 Task: Find connections with filter location Luninyets with filter topic #coachingwith filter profile language German with filter current company Apollo Hospitals with filter school N. L. Dalmia Institute of Management Studies and Research with filter industry Dairy Product Manufacturing with filter service category Relocation with filter keywords title B2B Sales Specialist
Action: Mouse moved to (198, 302)
Screenshot: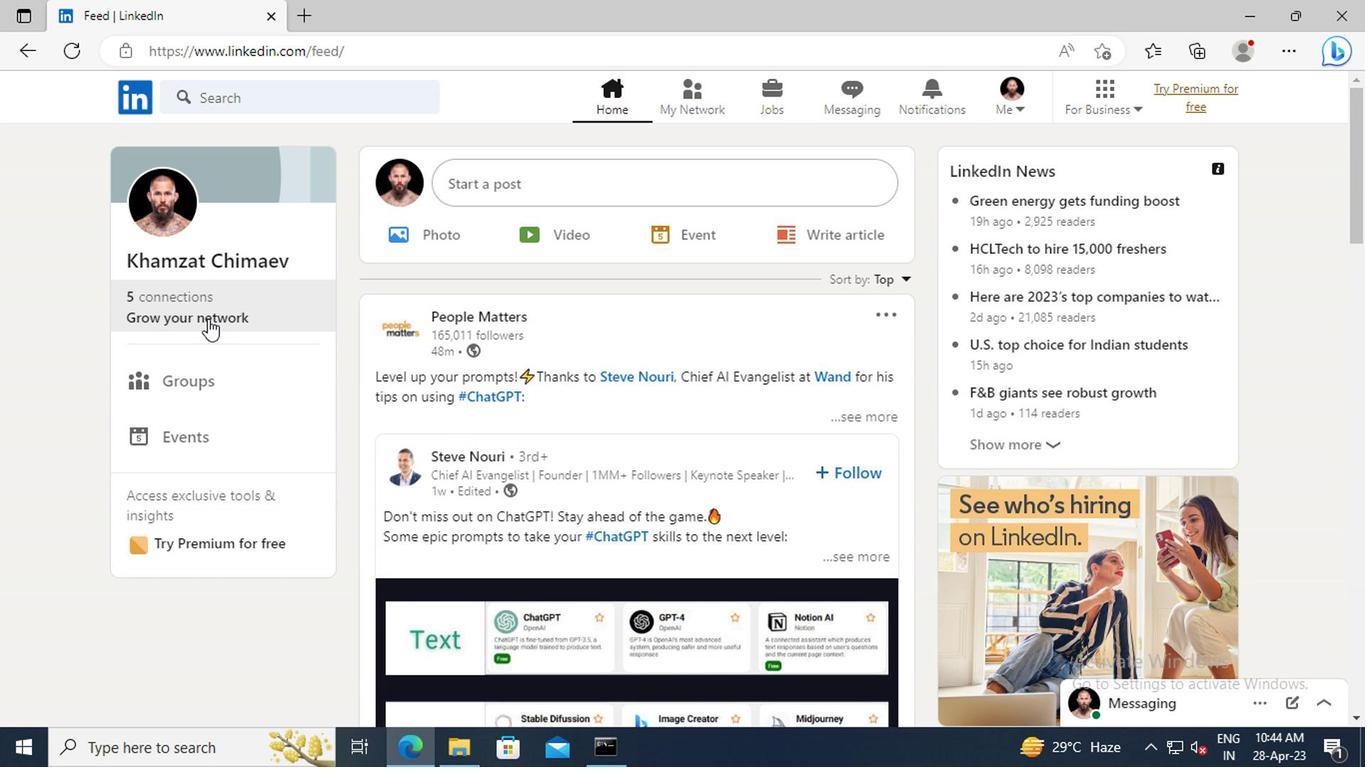 
Action: Mouse pressed left at (198, 302)
Screenshot: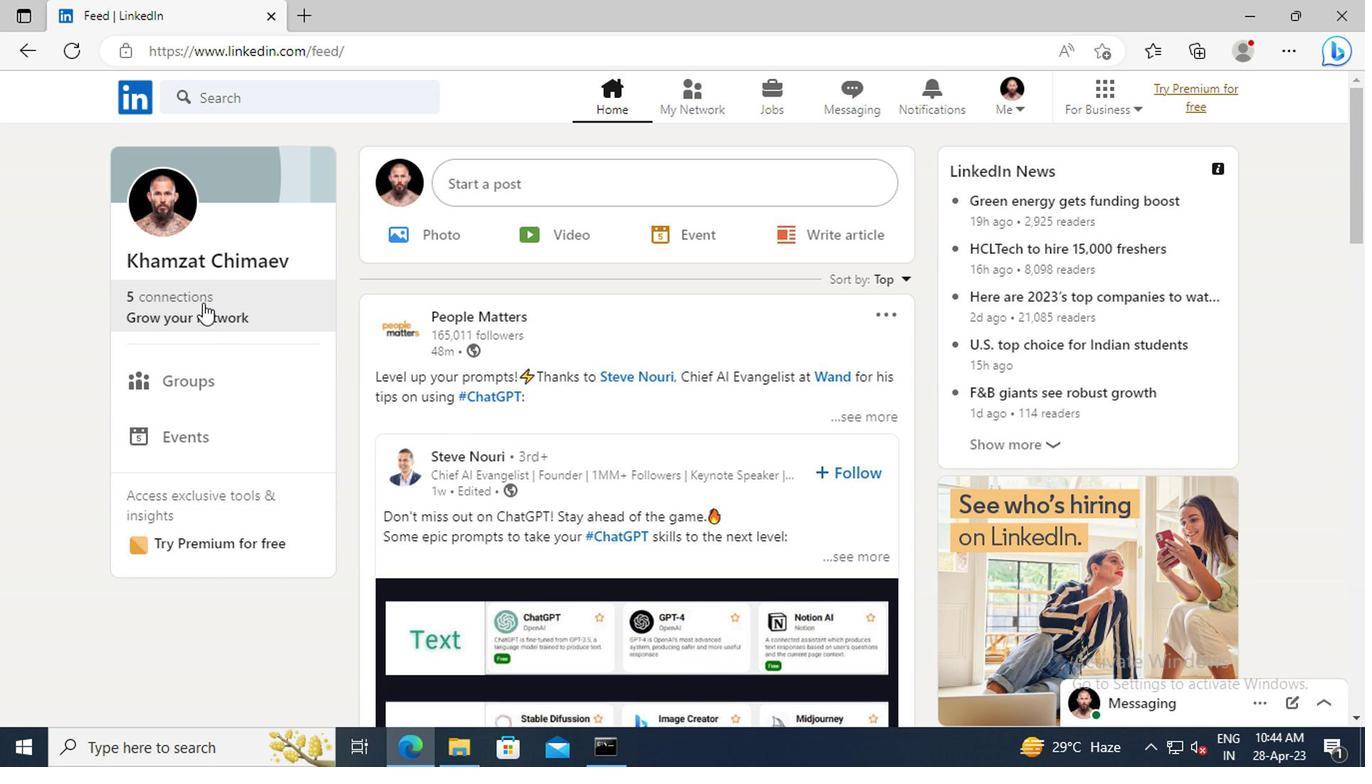 
Action: Mouse moved to (210, 204)
Screenshot: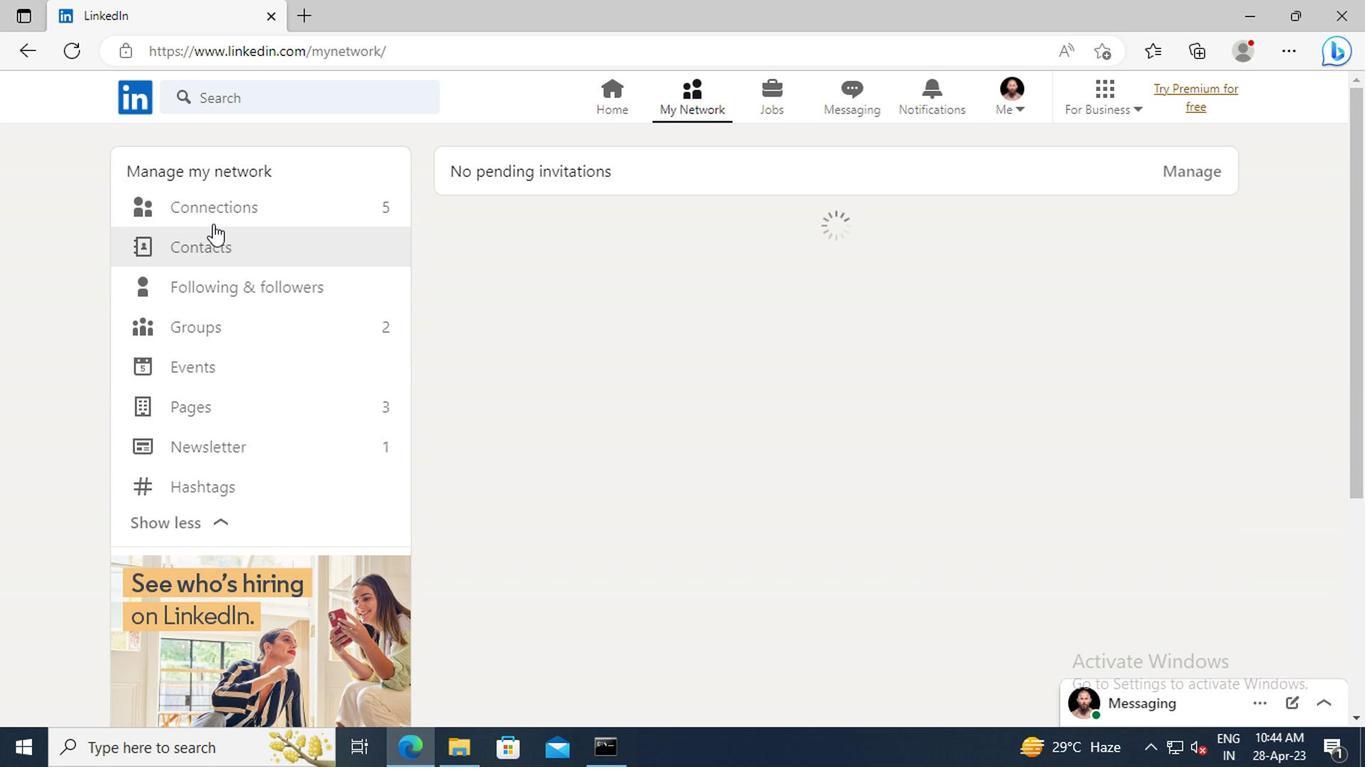 
Action: Mouse pressed left at (210, 204)
Screenshot: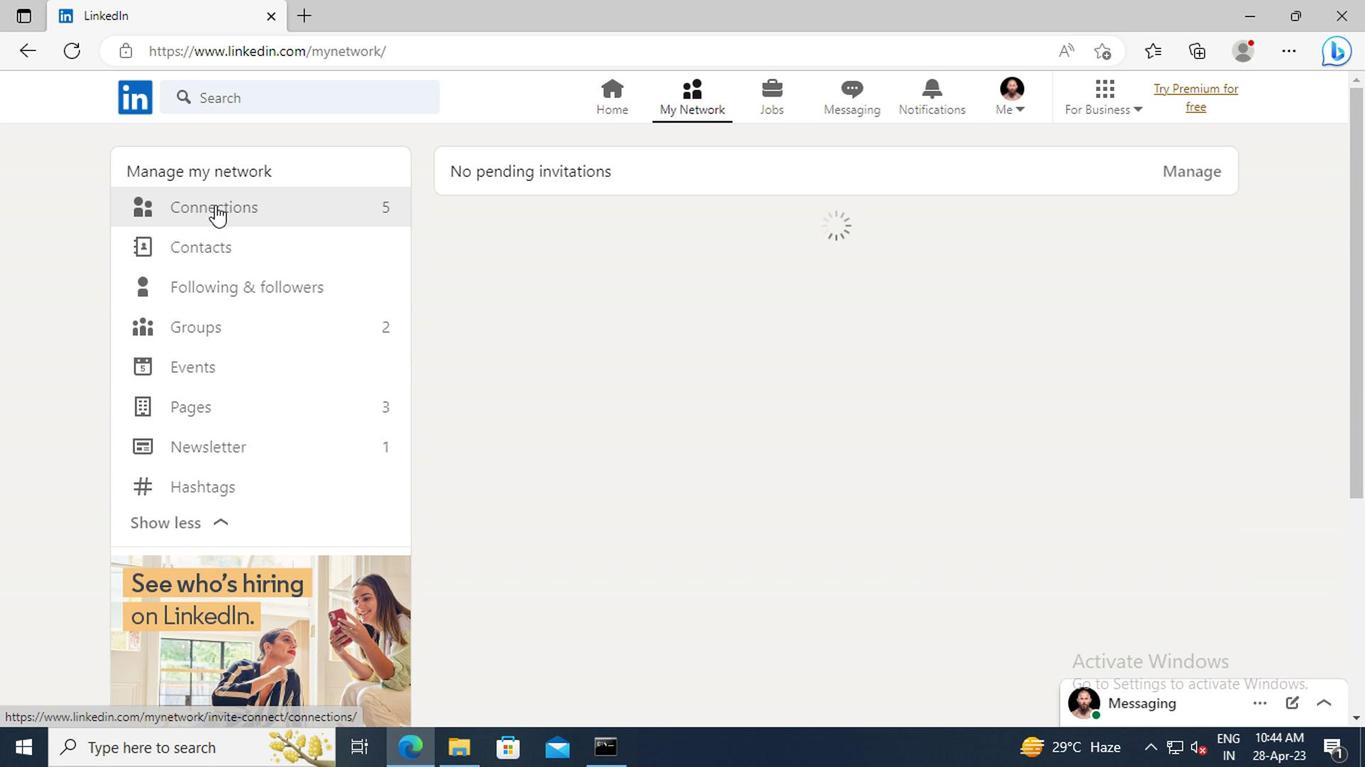 
Action: Mouse moved to (828, 214)
Screenshot: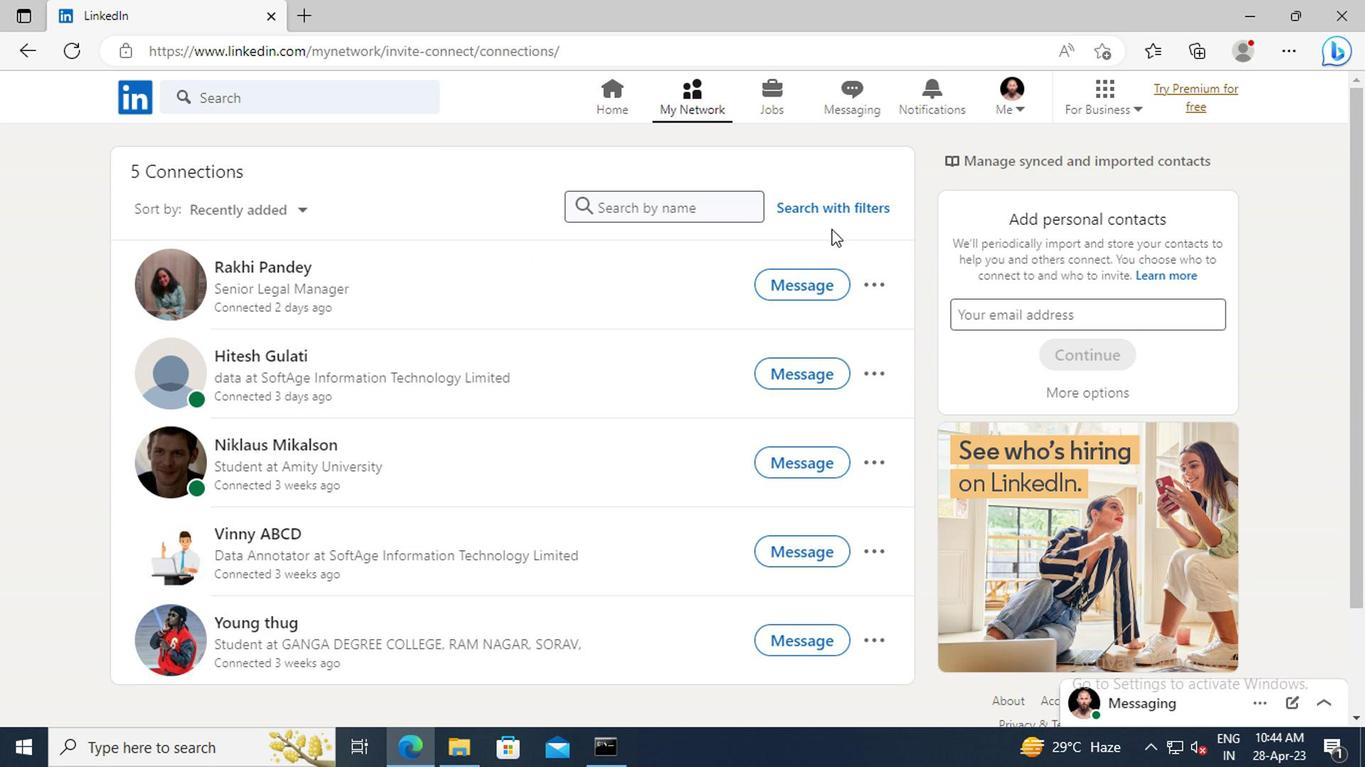
Action: Mouse pressed left at (828, 214)
Screenshot: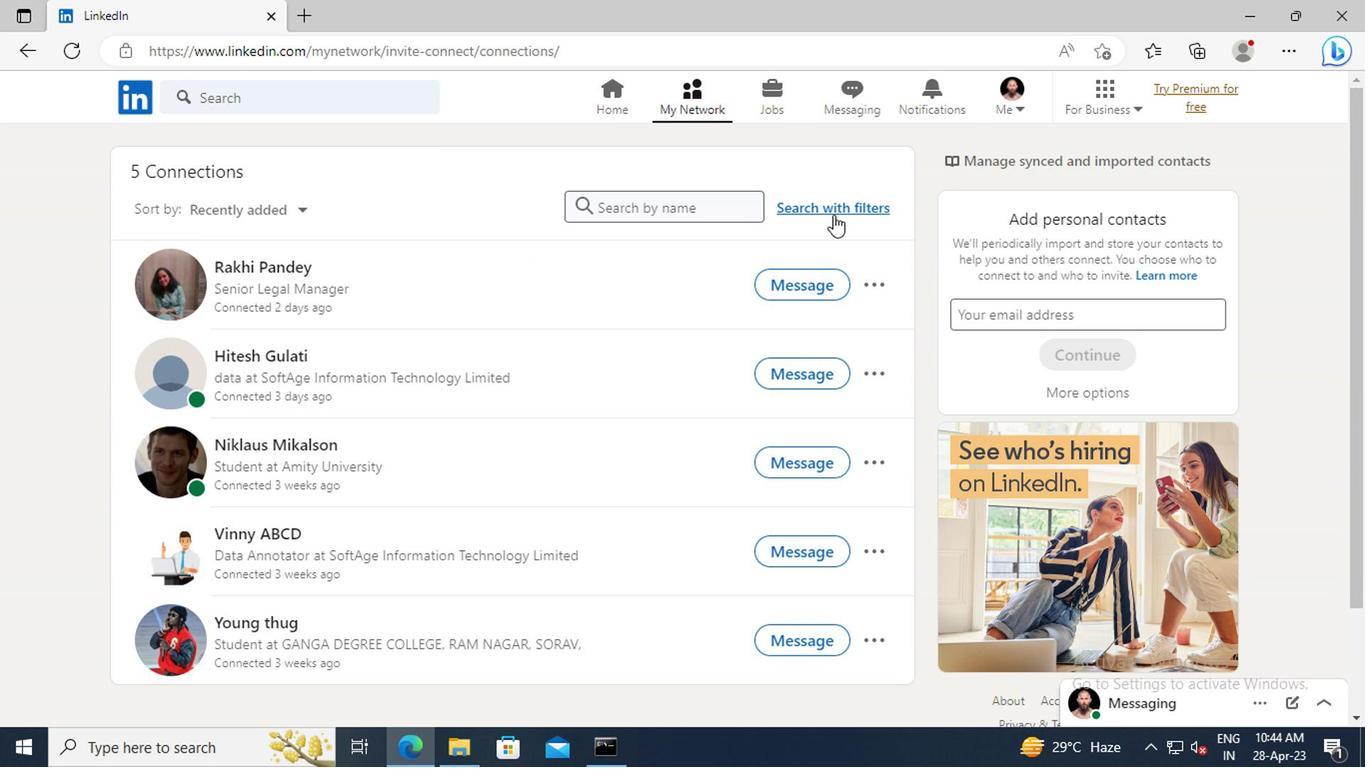 
Action: Mouse moved to (757, 152)
Screenshot: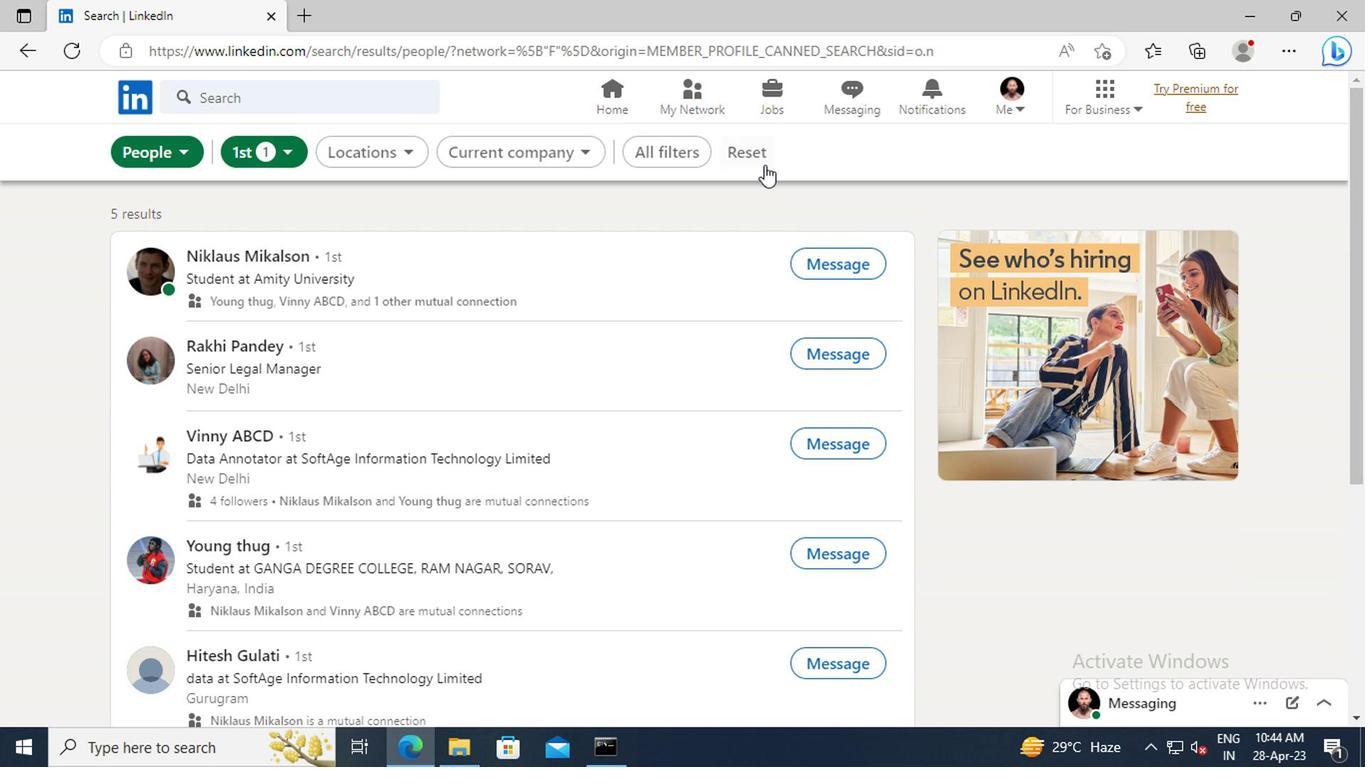 
Action: Mouse pressed left at (757, 152)
Screenshot: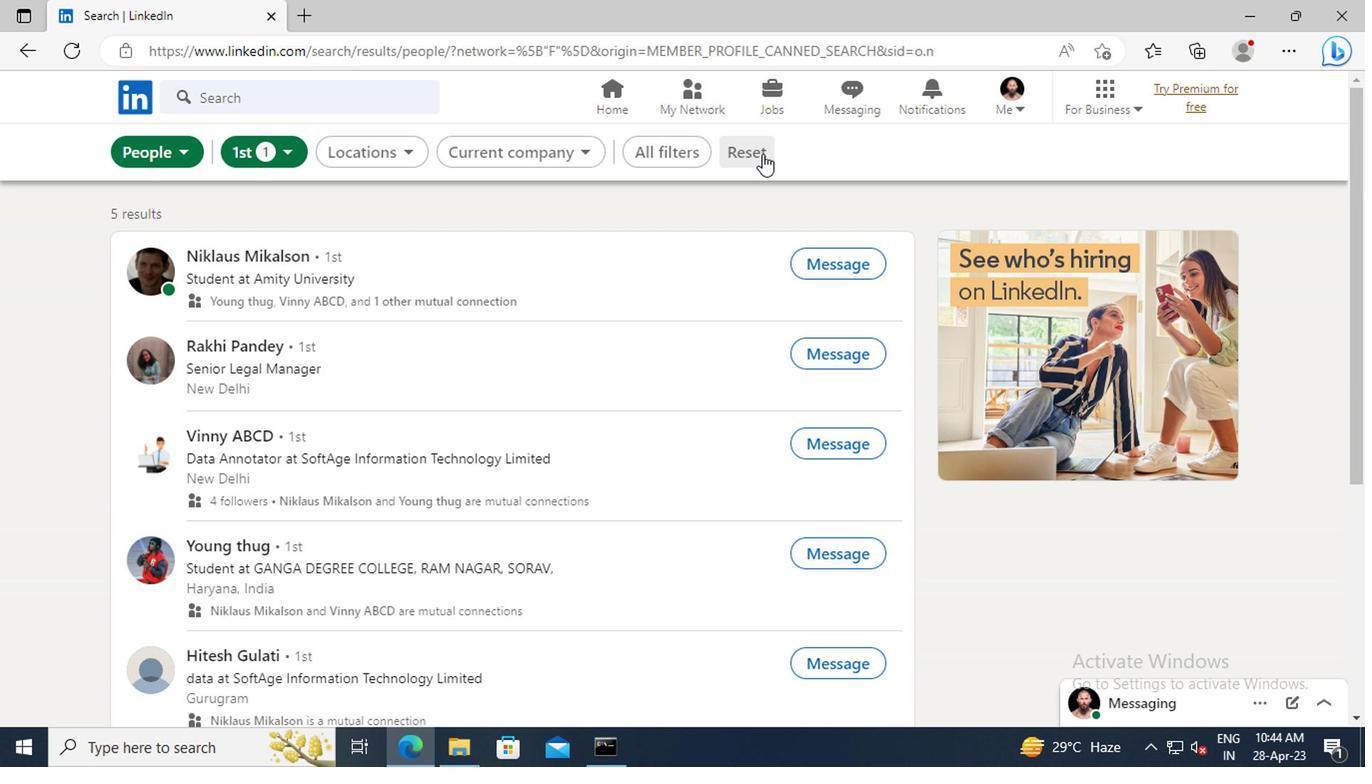 
Action: Mouse moved to (701, 150)
Screenshot: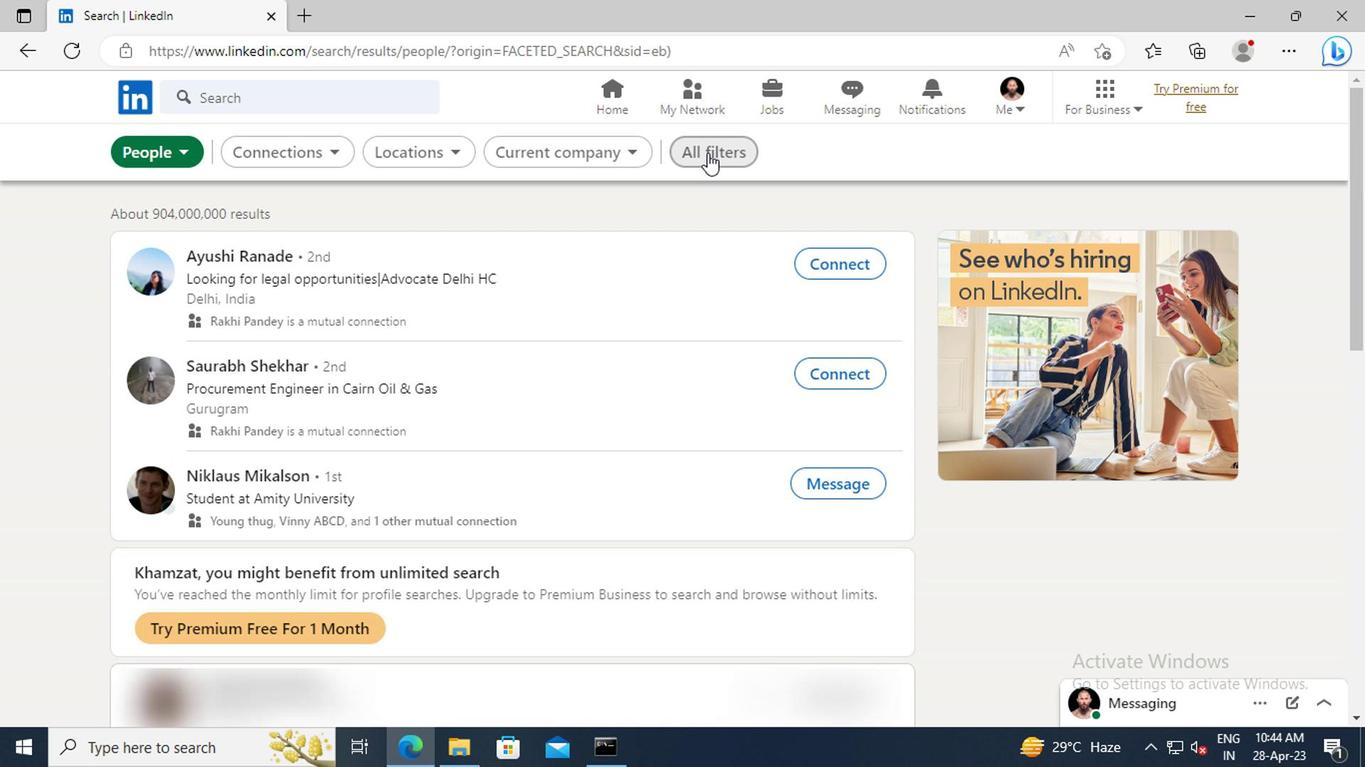 
Action: Mouse pressed left at (701, 150)
Screenshot: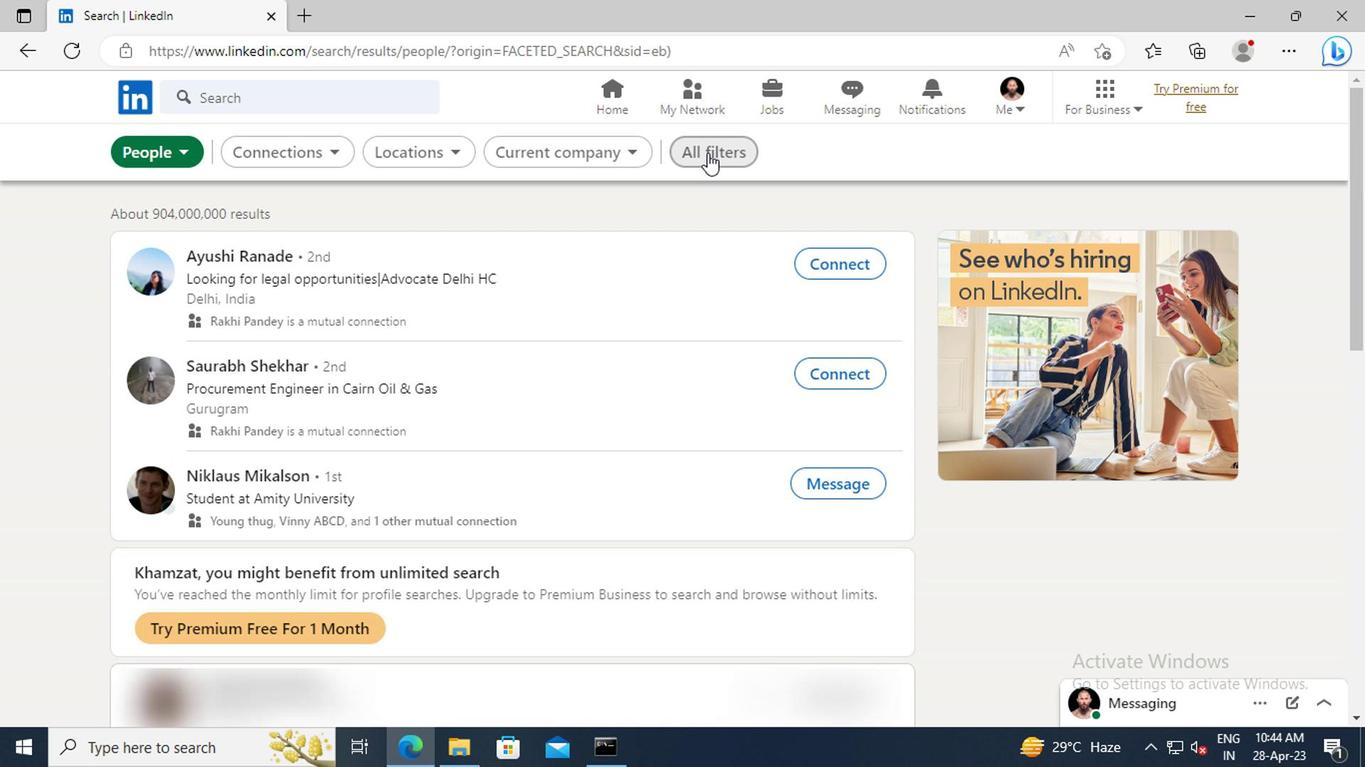 
Action: Mouse moved to (1166, 391)
Screenshot: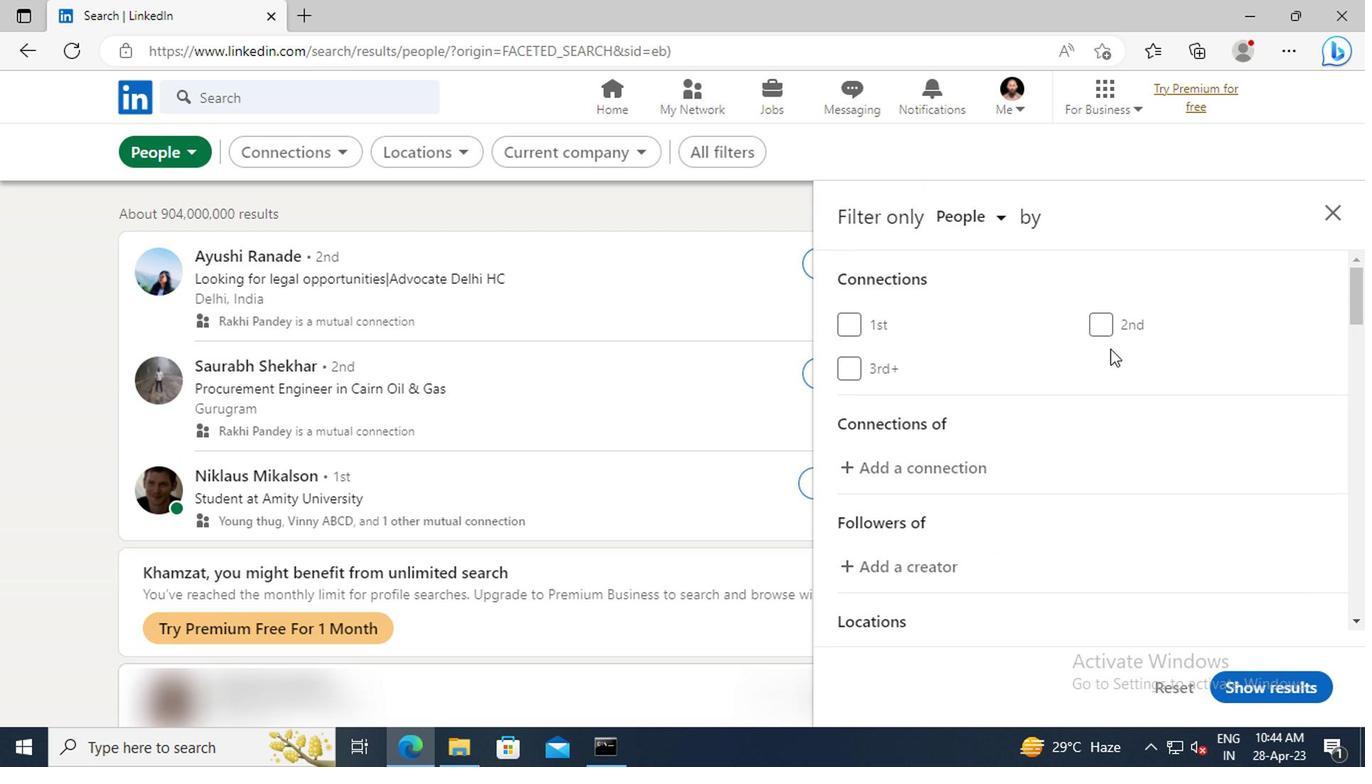
Action: Mouse scrolled (1166, 391) with delta (0, 0)
Screenshot: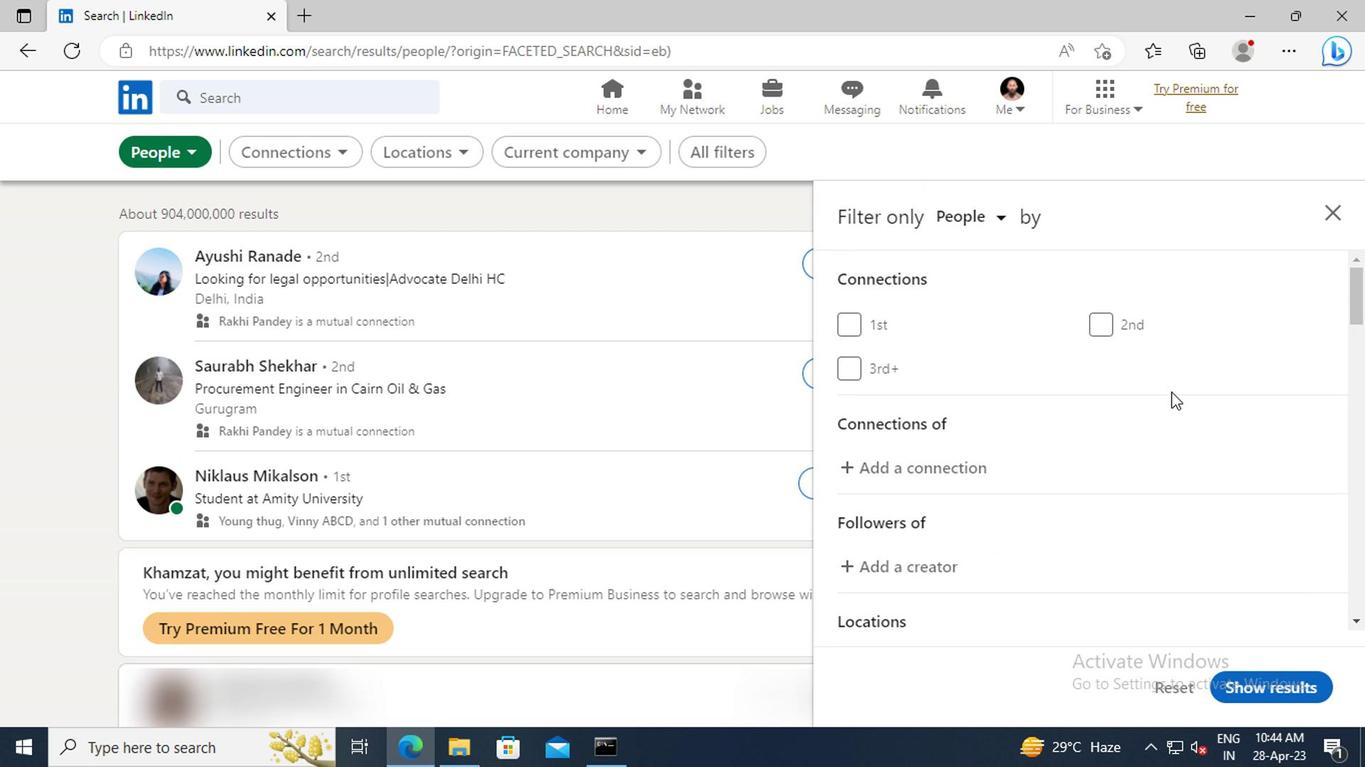 
Action: Mouse scrolled (1166, 391) with delta (0, 0)
Screenshot: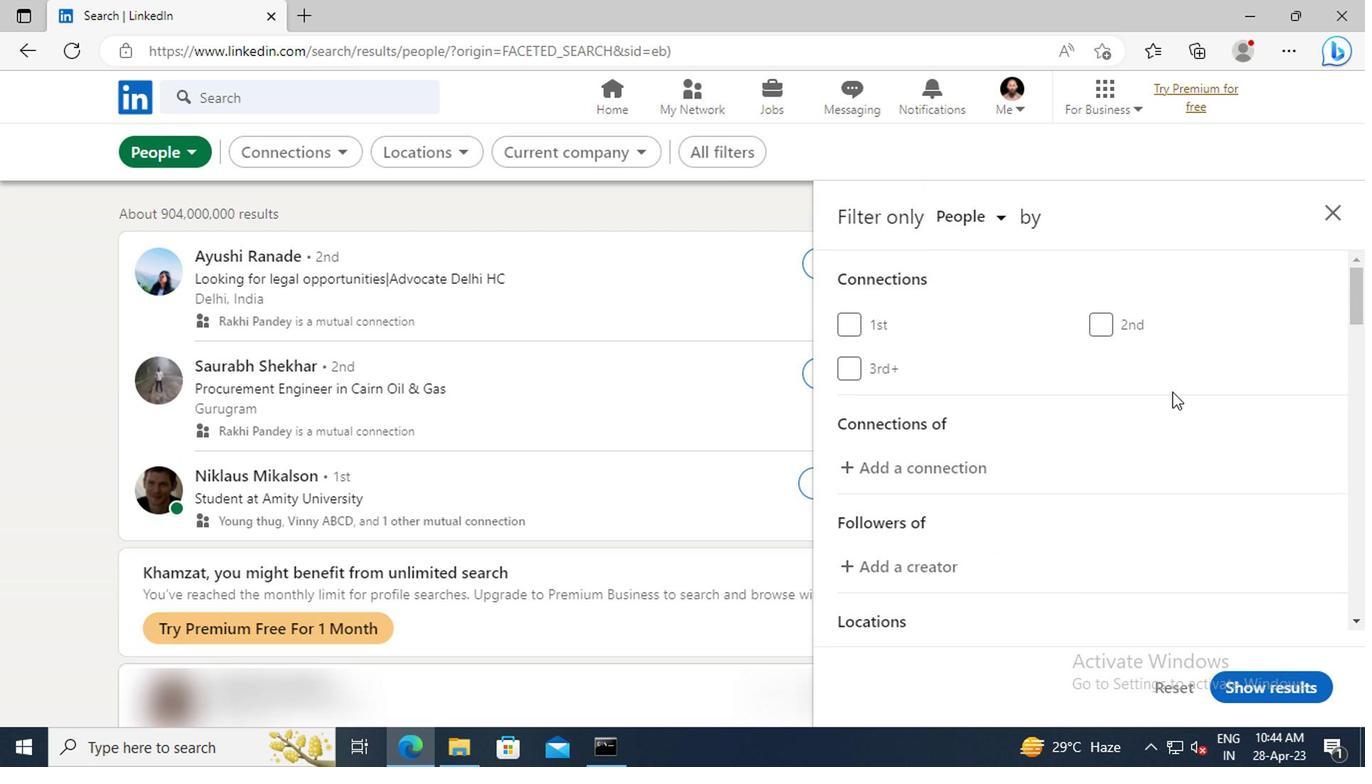 
Action: Mouse scrolled (1166, 391) with delta (0, 0)
Screenshot: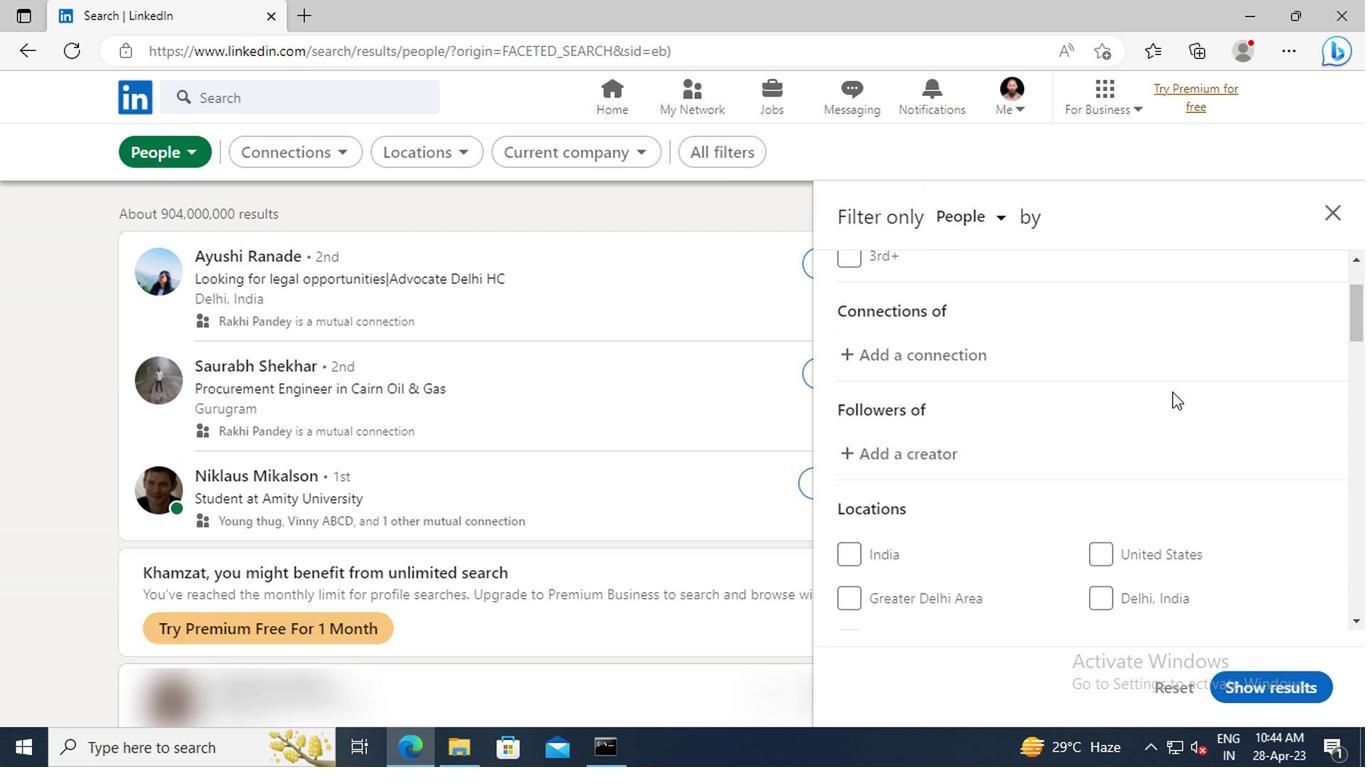 
Action: Mouse scrolled (1166, 391) with delta (0, 0)
Screenshot: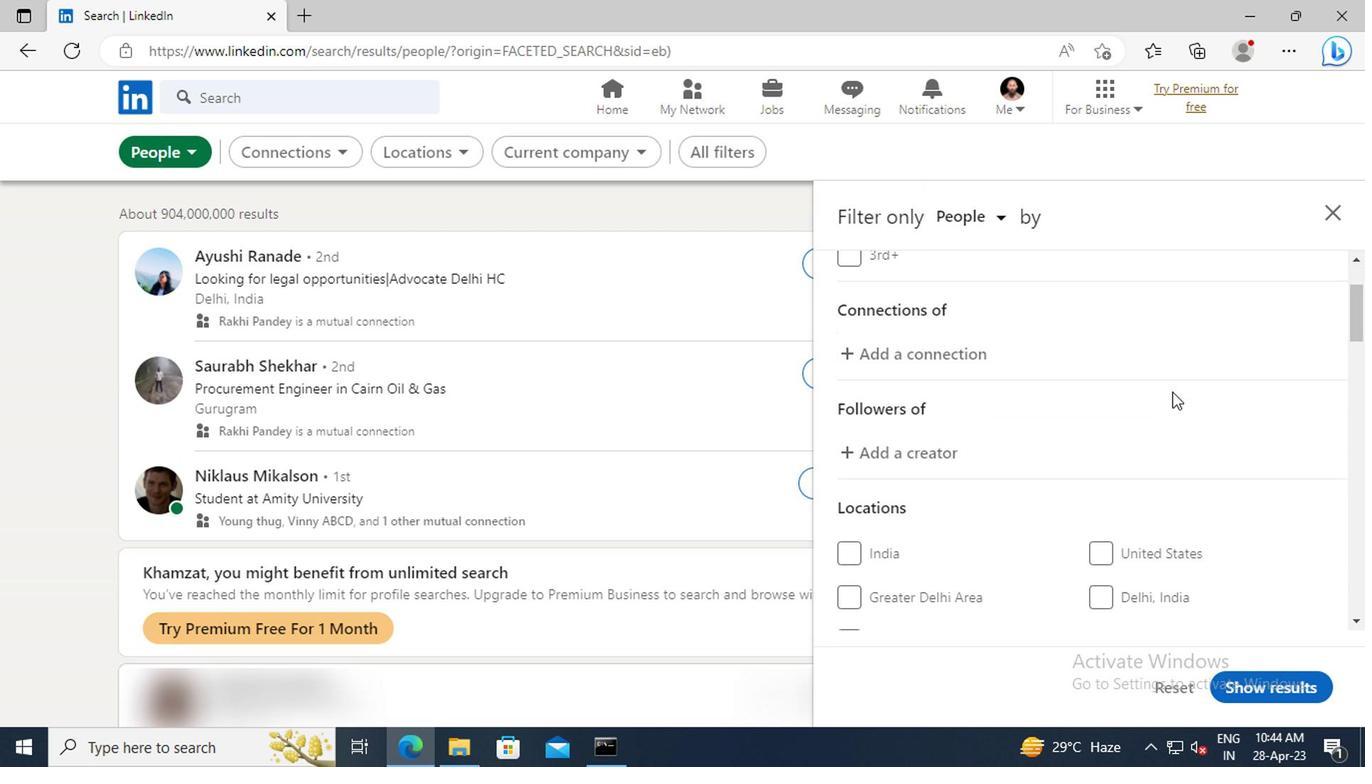 
Action: Mouse scrolled (1166, 391) with delta (0, 0)
Screenshot: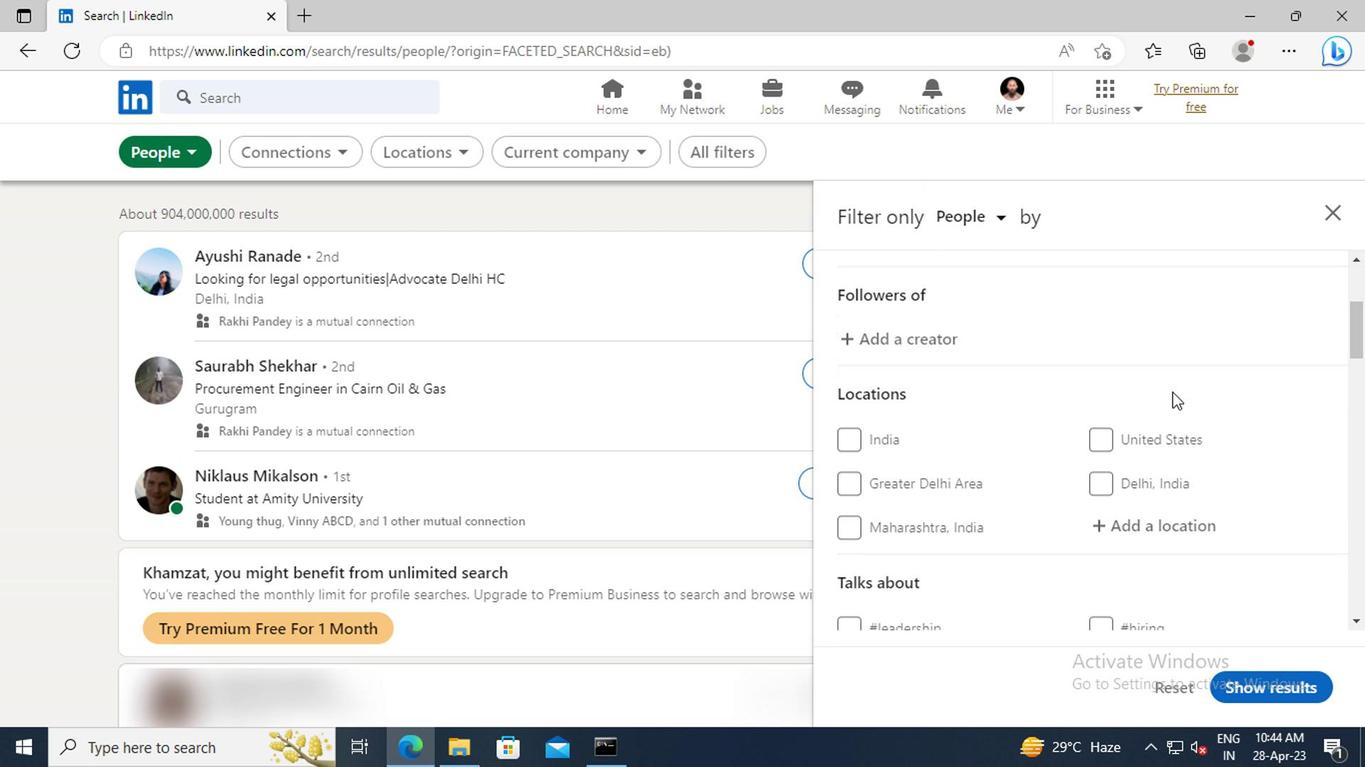 
Action: Mouse scrolled (1166, 391) with delta (0, 0)
Screenshot: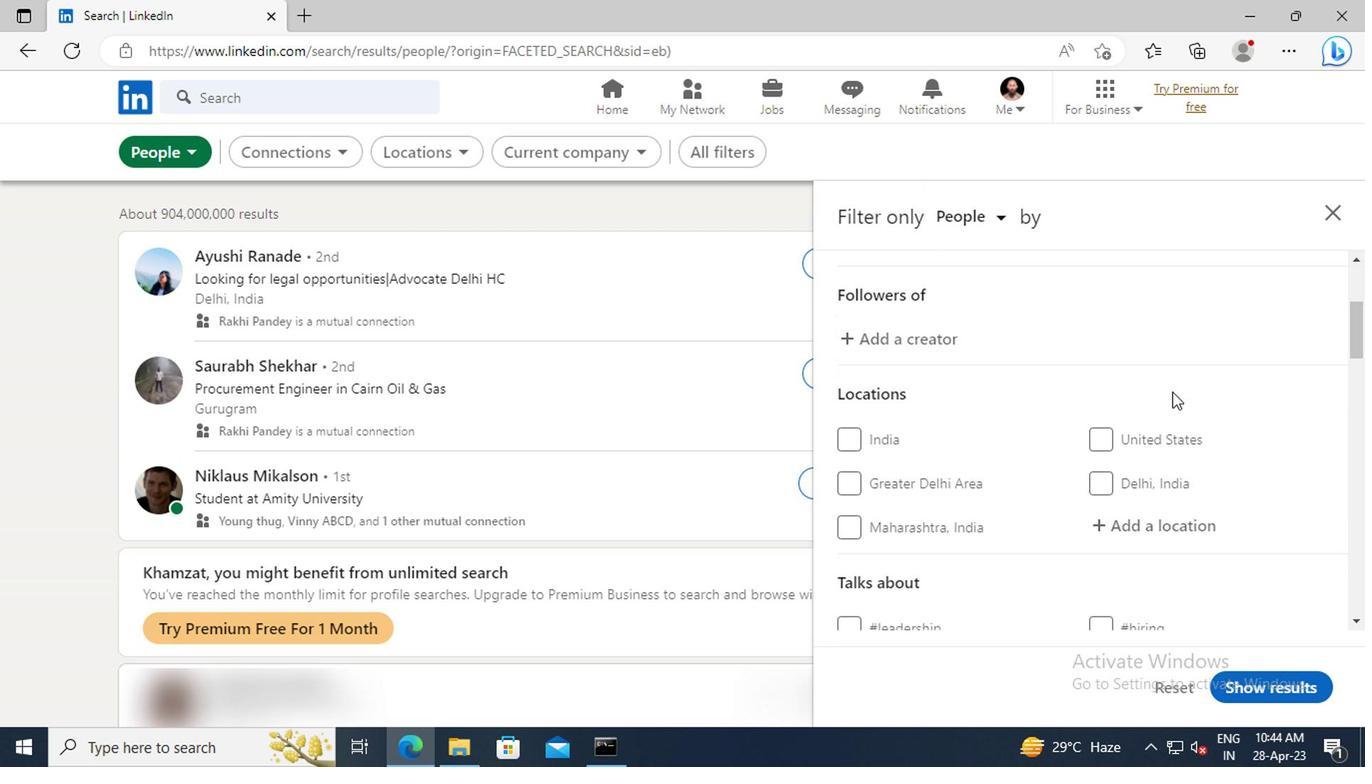 
Action: Mouse moved to (1155, 413)
Screenshot: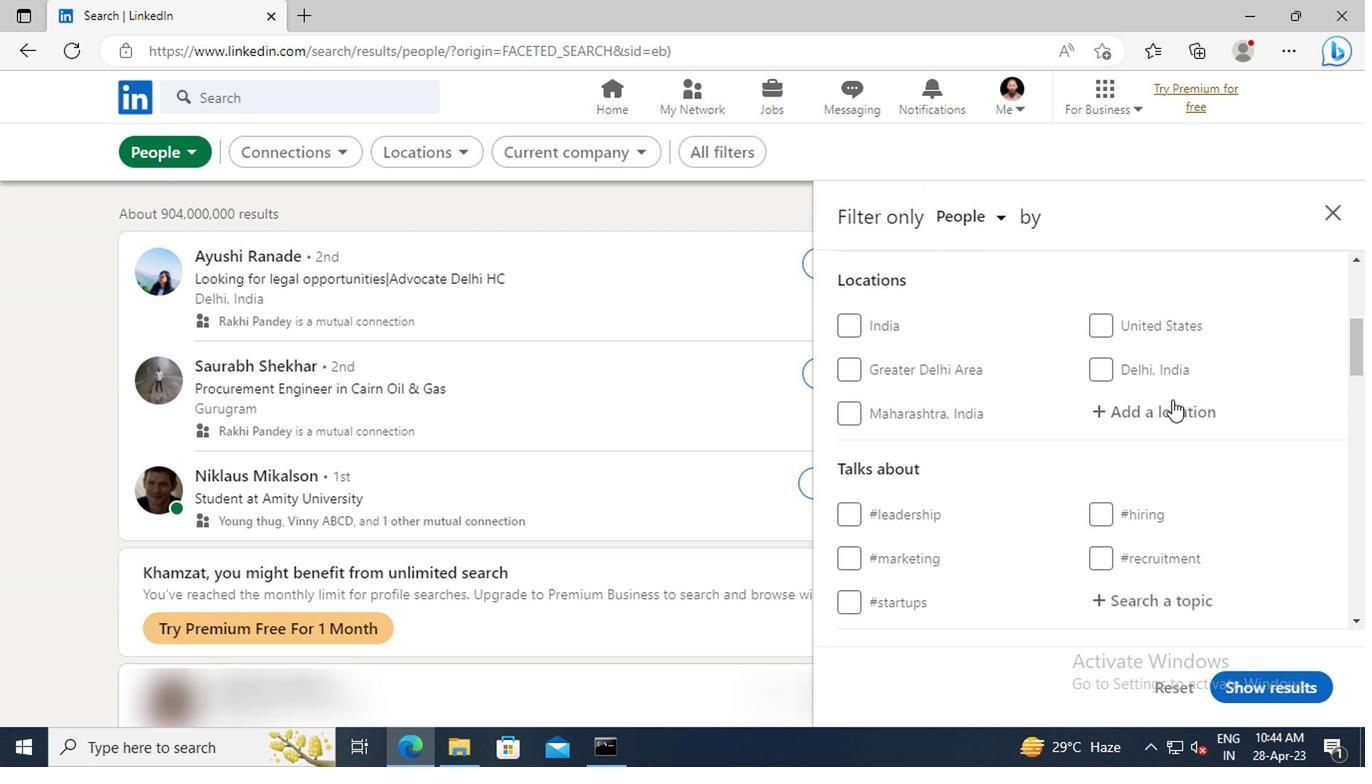 
Action: Mouse pressed left at (1155, 413)
Screenshot: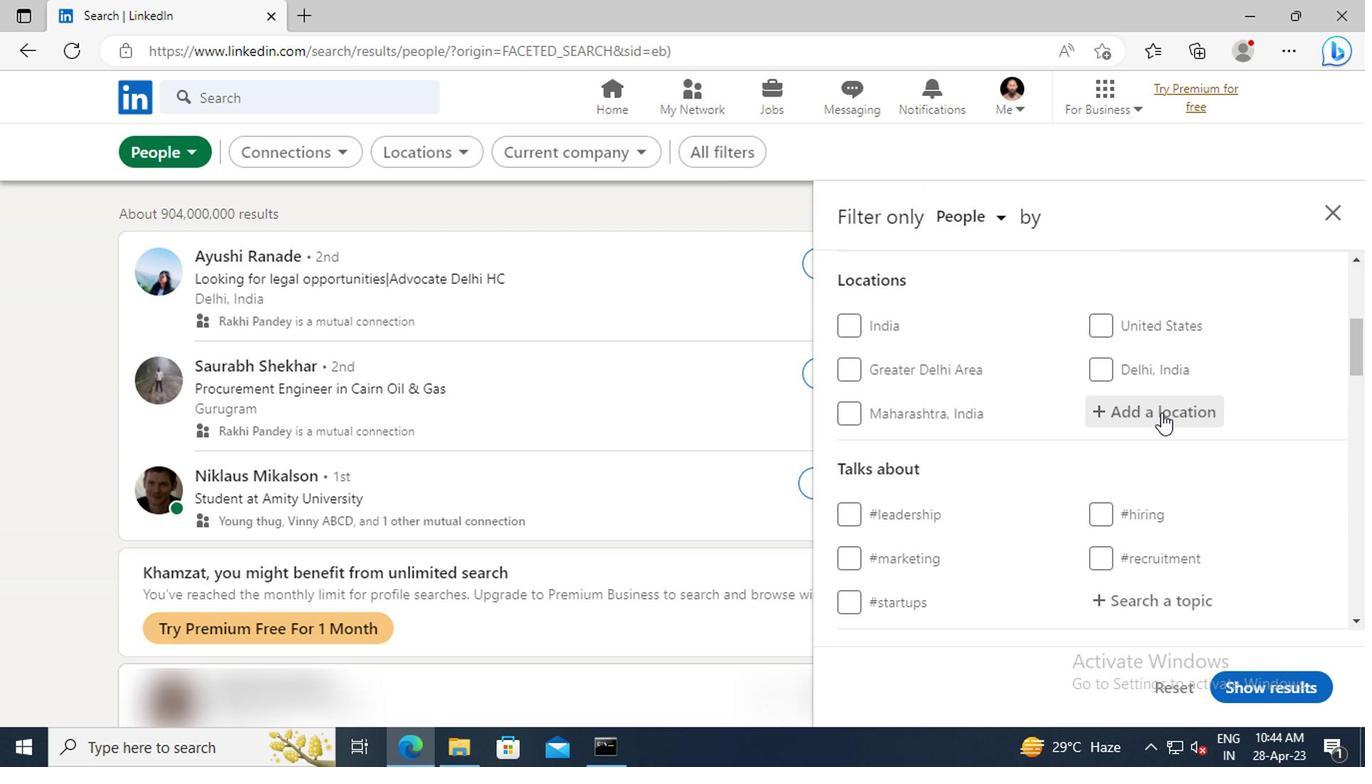 
Action: Key pressed <Key.shift>LUNINYETS
Screenshot: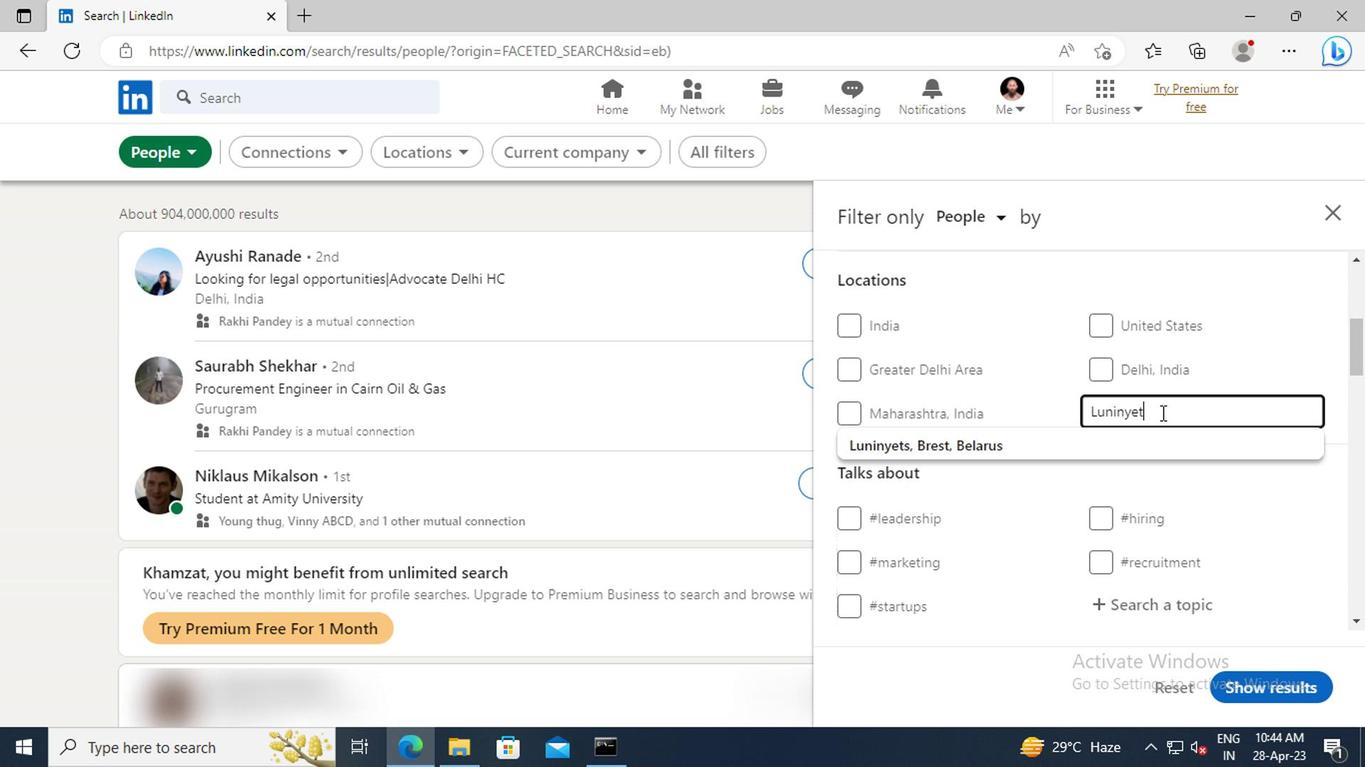 
Action: Mouse moved to (1163, 444)
Screenshot: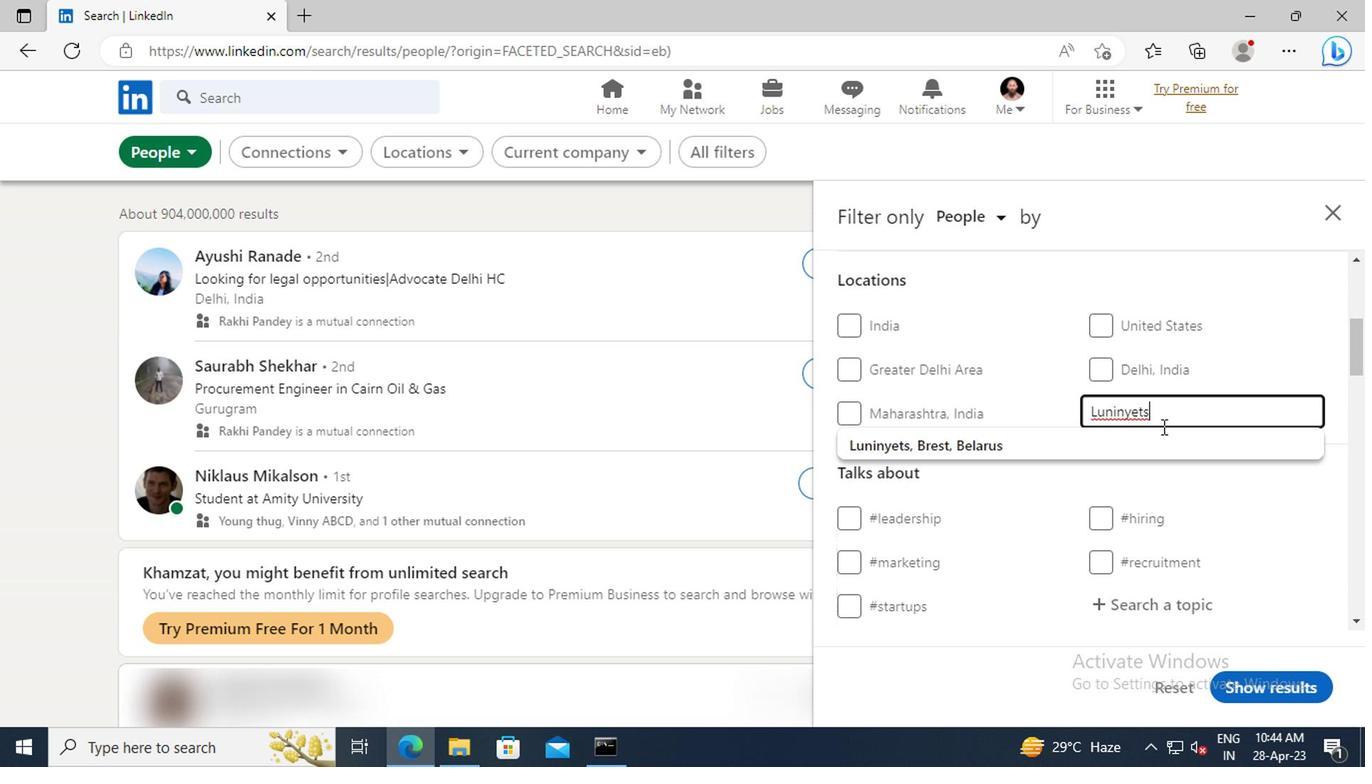 
Action: Mouse pressed left at (1163, 444)
Screenshot: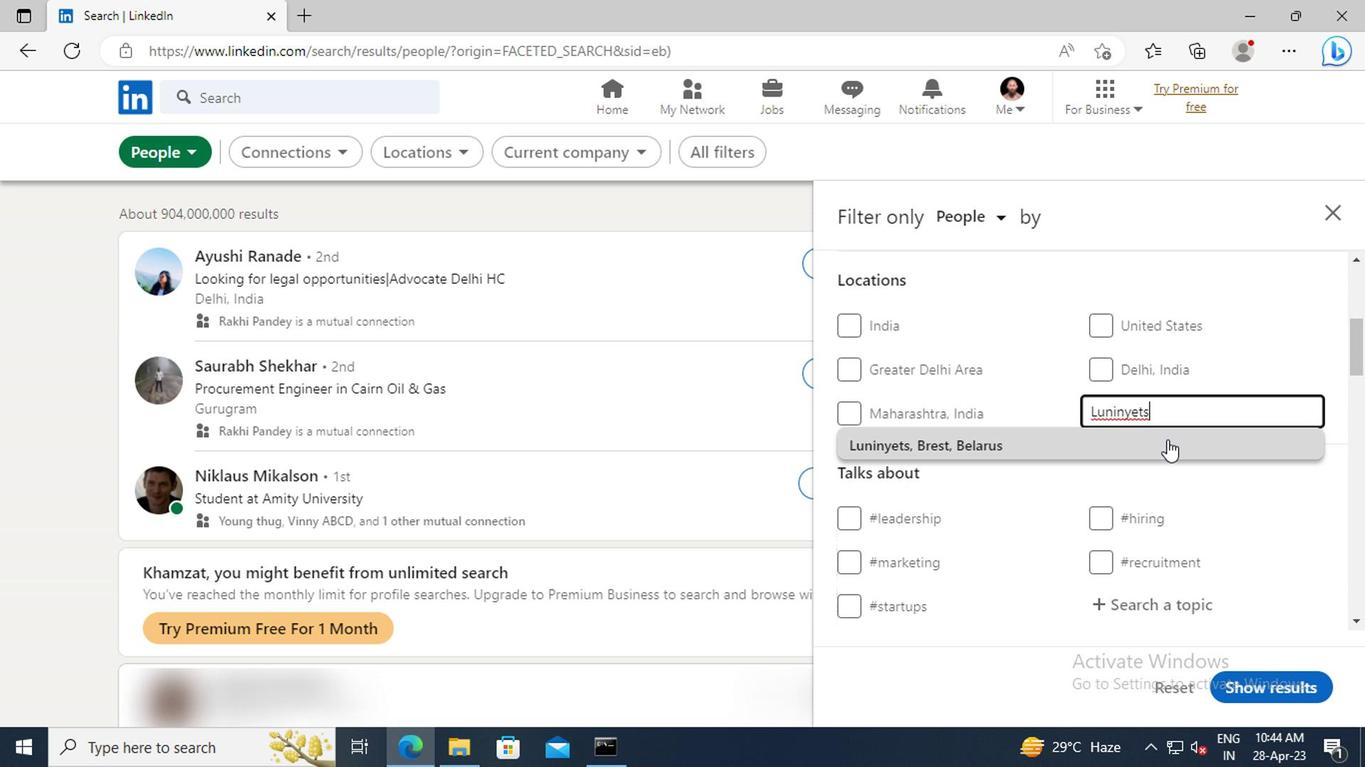 
Action: Mouse moved to (1131, 361)
Screenshot: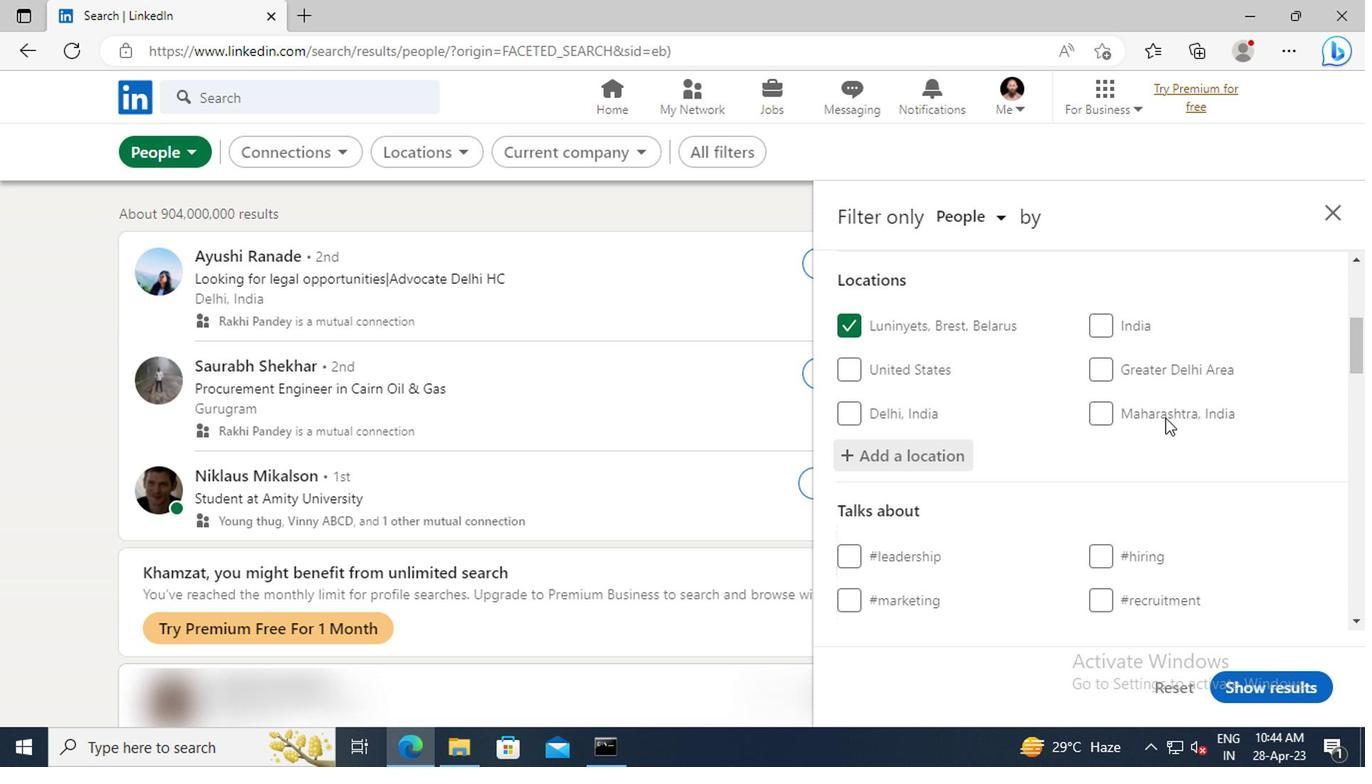 
Action: Mouse scrolled (1131, 361) with delta (0, 0)
Screenshot: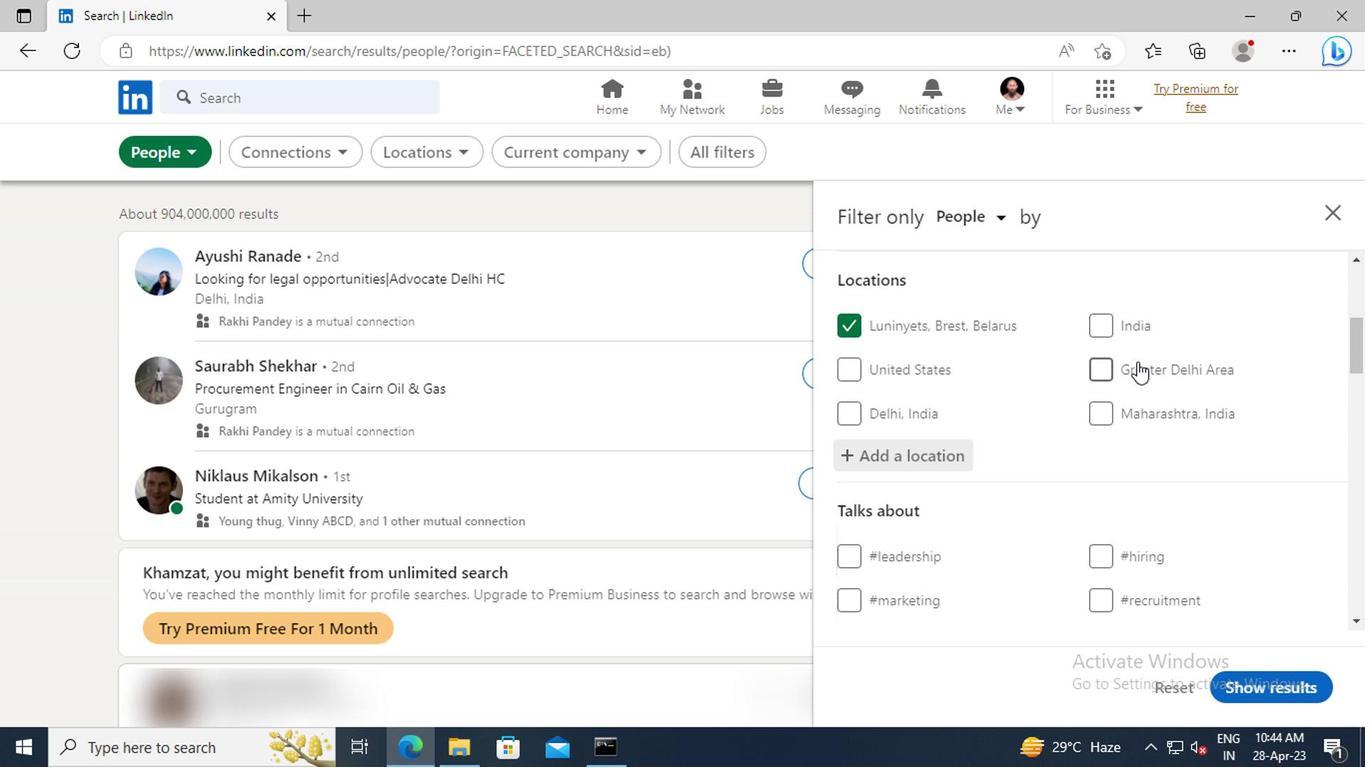 
Action: Mouse scrolled (1131, 361) with delta (0, 0)
Screenshot: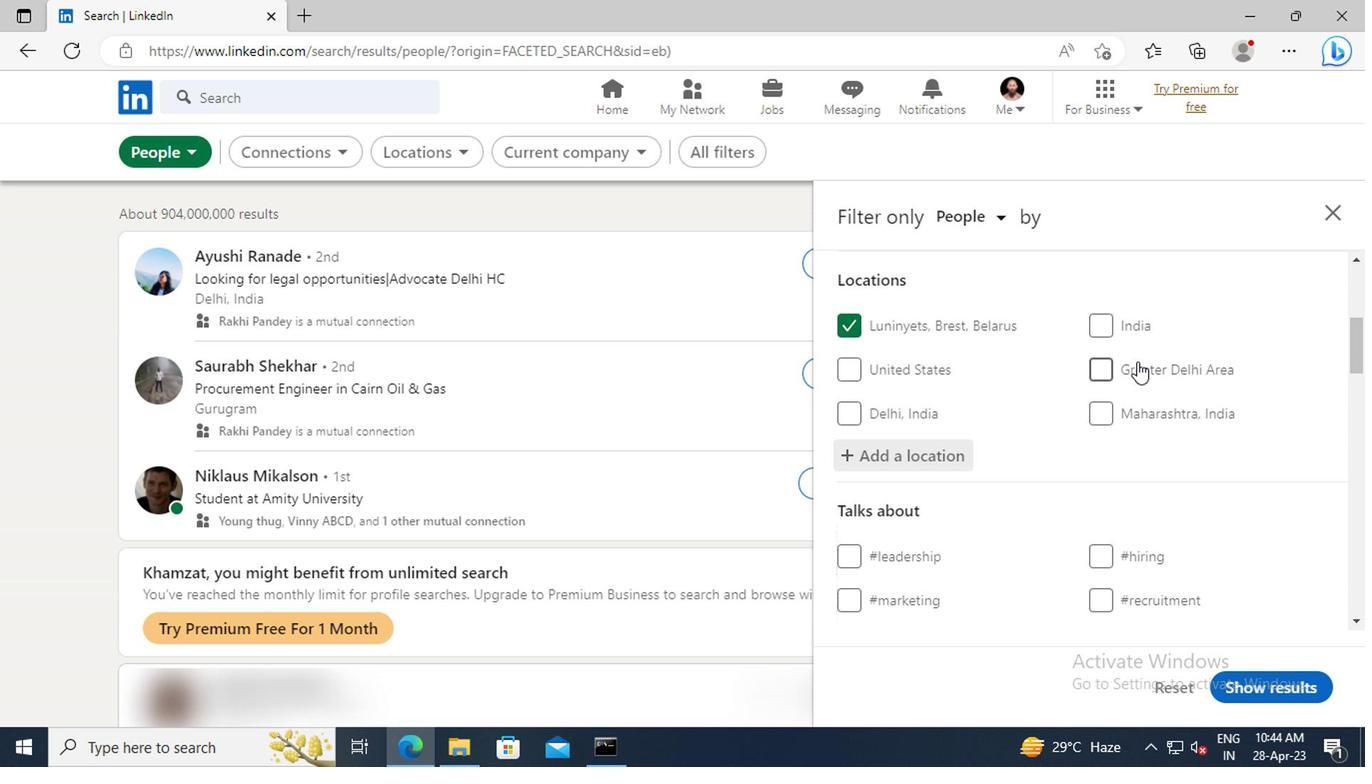 
Action: Mouse scrolled (1131, 361) with delta (0, 0)
Screenshot: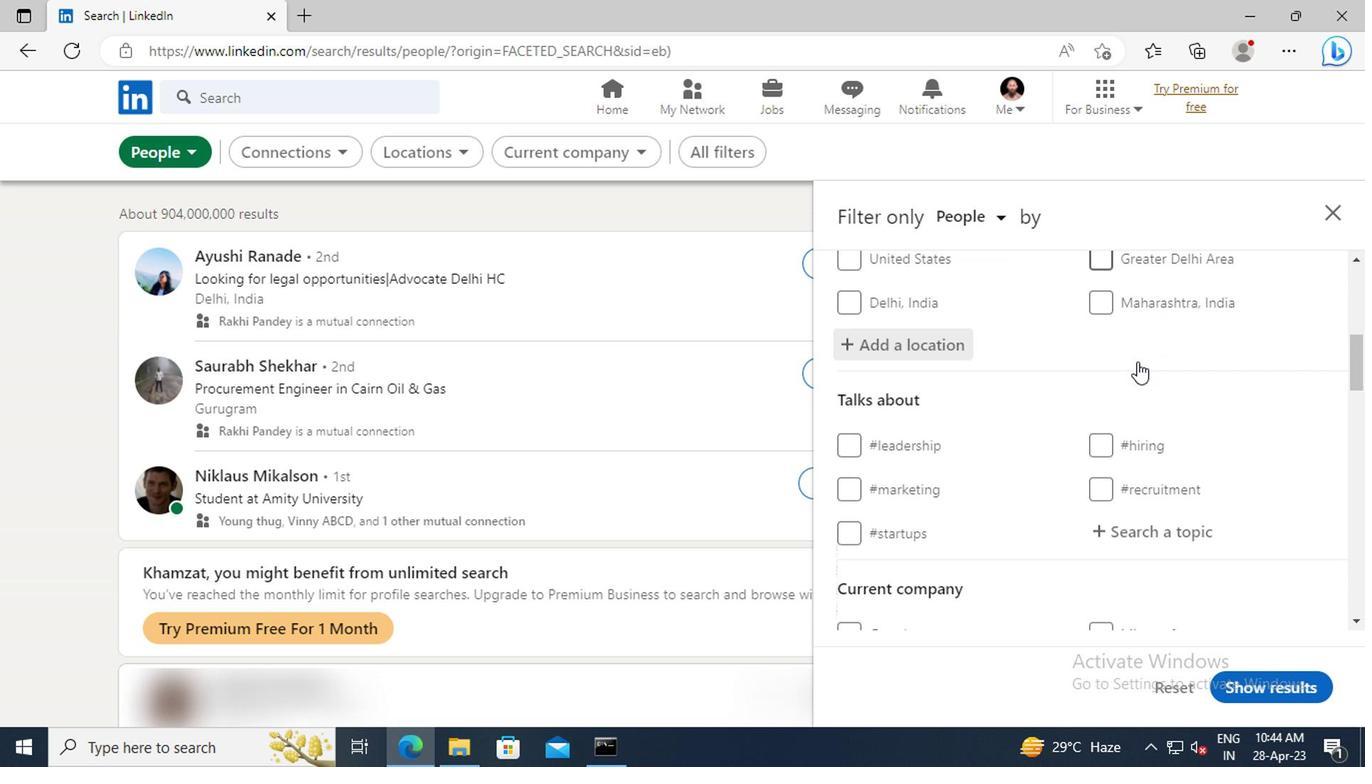 
Action: Mouse scrolled (1131, 361) with delta (0, 0)
Screenshot: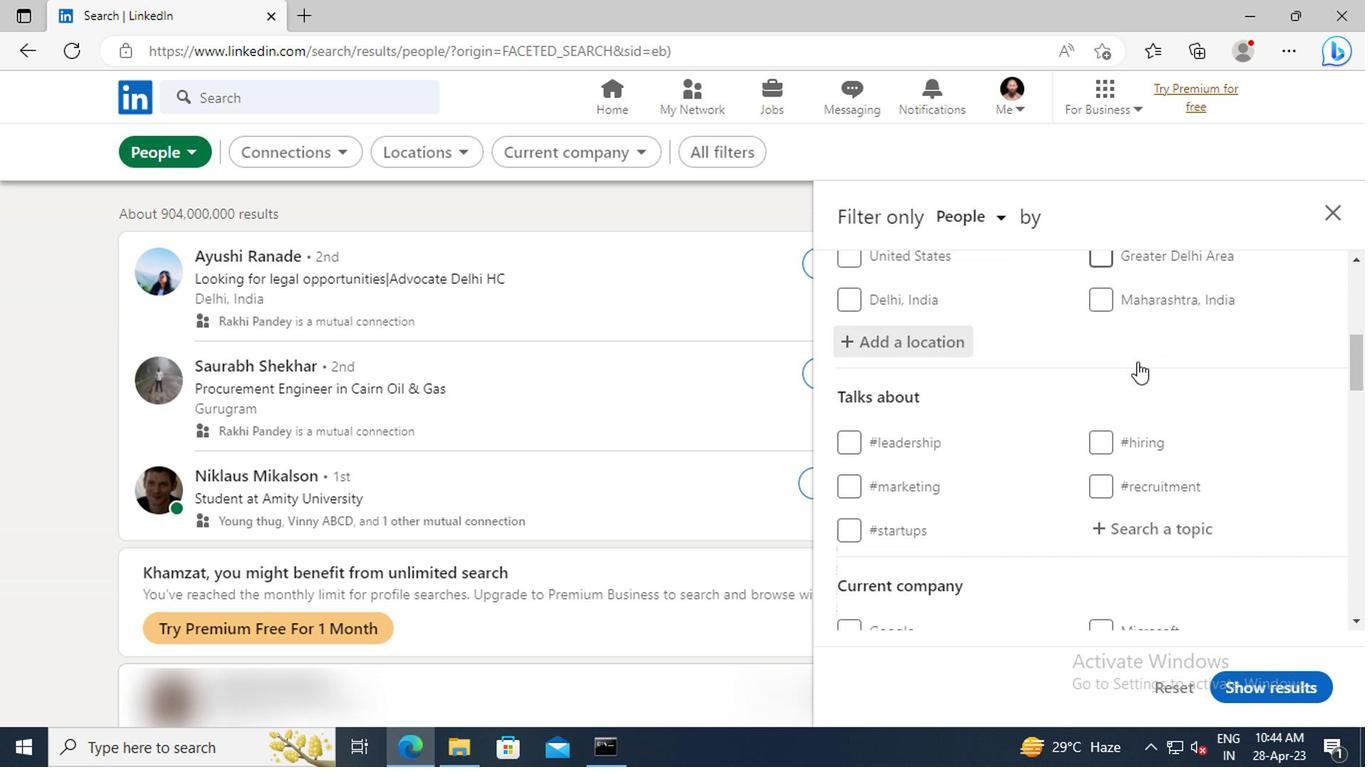 
Action: Mouse moved to (1137, 412)
Screenshot: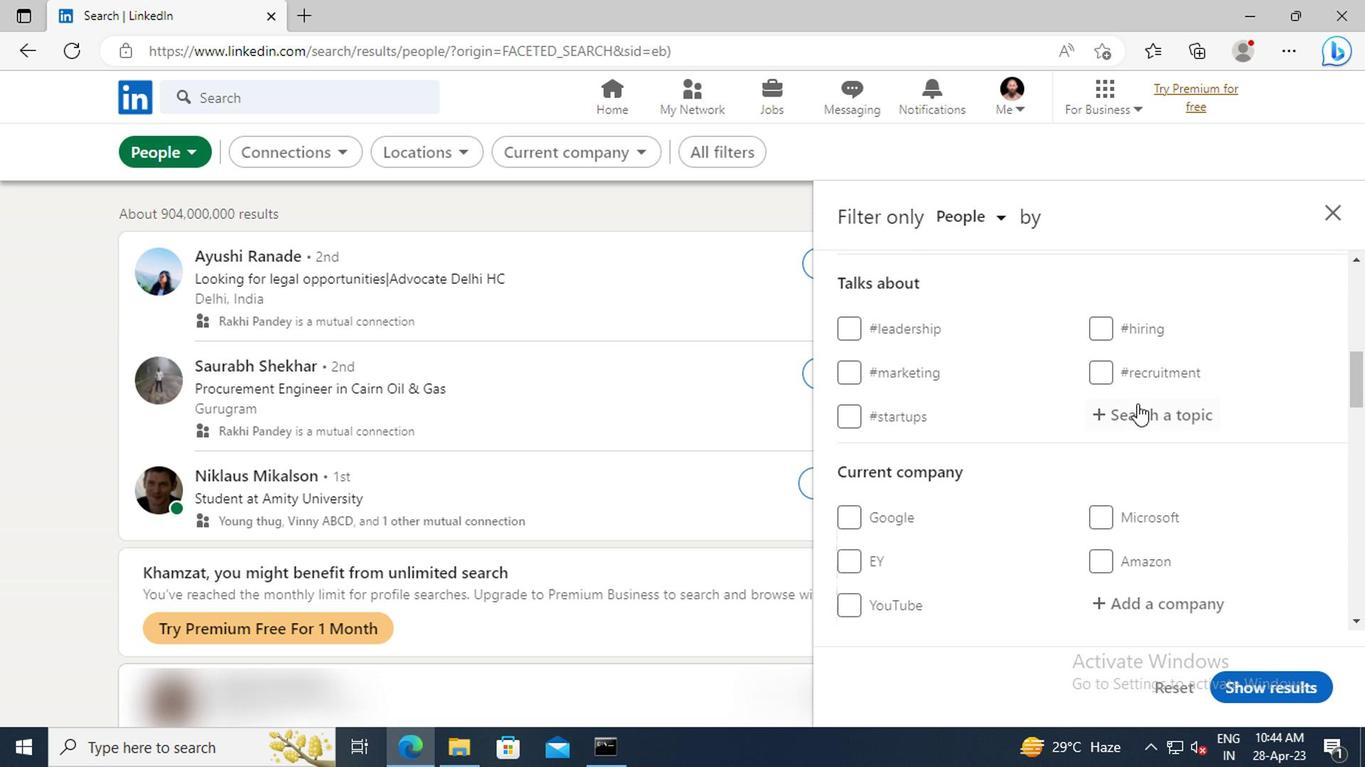 
Action: Mouse pressed left at (1137, 412)
Screenshot: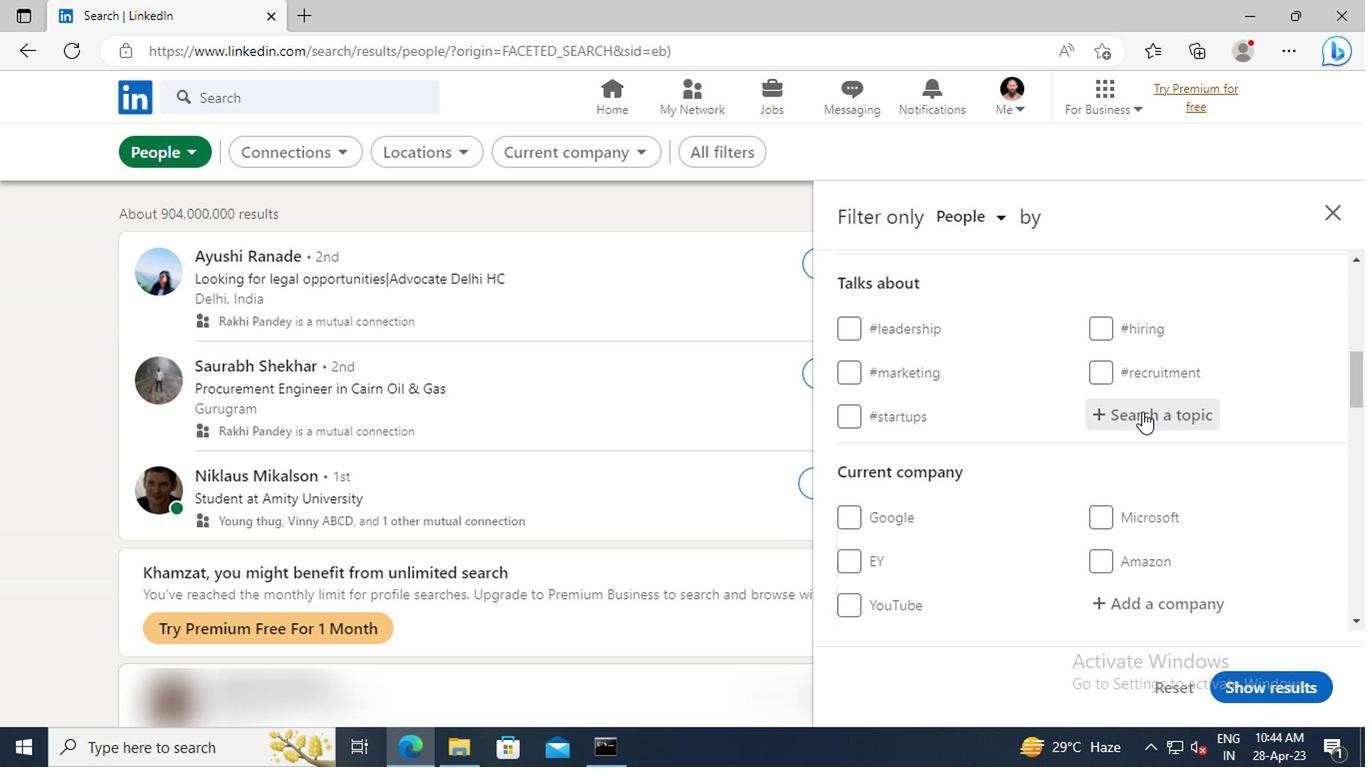 
Action: Key pressed <Key.shift>#COACHING<Key.enter>
Screenshot: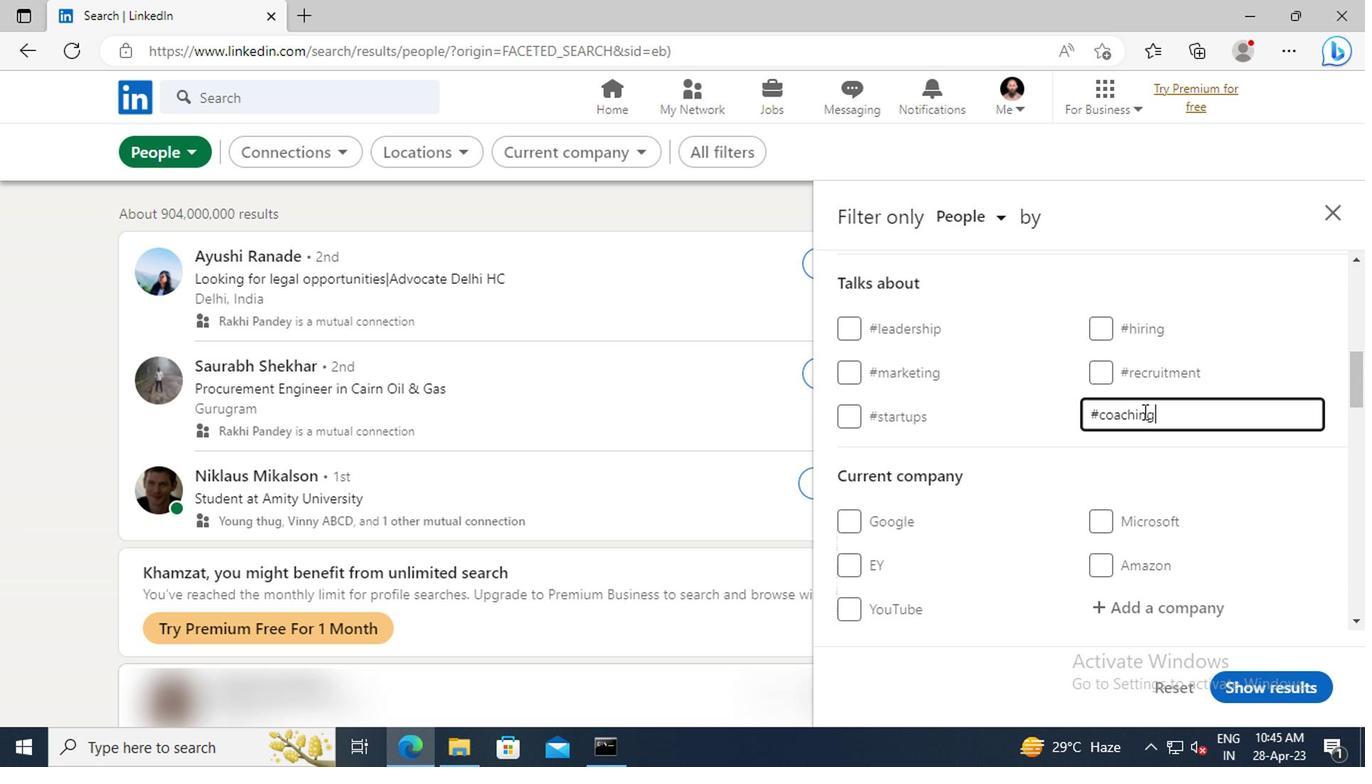 
Action: Mouse moved to (1027, 415)
Screenshot: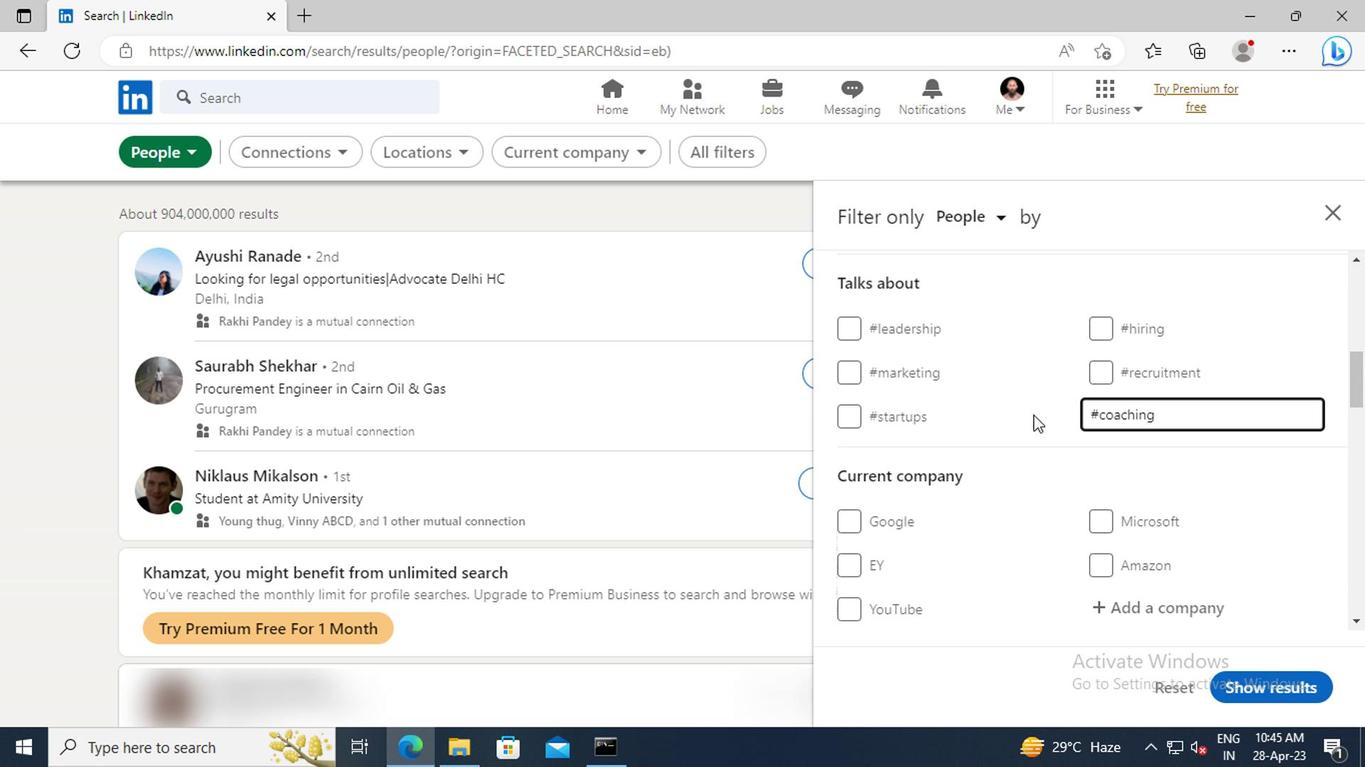 
Action: Mouse scrolled (1027, 415) with delta (0, 0)
Screenshot: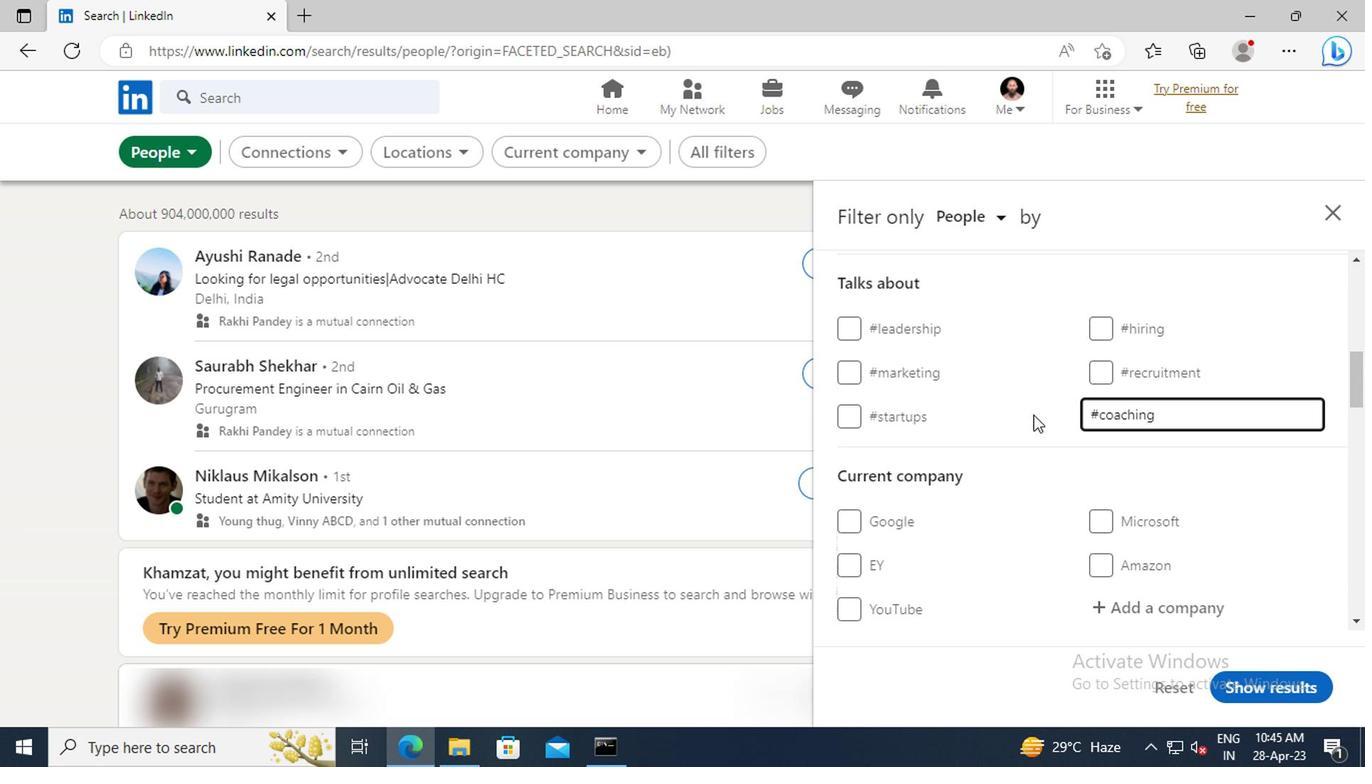 
Action: Mouse moved to (1028, 418)
Screenshot: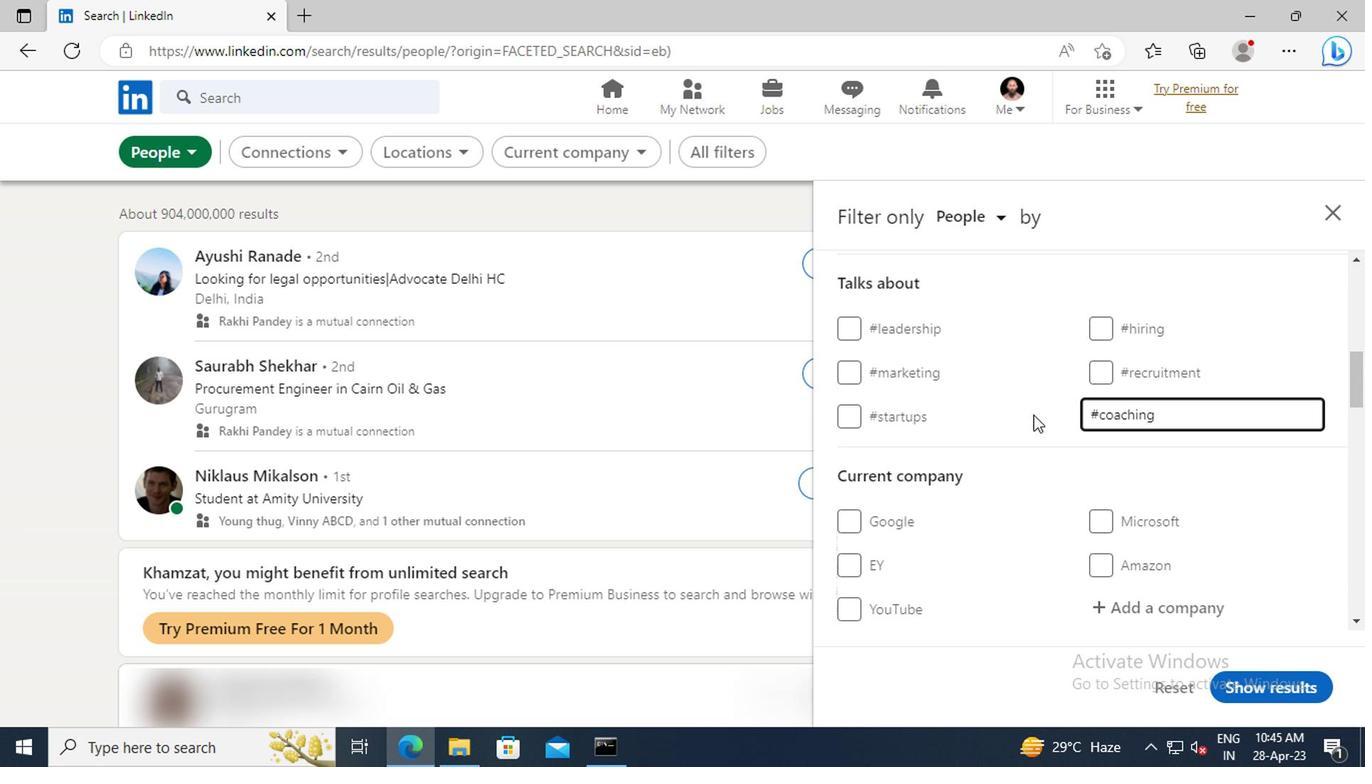 
Action: Mouse scrolled (1028, 417) with delta (0, 0)
Screenshot: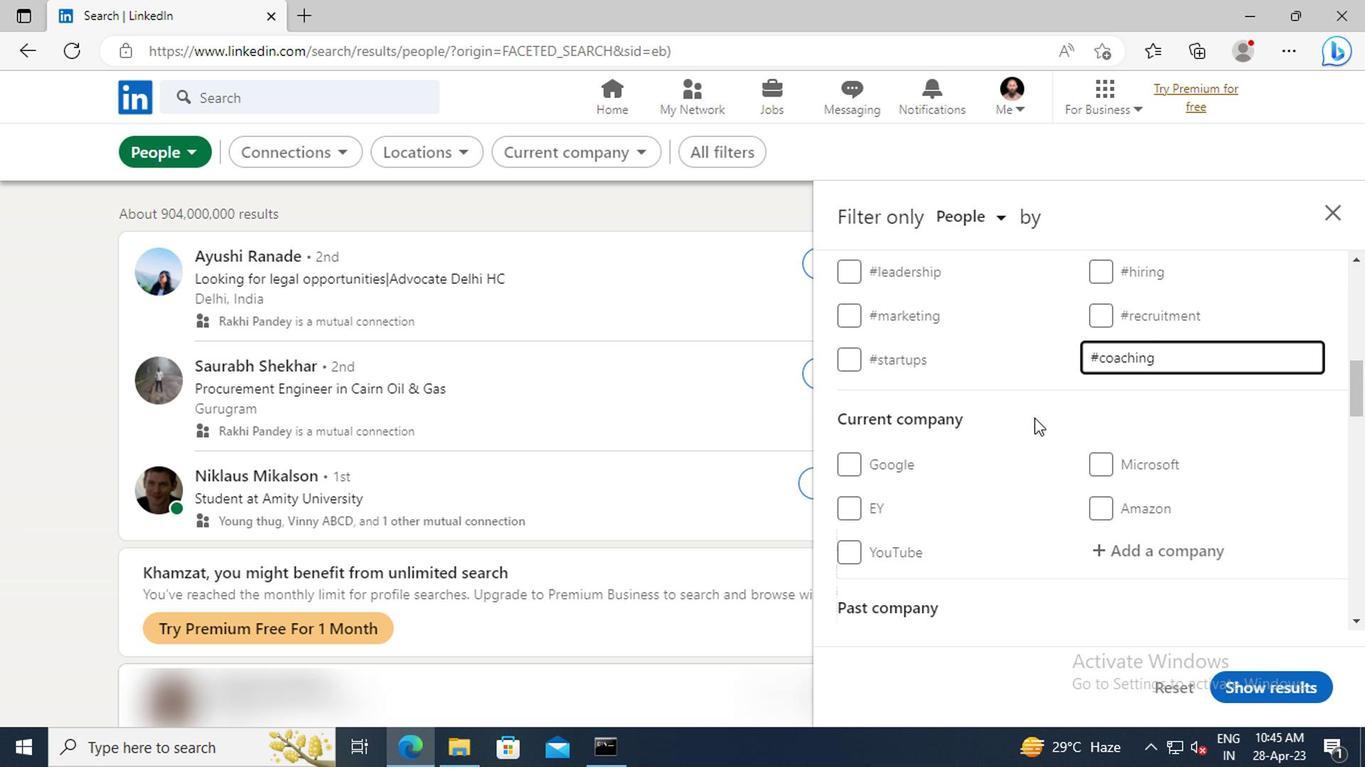 
Action: Mouse scrolled (1028, 417) with delta (0, 0)
Screenshot: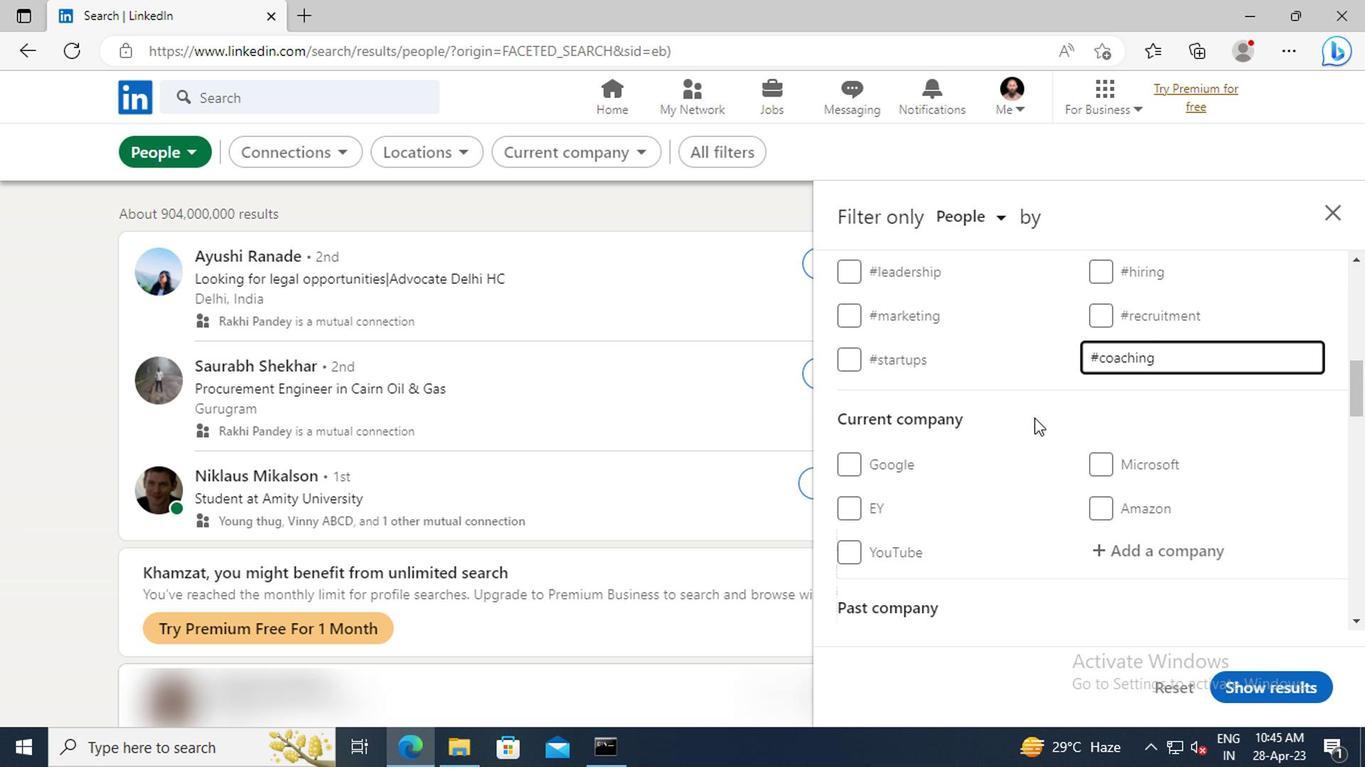 
Action: Mouse scrolled (1028, 417) with delta (0, 0)
Screenshot: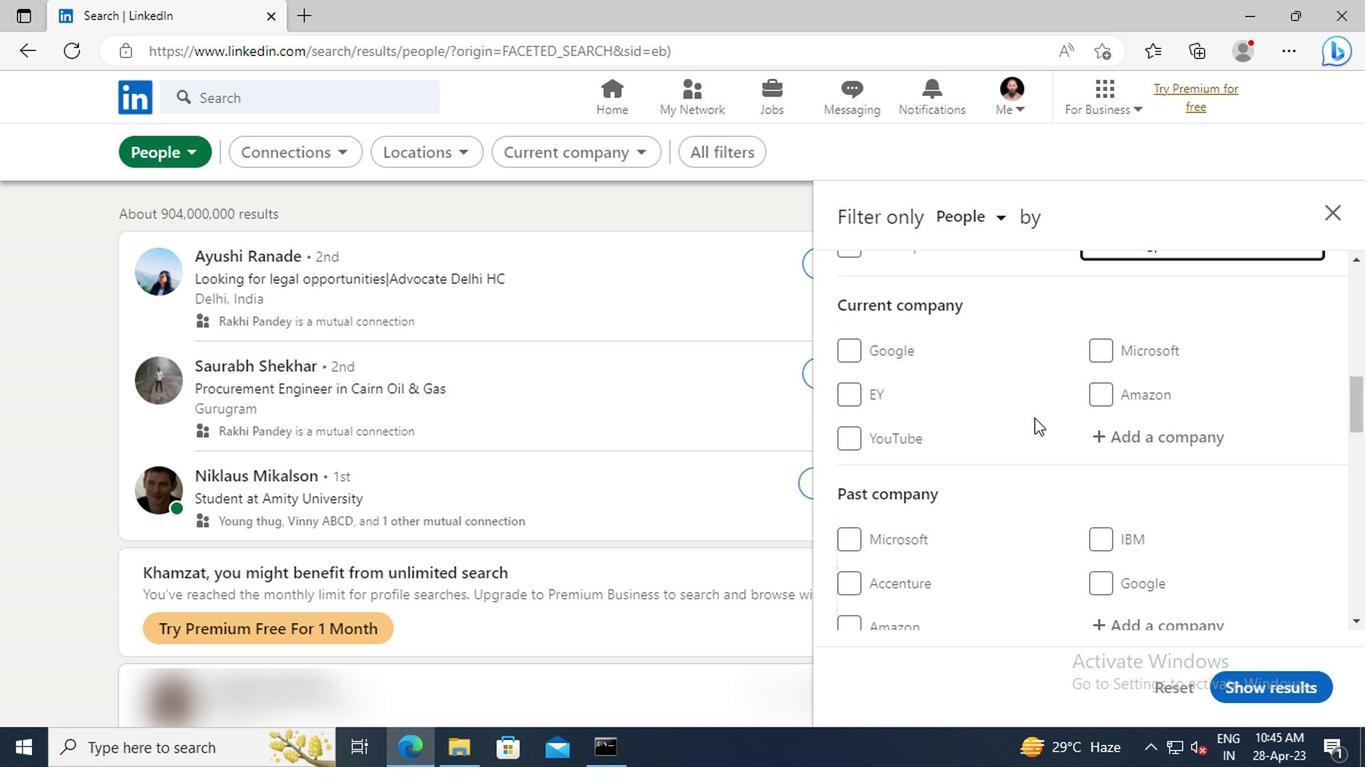 
Action: Mouse scrolled (1028, 417) with delta (0, 0)
Screenshot: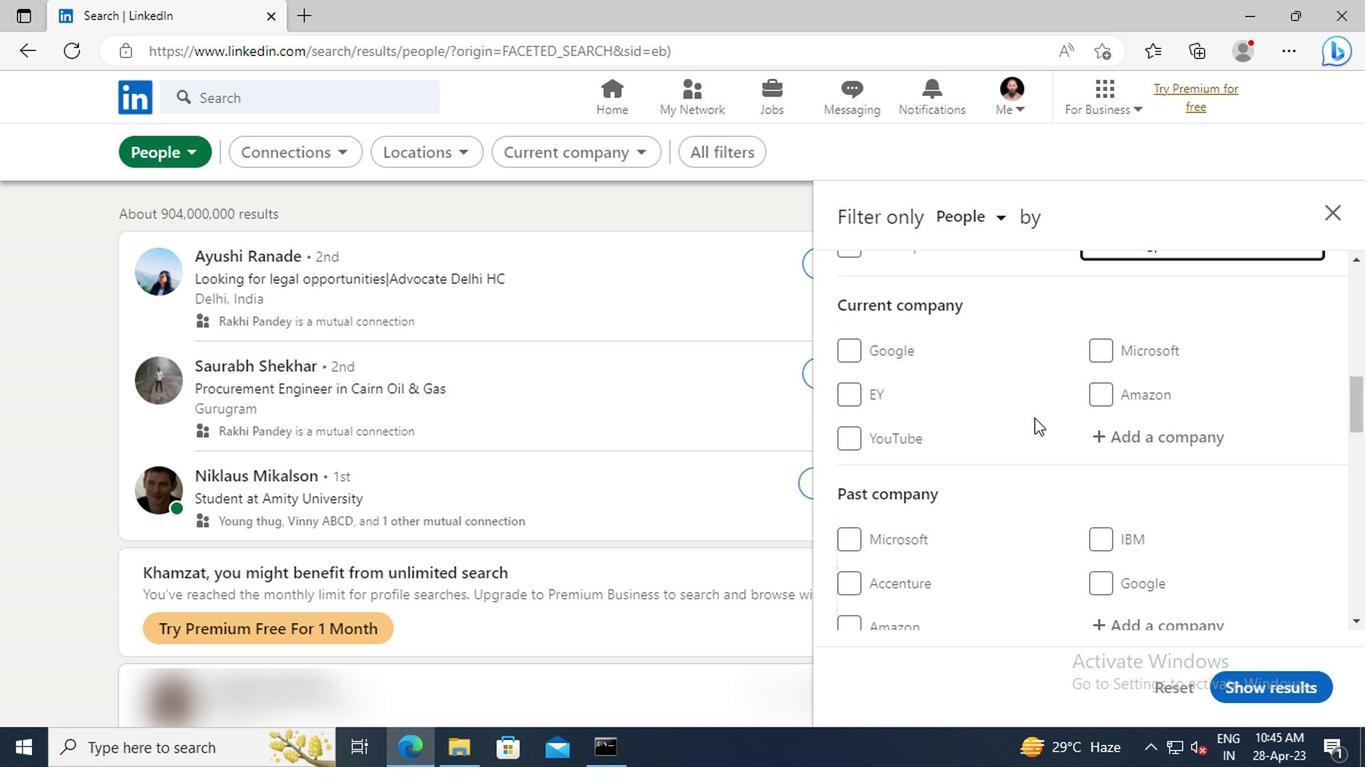 
Action: Mouse scrolled (1028, 417) with delta (0, 0)
Screenshot: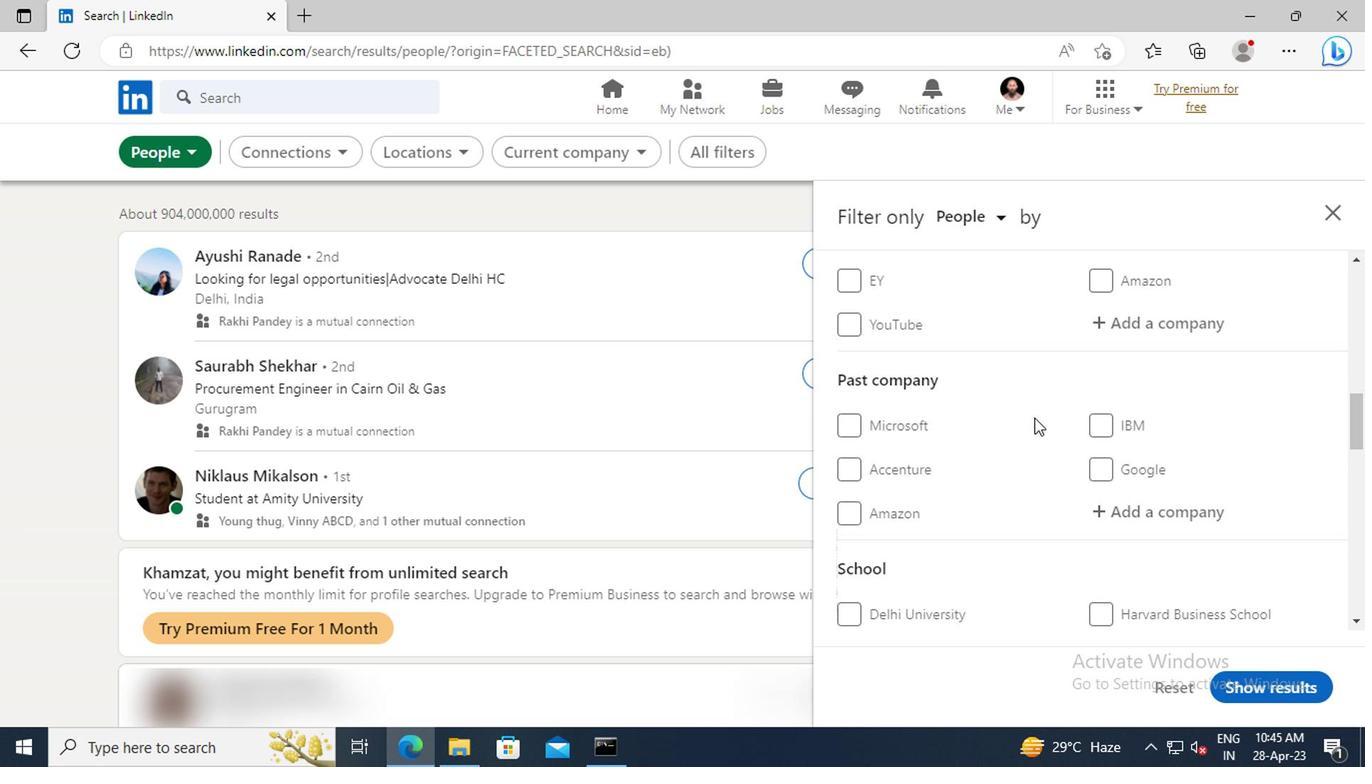 
Action: Mouse scrolled (1028, 417) with delta (0, 0)
Screenshot: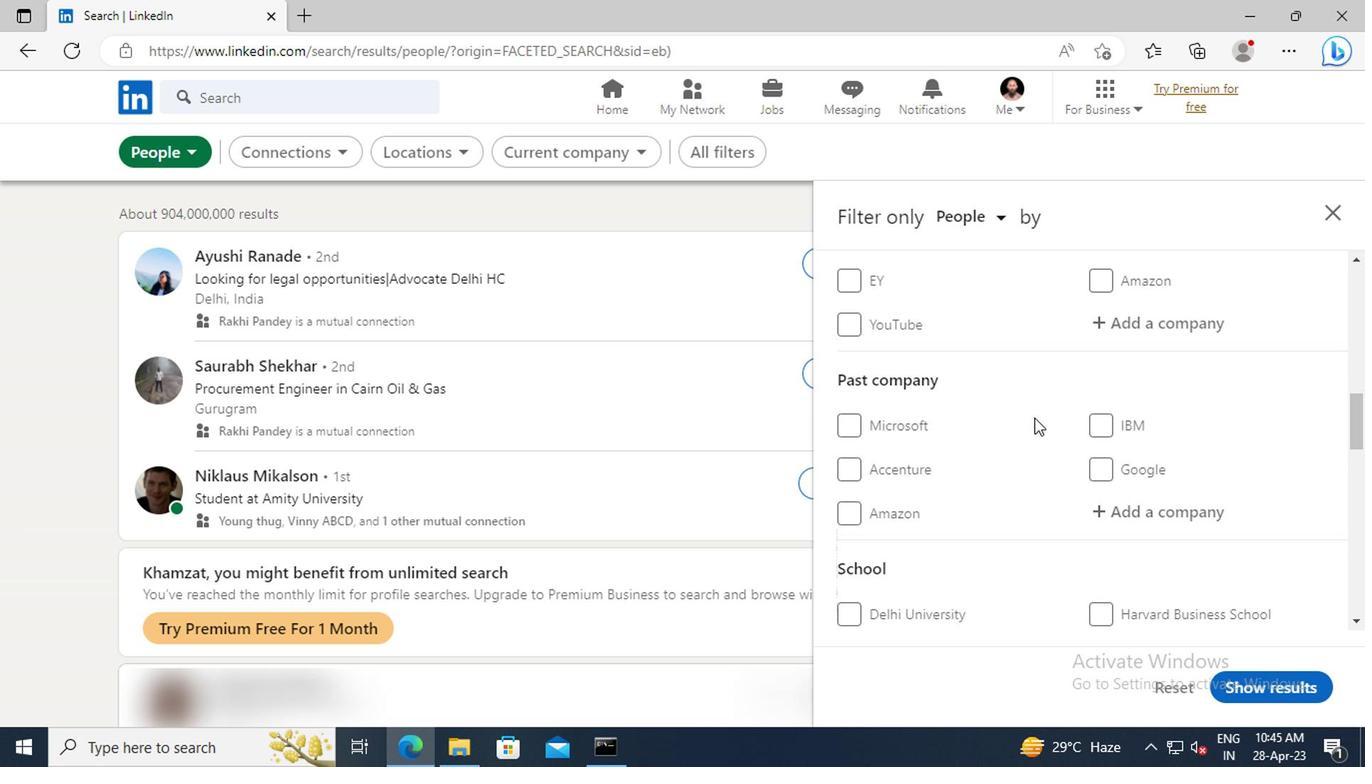 
Action: Mouse scrolled (1028, 417) with delta (0, 0)
Screenshot: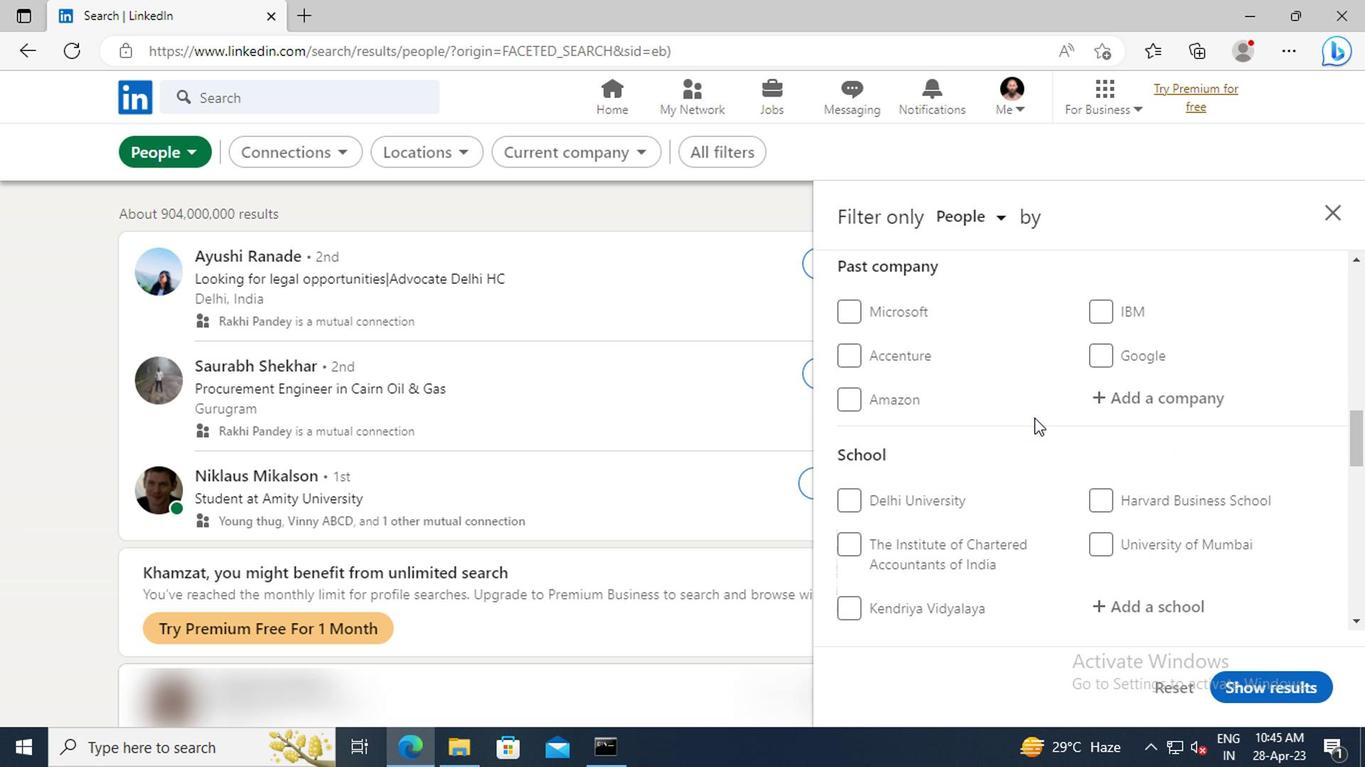 
Action: Mouse scrolled (1028, 417) with delta (0, 0)
Screenshot: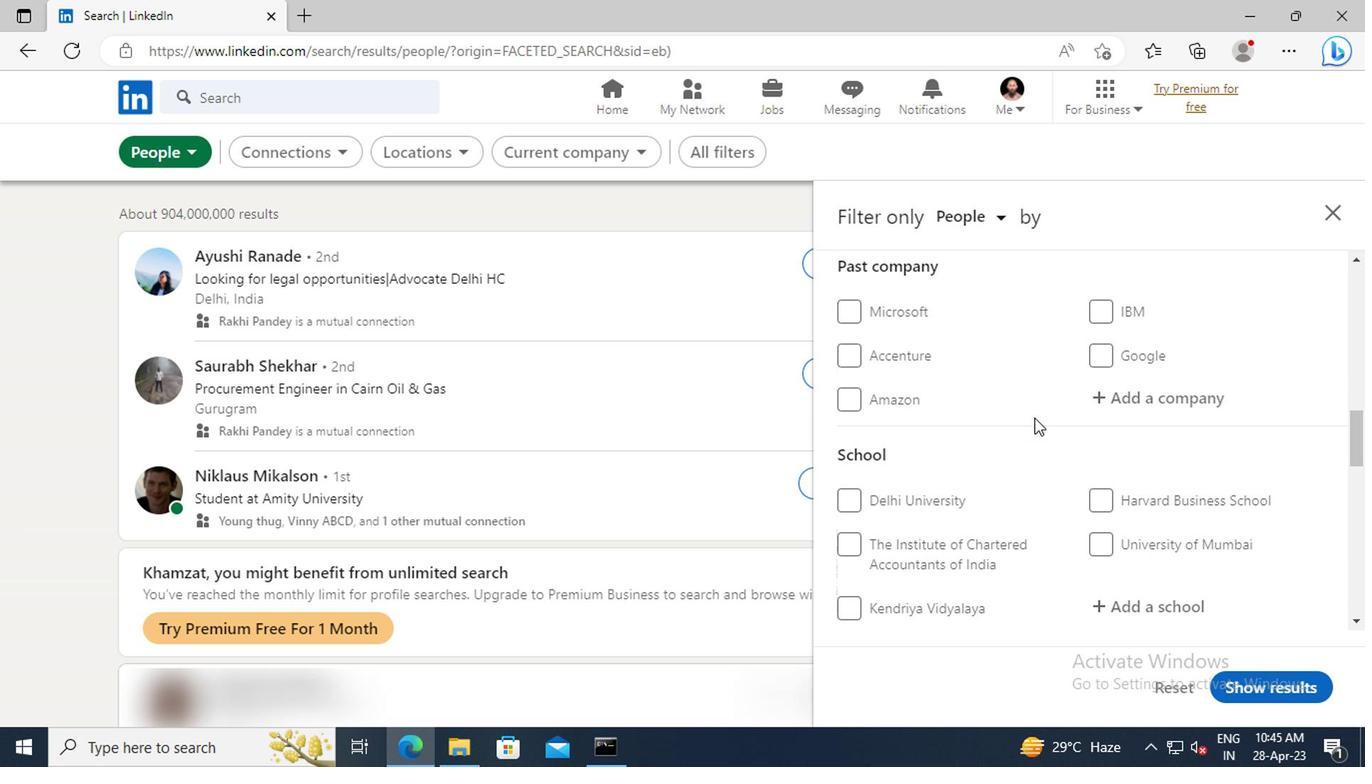 
Action: Mouse scrolled (1028, 417) with delta (0, 0)
Screenshot: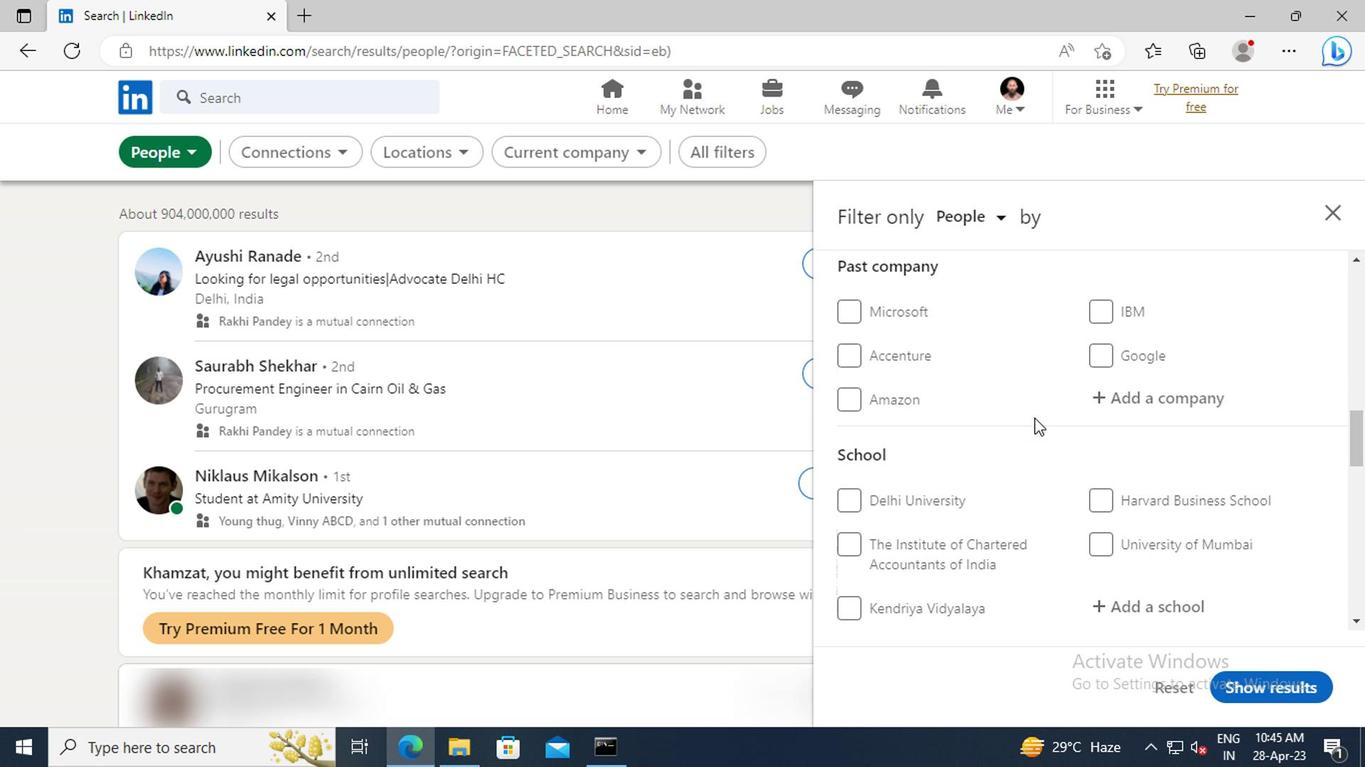 
Action: Mouse scrolled (1028, 417) with delta (0, 0)
Screenshot: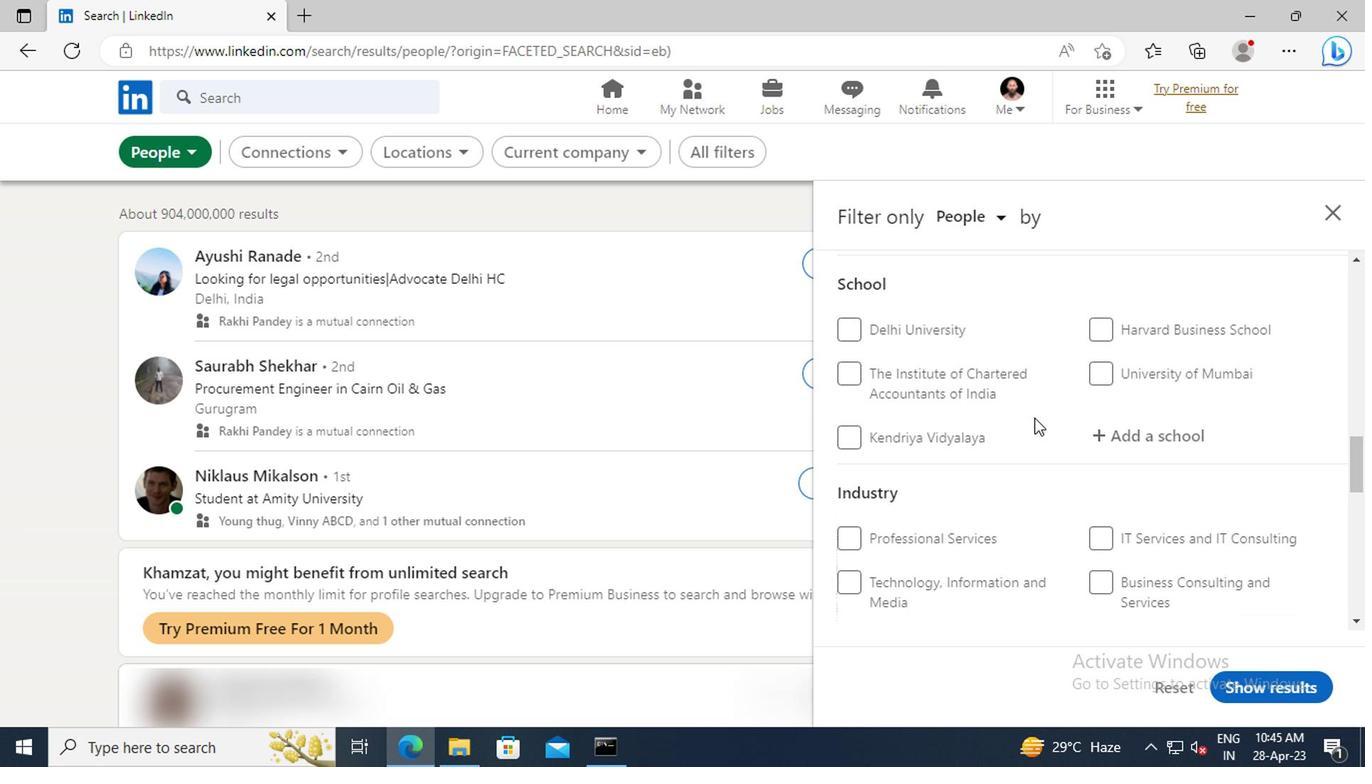 
Action: Mouse scrolled (1028, 417) with delta (0, 0)
Screenshot: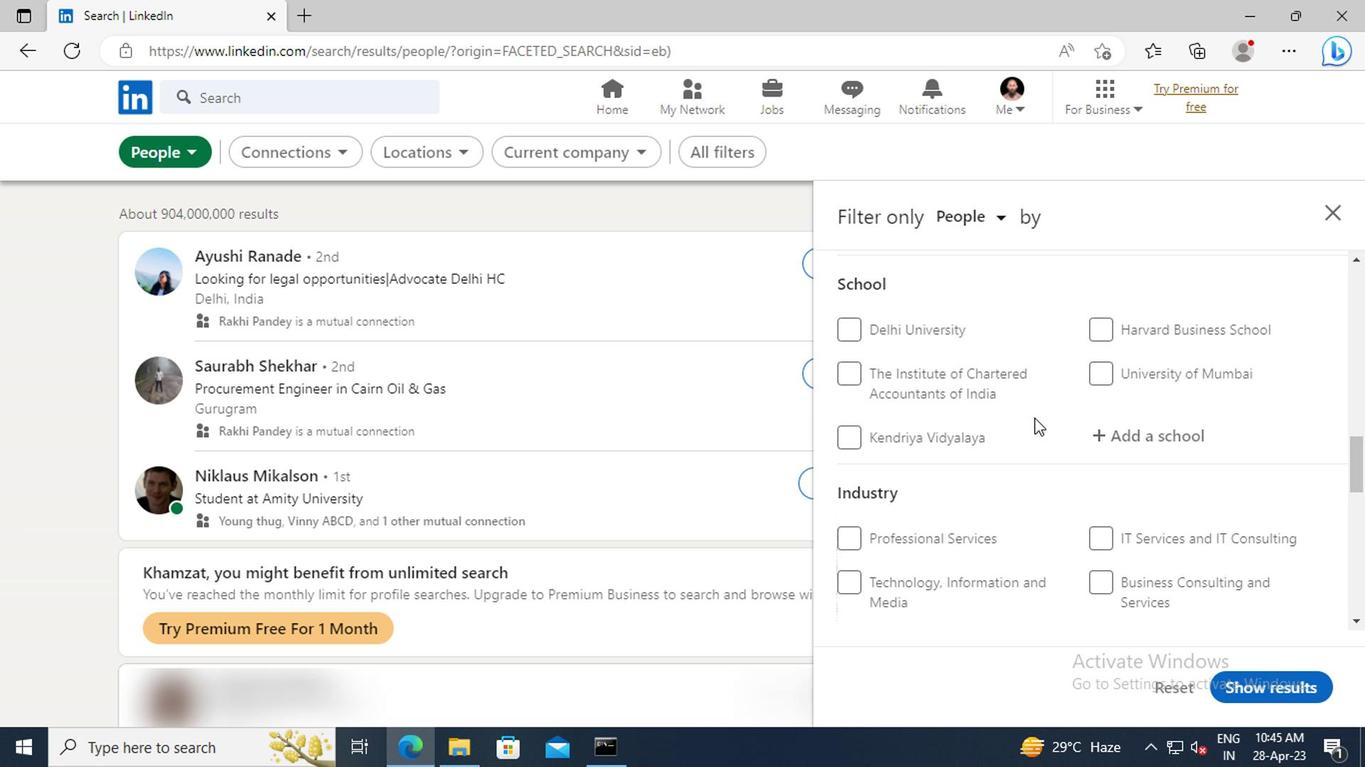 
Action: Mouse scrolled (1028, 417) with delta (0, 0)
Screenshot: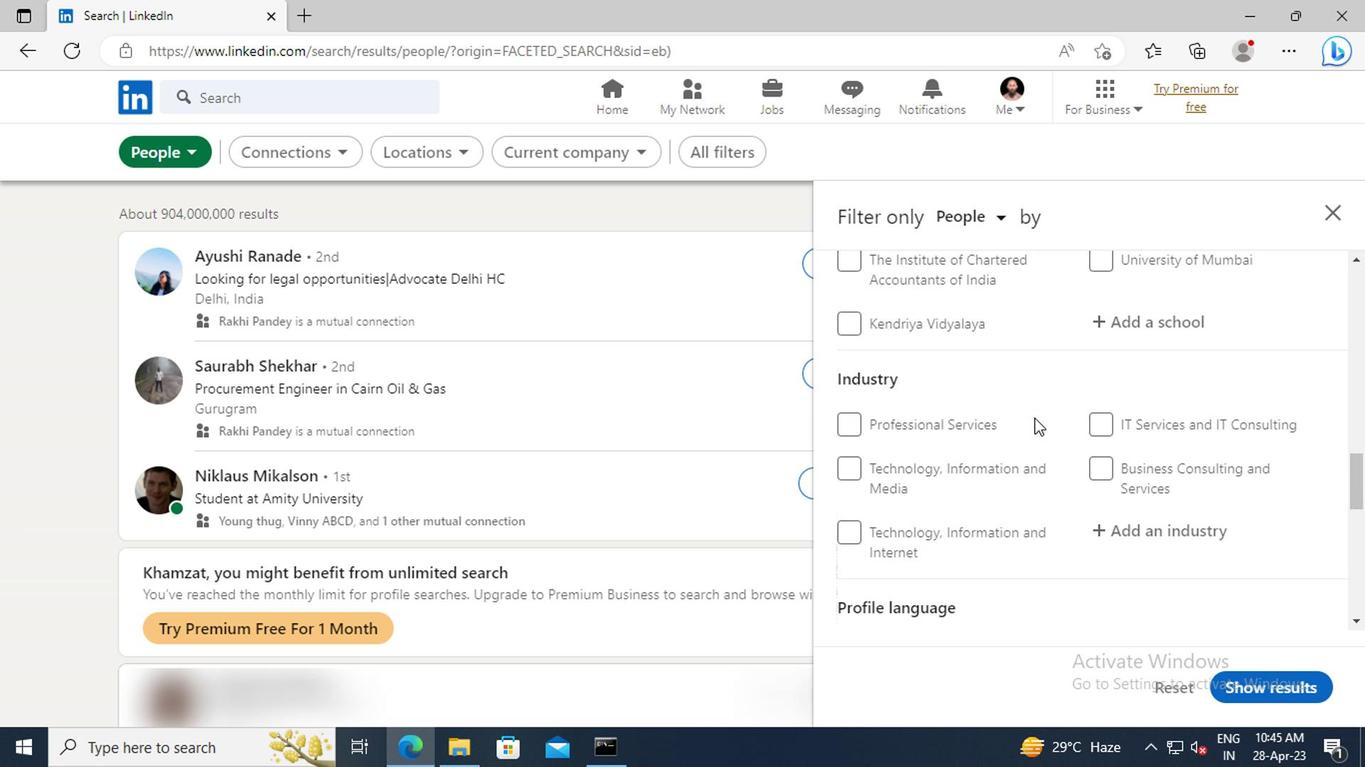
Action: Mouse scrolled (1028, 417) with delta (0, 0)
Screenshot: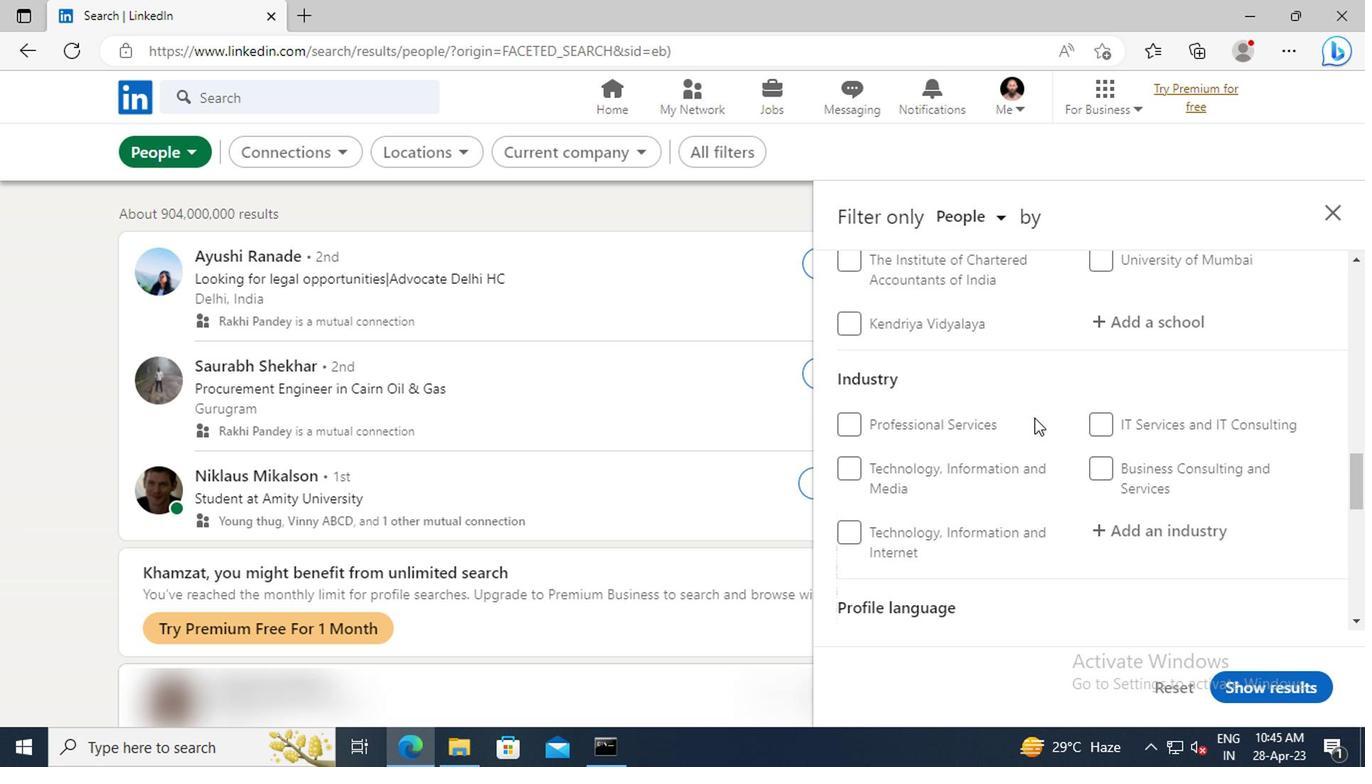 
Action: Mouse scrolled (1028, 417) with delta (0, 0)
Screenshot: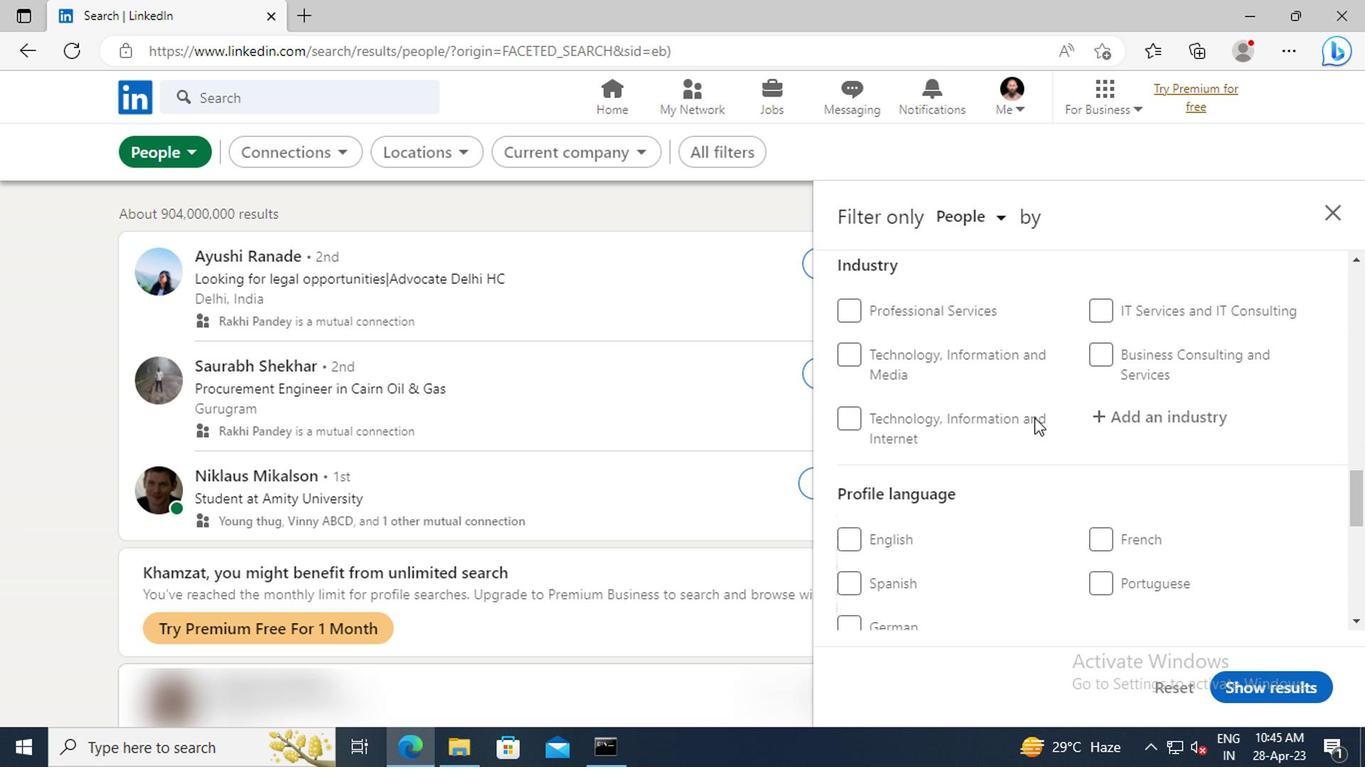 
Action: Mouse scrolled (1028, 417) with delta (0, 0)
Screenshot: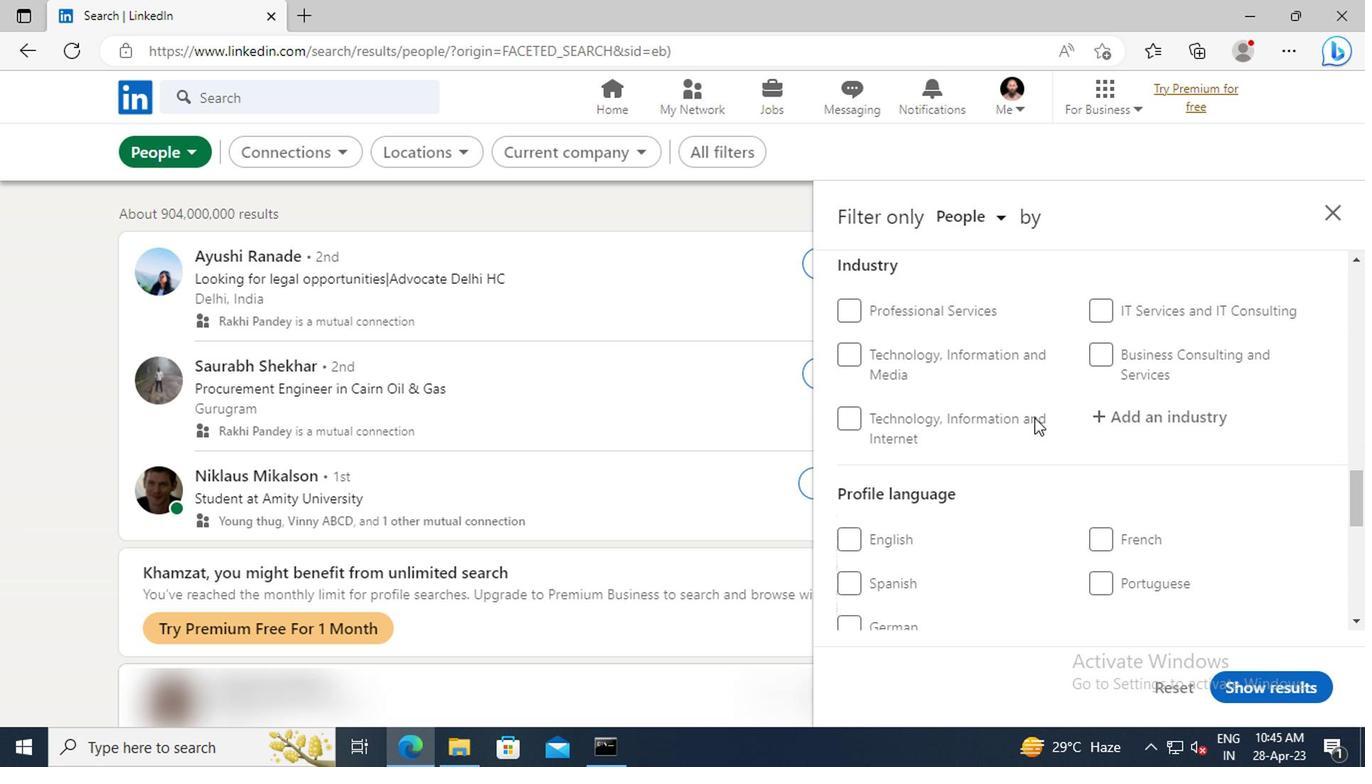 
Action: Mouse moved to (841, 517)
Screenshot: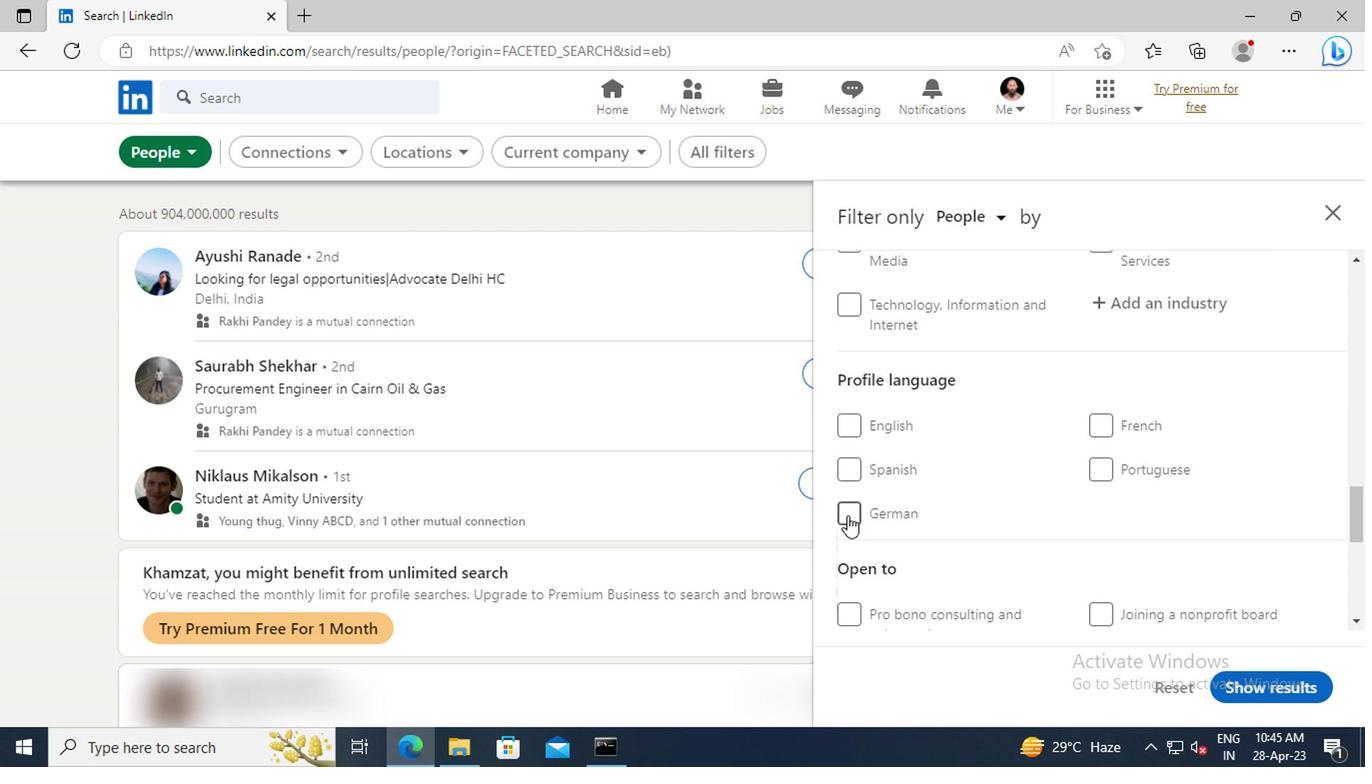 
Action: Mouse pressed left at (841, 517)
Screenshot: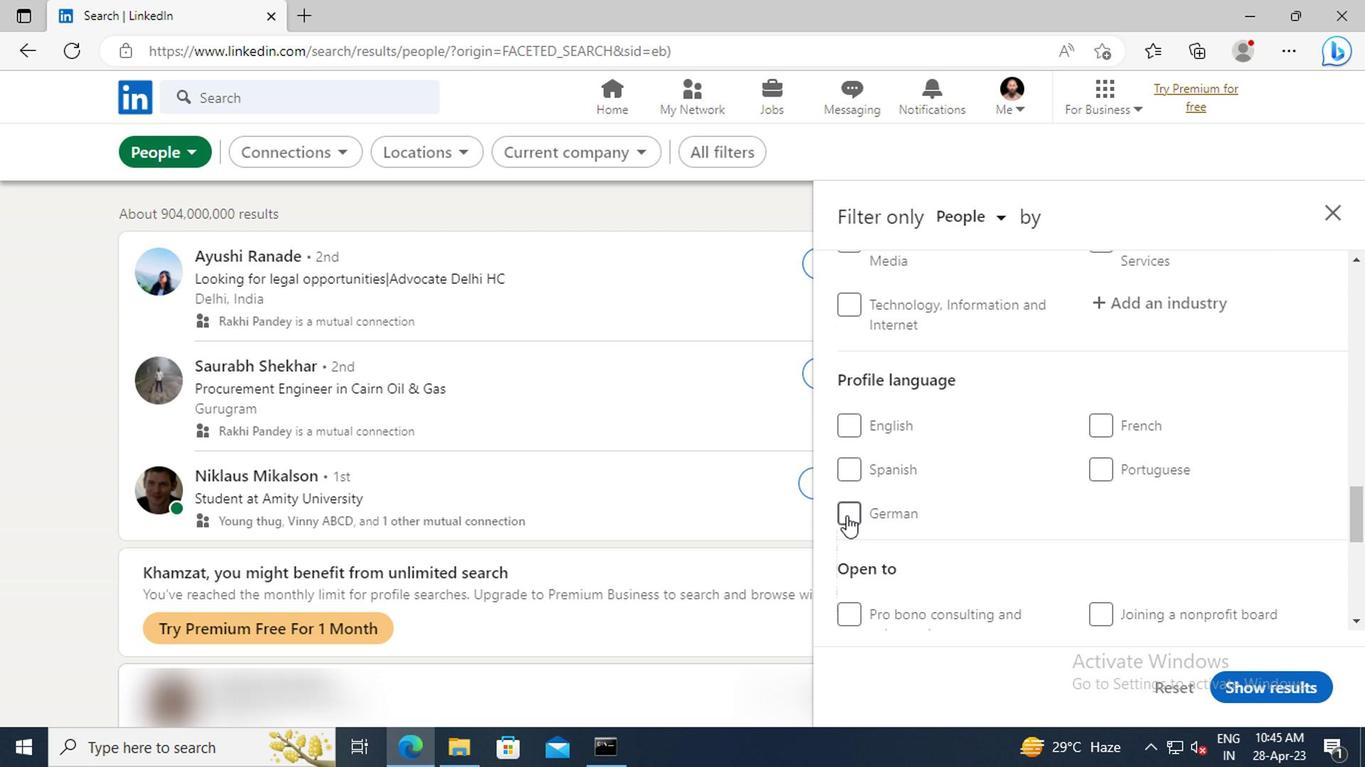 
Action: Mouse moved to (1061, 510)
Screenshot: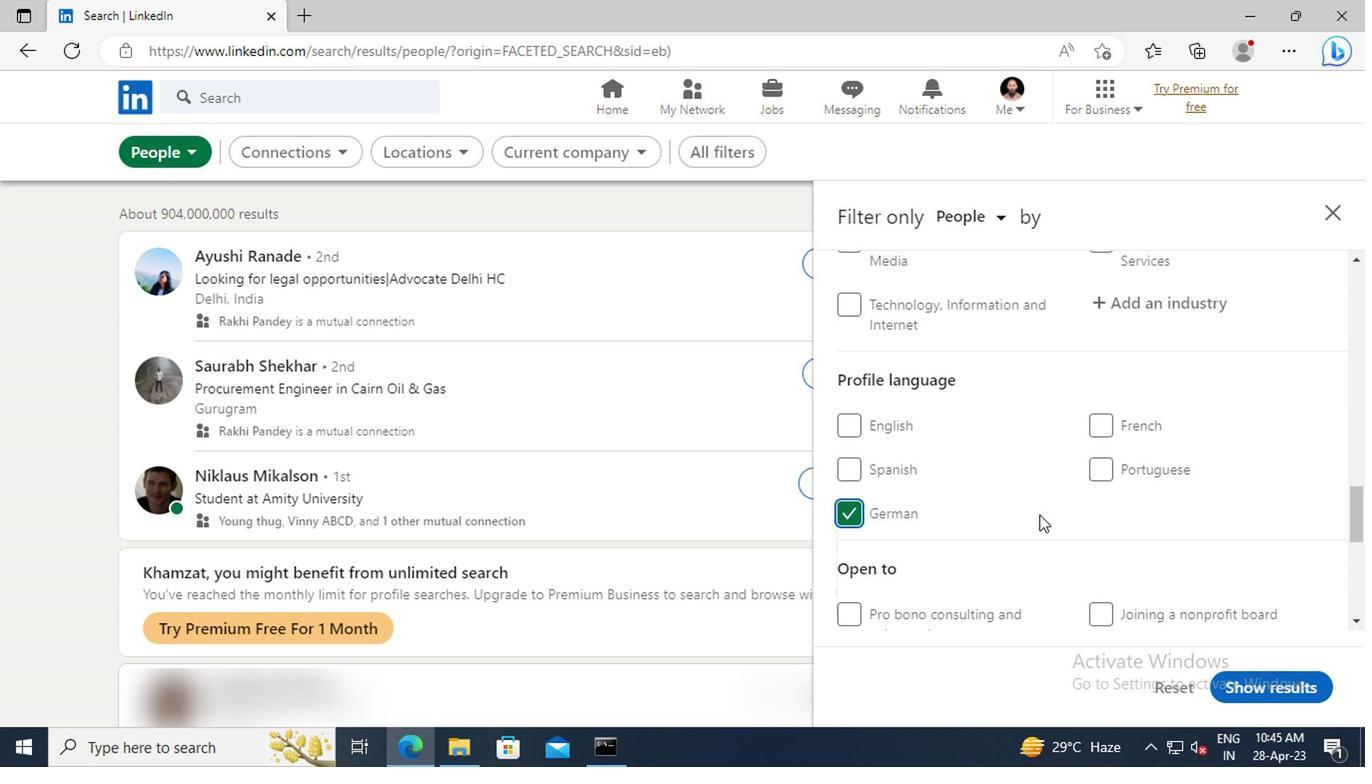
Action: Mouse scrolled (1061, 511) with delta (0, 1)
Screenshot: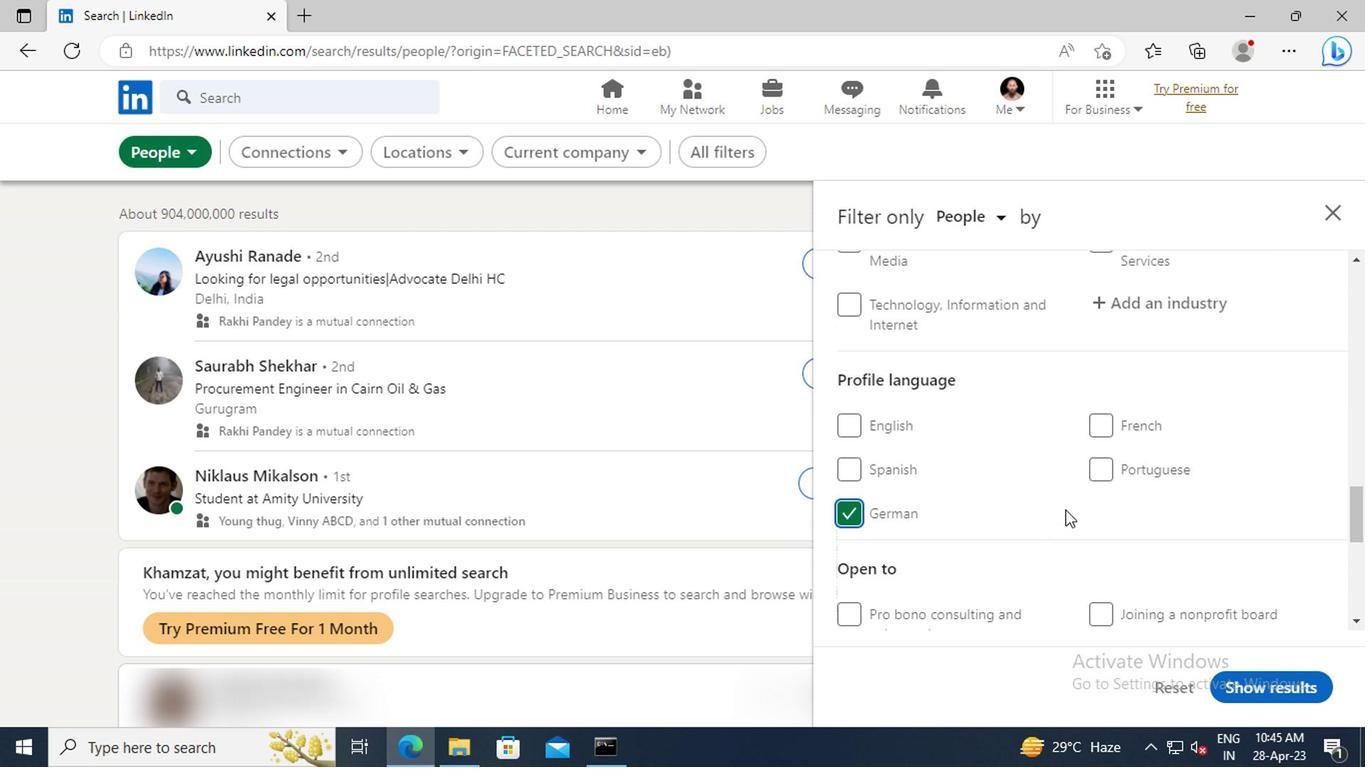 
Action: Mouse scrolled (1061, 511) with delta (0, 1)
Screenshot: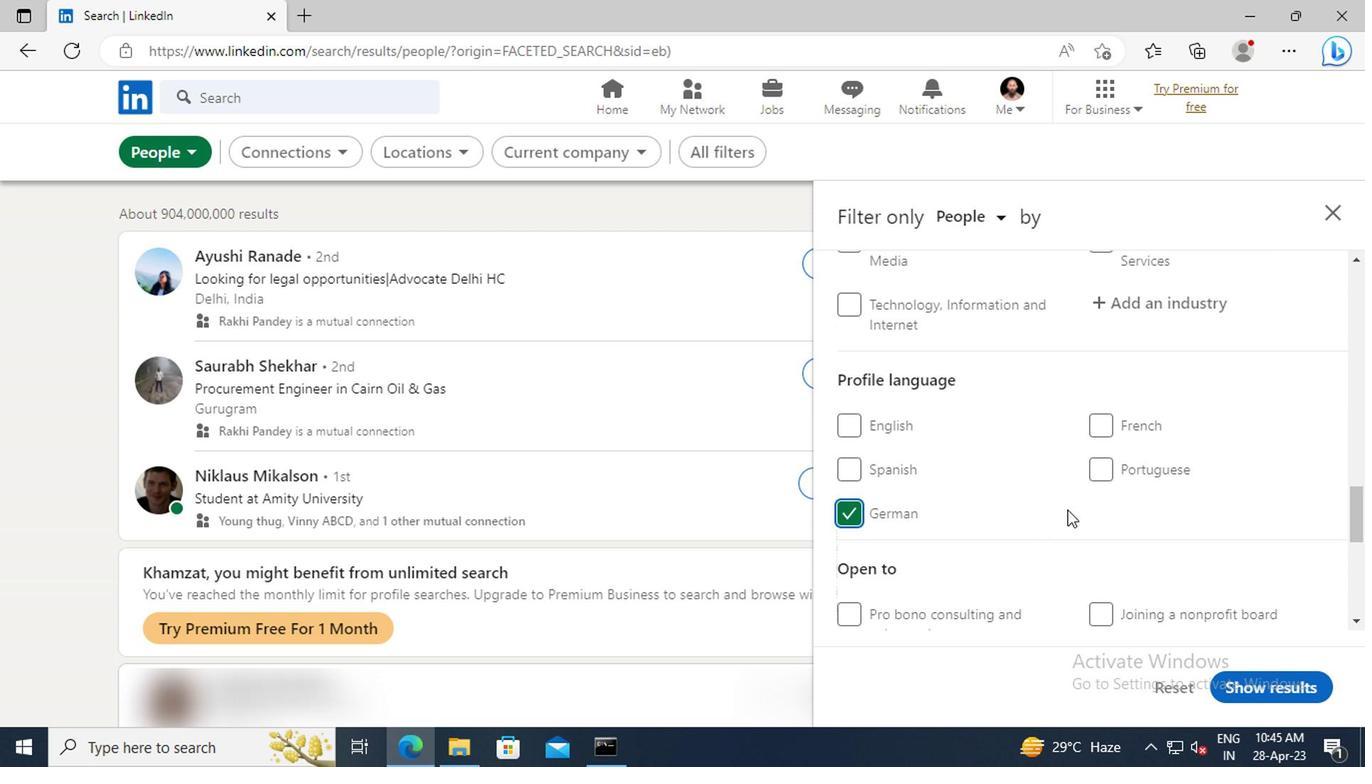 
Action: Mouse moved to (1062, 510)
Screenshot: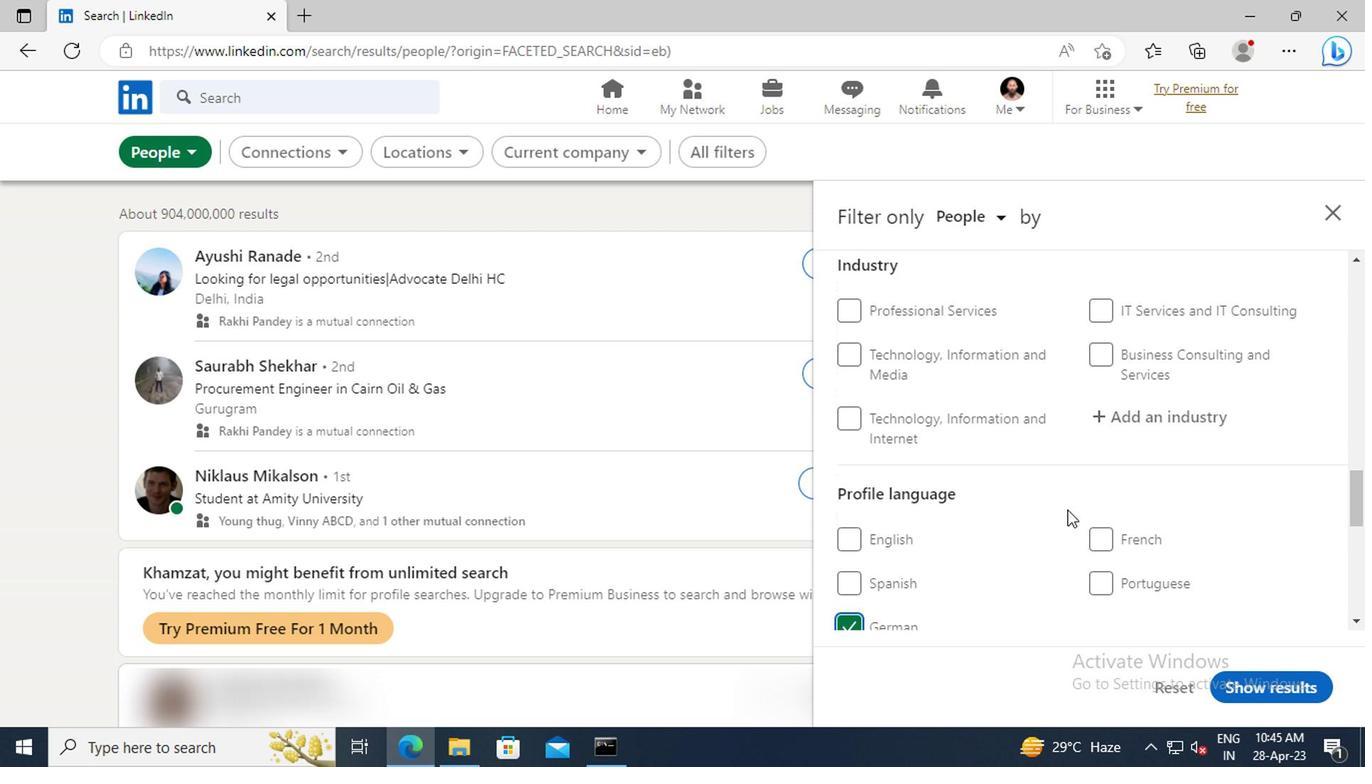 
Action: Mouse scrolled (1062, 511) with delta (0, 1)
Screenshot: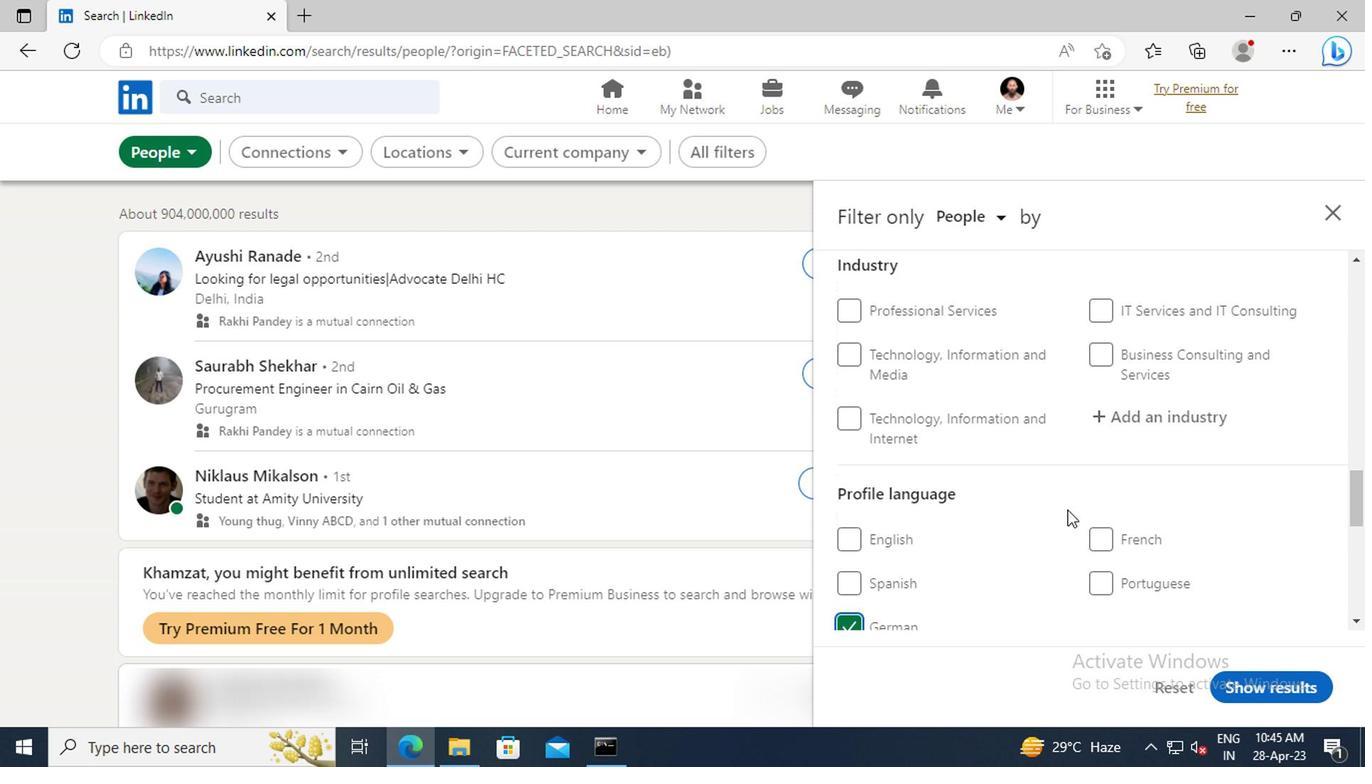 
Action: Mouse scrolled (1062, 511) with delta (0, 1)
Screenshot: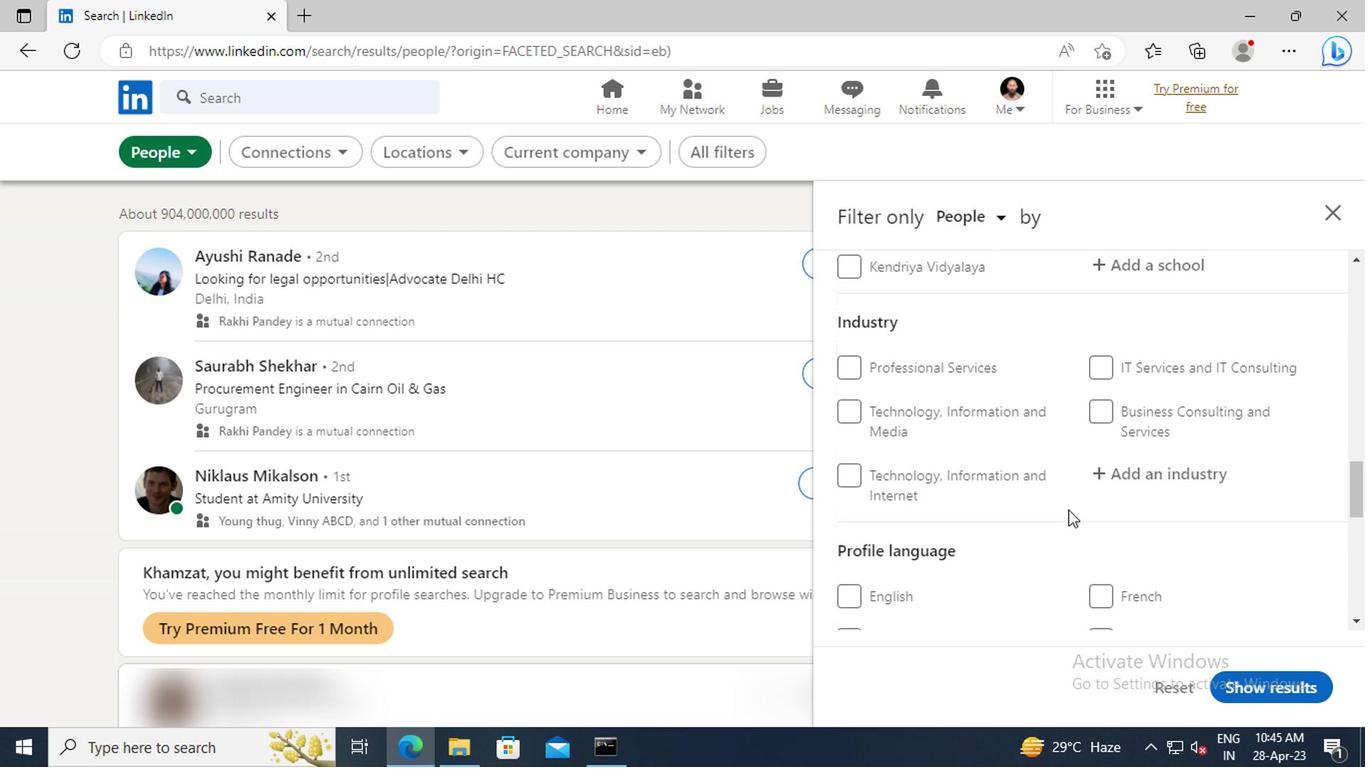 
Action: Mouse scrolled (1062, 511) with delta (0, 1)
Screenshot: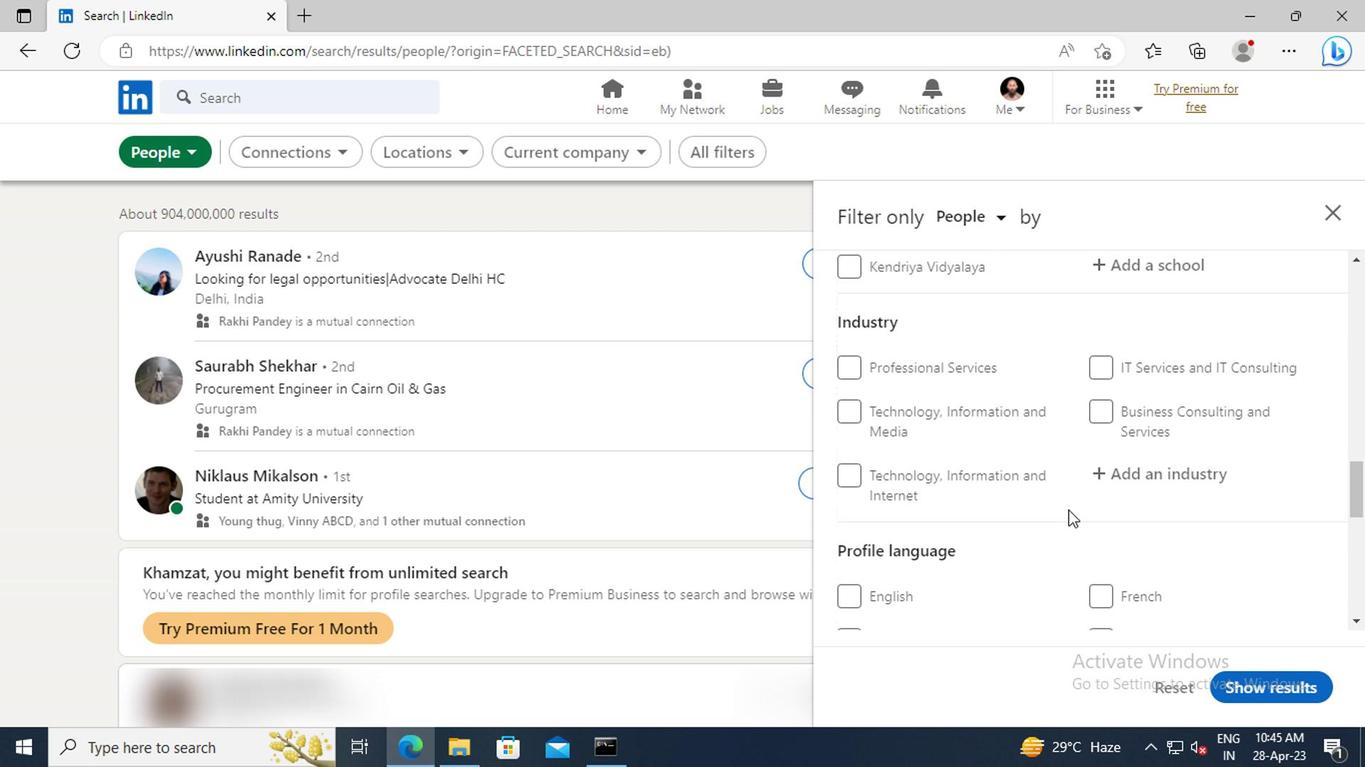 
Action: Mouse scrolled (1062, 511) with delta (0, 1)
Screenshot: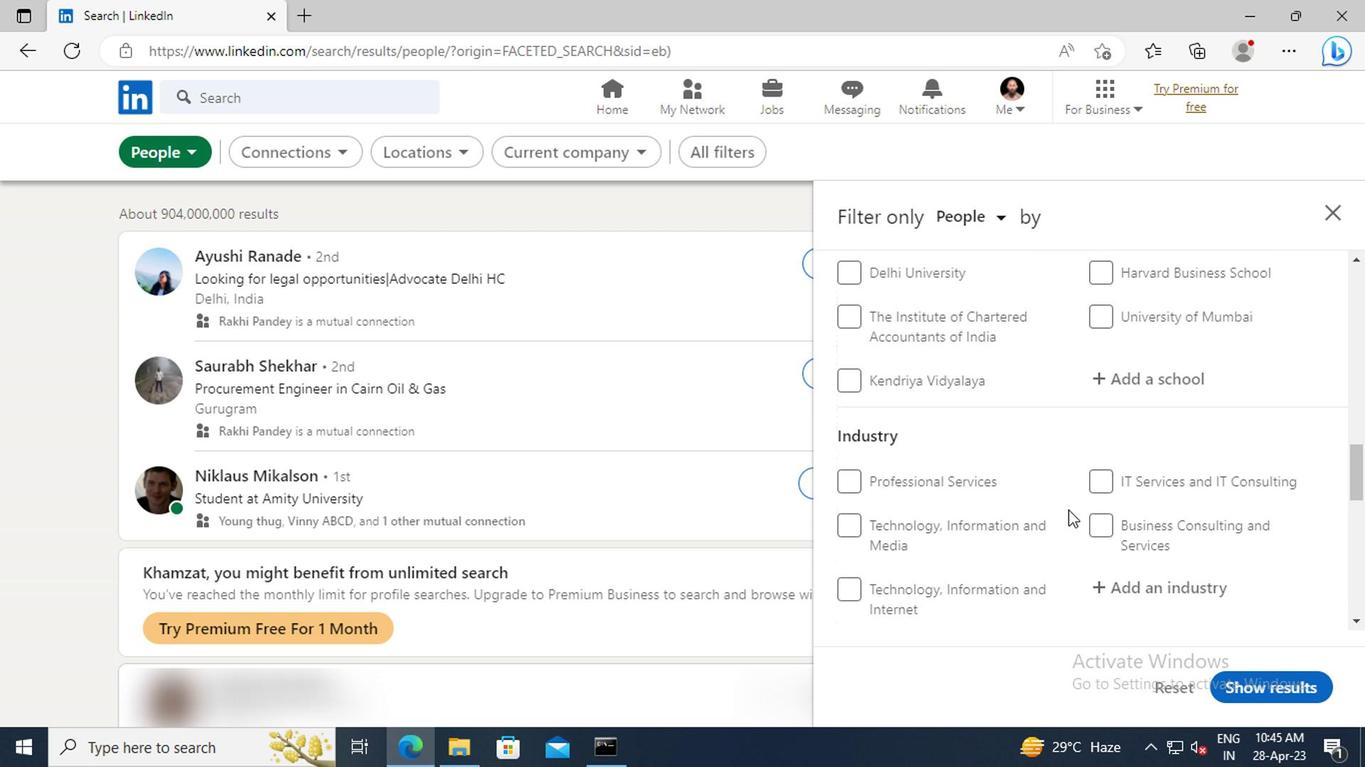 
Action: Mouse scrolled (1062, 511) with delta (0, 1)
Screenshot: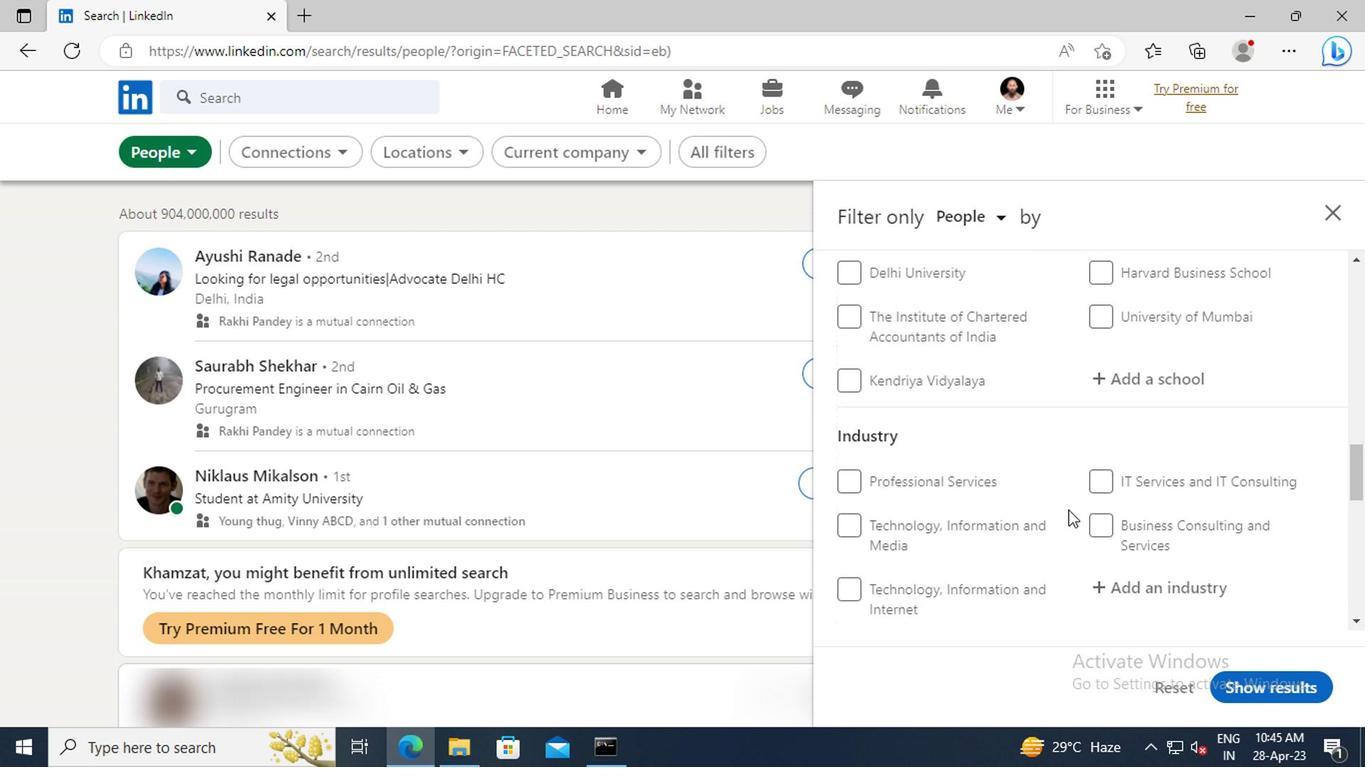 
Action: Mouse scrolled (1062, 511) with delta (0, 1)
Screenshot: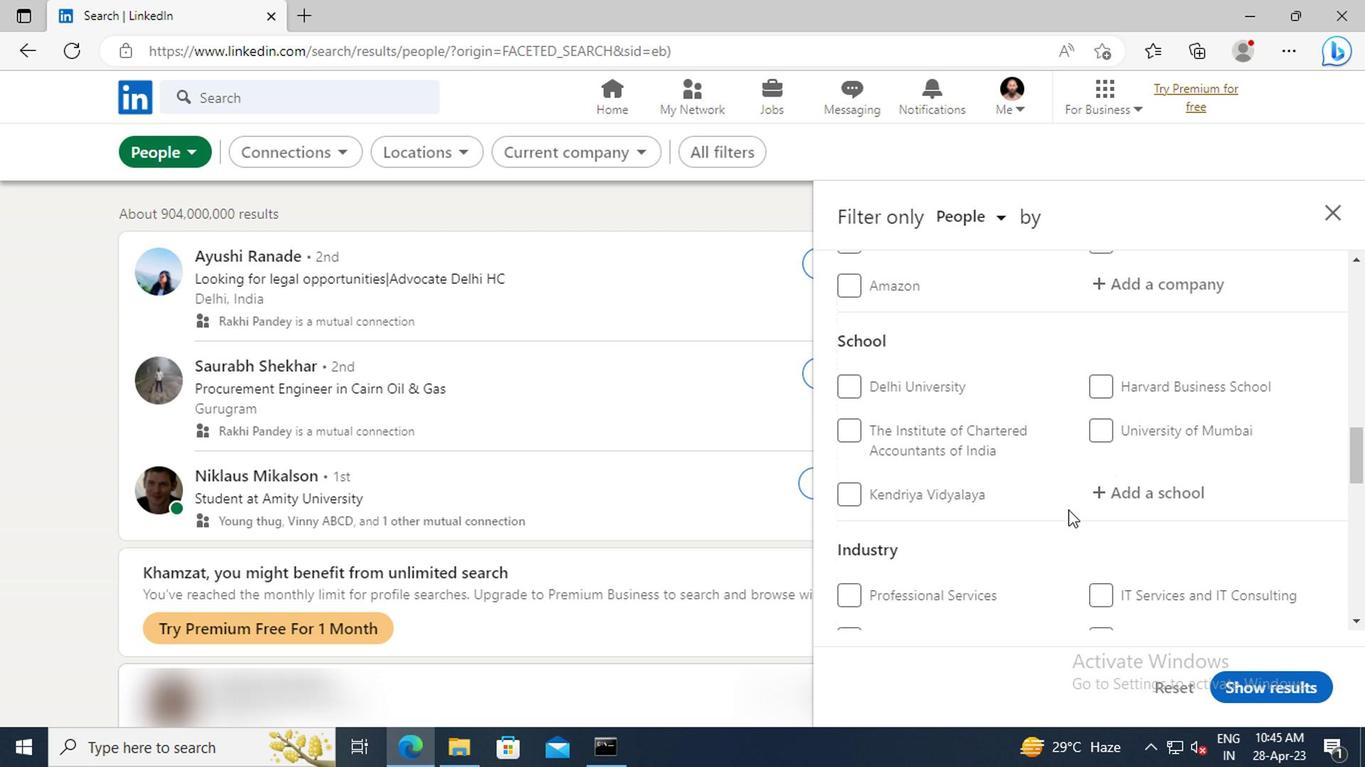 
Action: Mouse scrolled (1062, 511) with delta (0, 1)
Screenshot: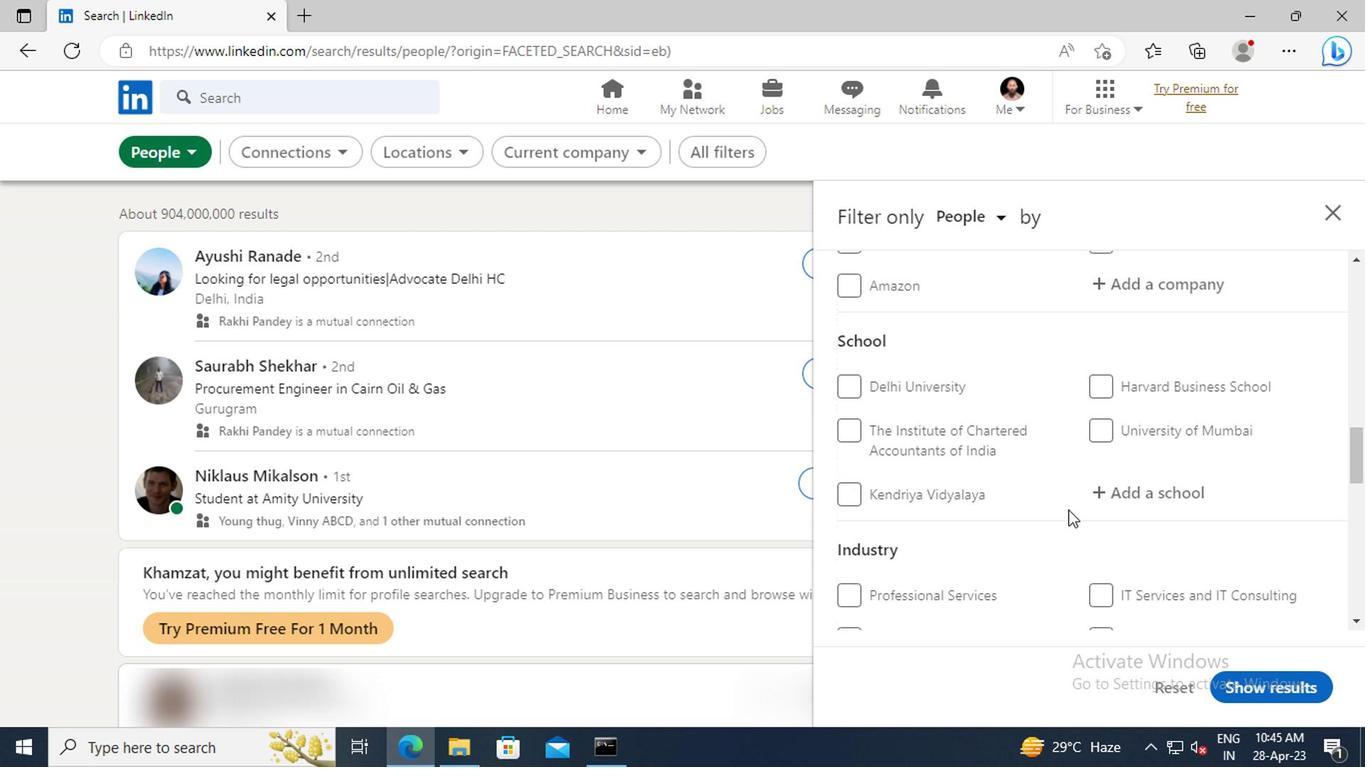 
Action: Mouse scrolled (1062, 511) with delta (0, 1)
Screenshot: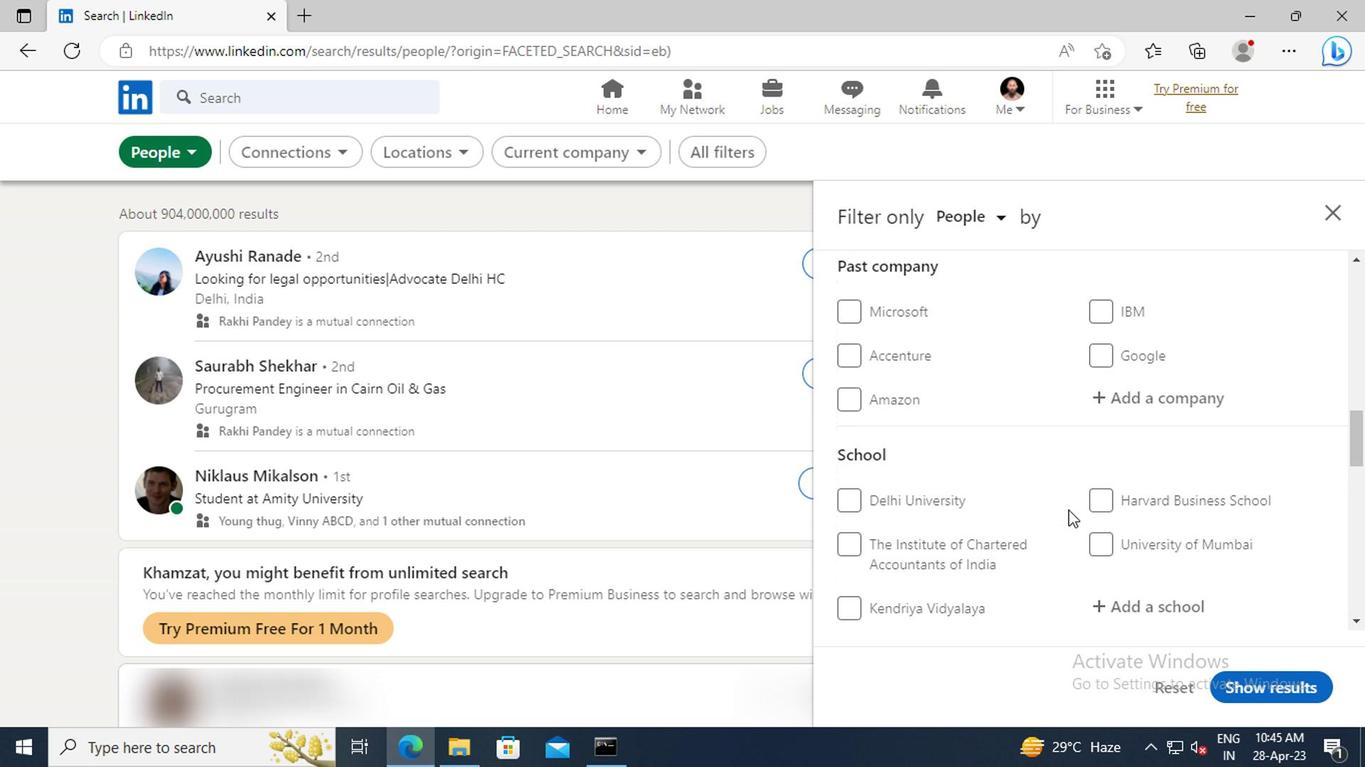 
Action: Mouse scrolled (1062, 511) with delta (0, 1)
Screenshot: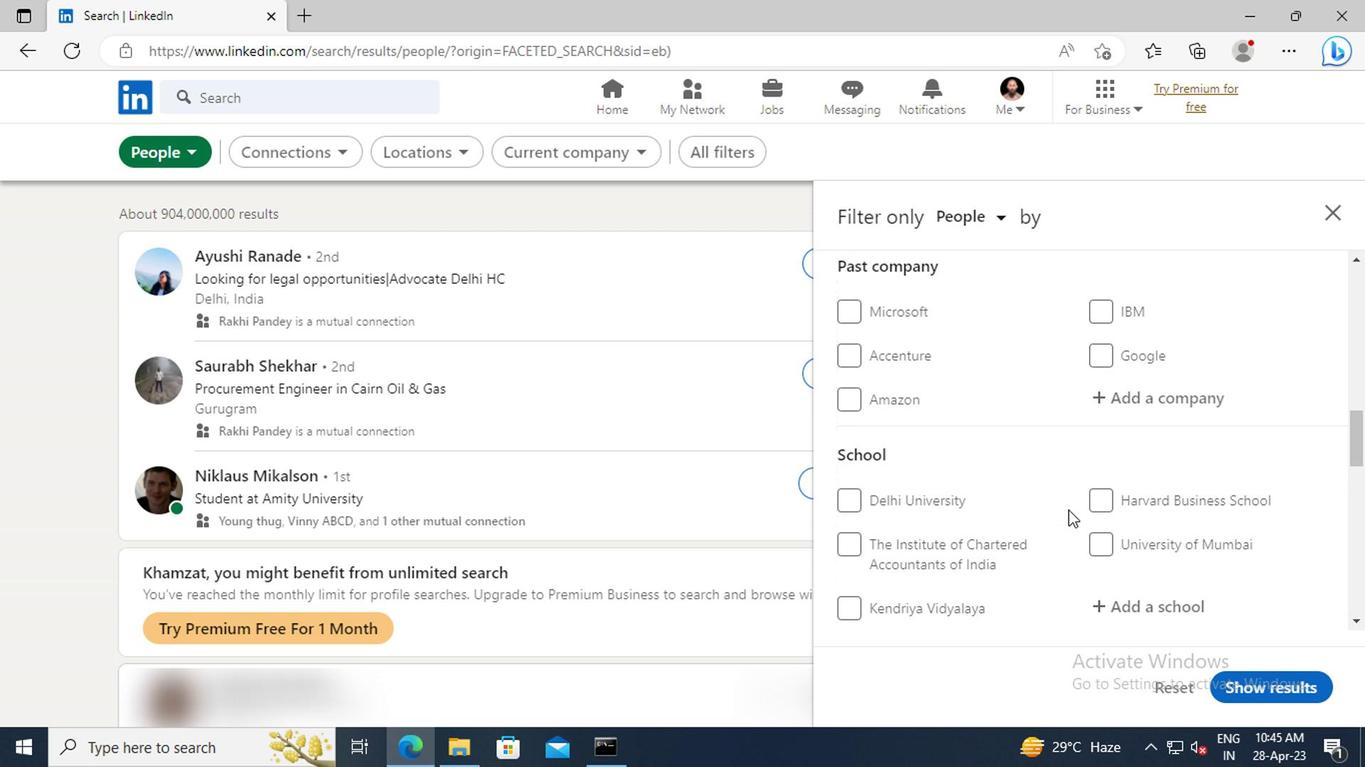 
Action: Mouse scrolled (1062, 511) with delta (0, 1)
Screenshot: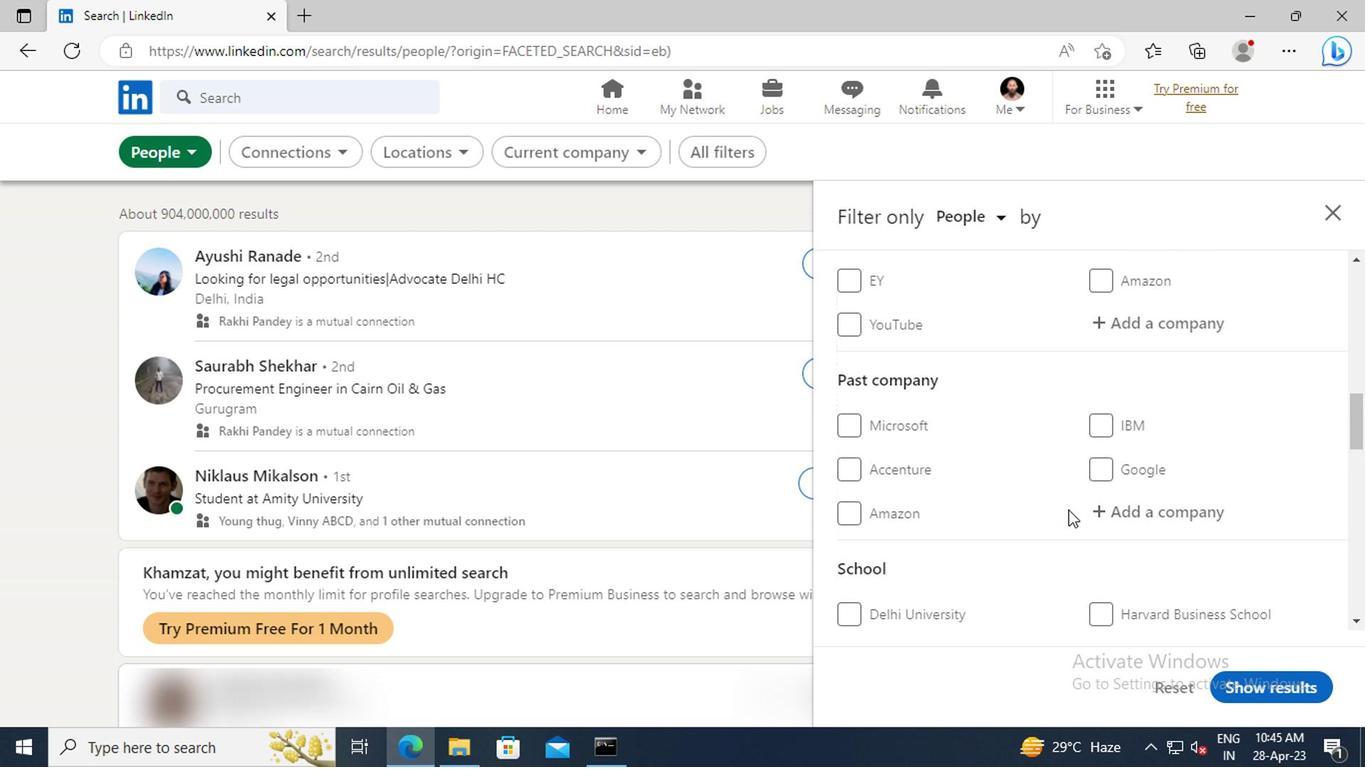 
Action: Mouse scrolled (1062, 511) with delta (0, 1)
Screenshot: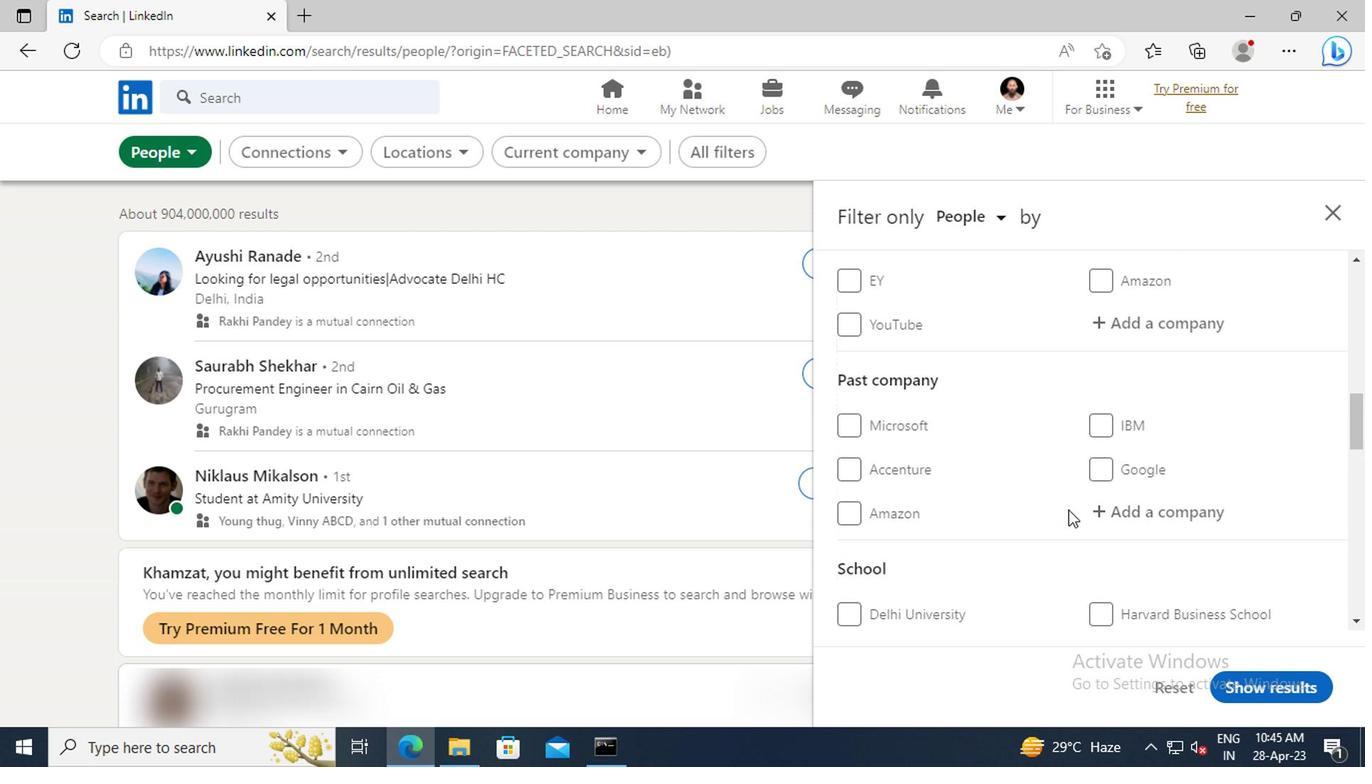 
Action: Mouse scrolled (1062, 511) with delta (0, 1)
Screenshot: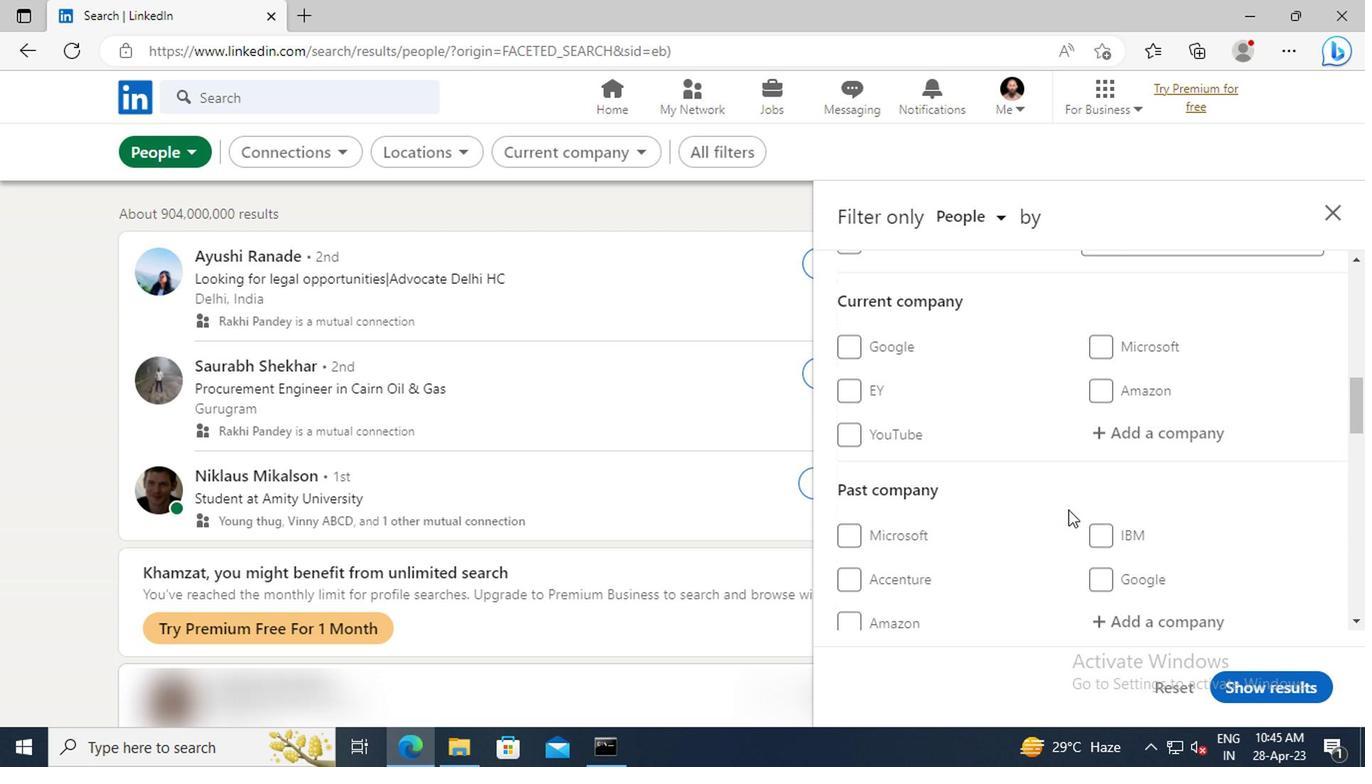 
Action: Mouse moved to (1108, 500)
Screenshot: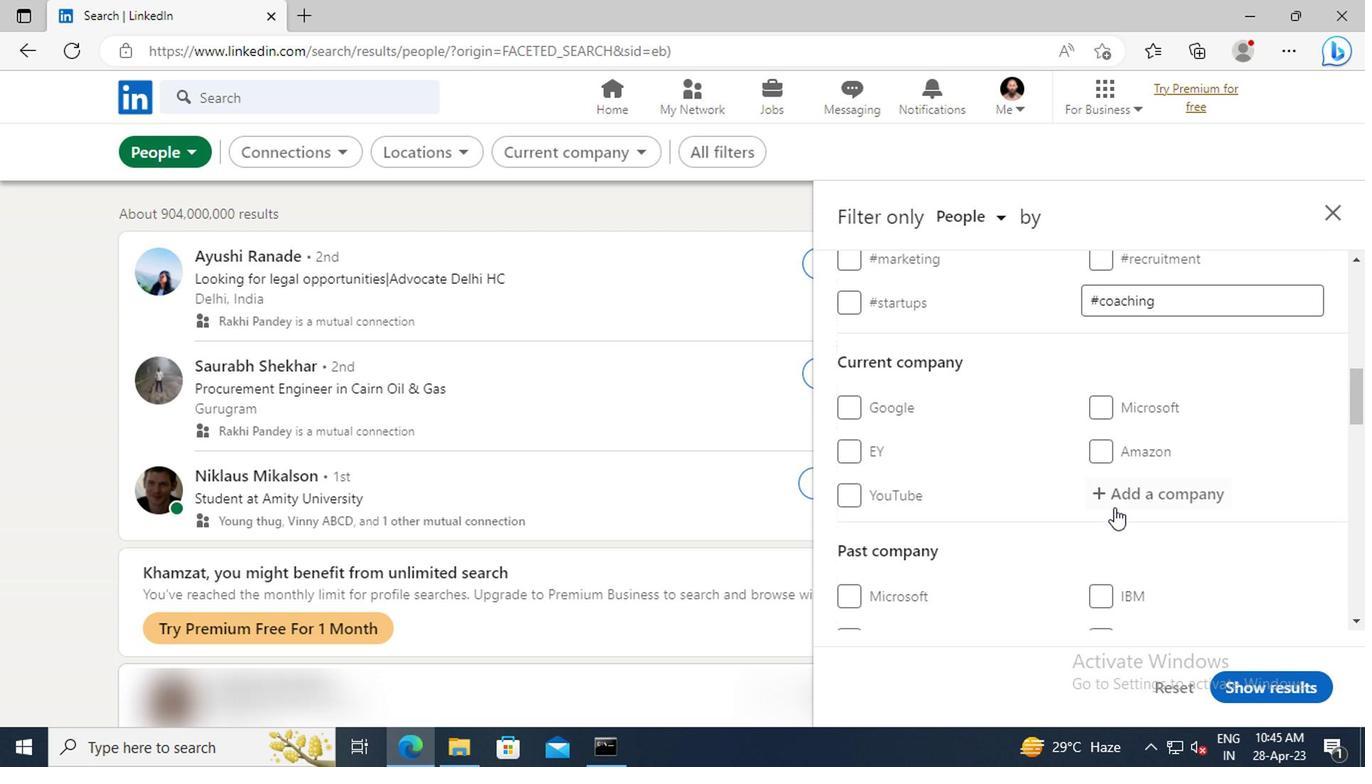 
Action: Mouse pressed left at (1108, 500)
Screenshot: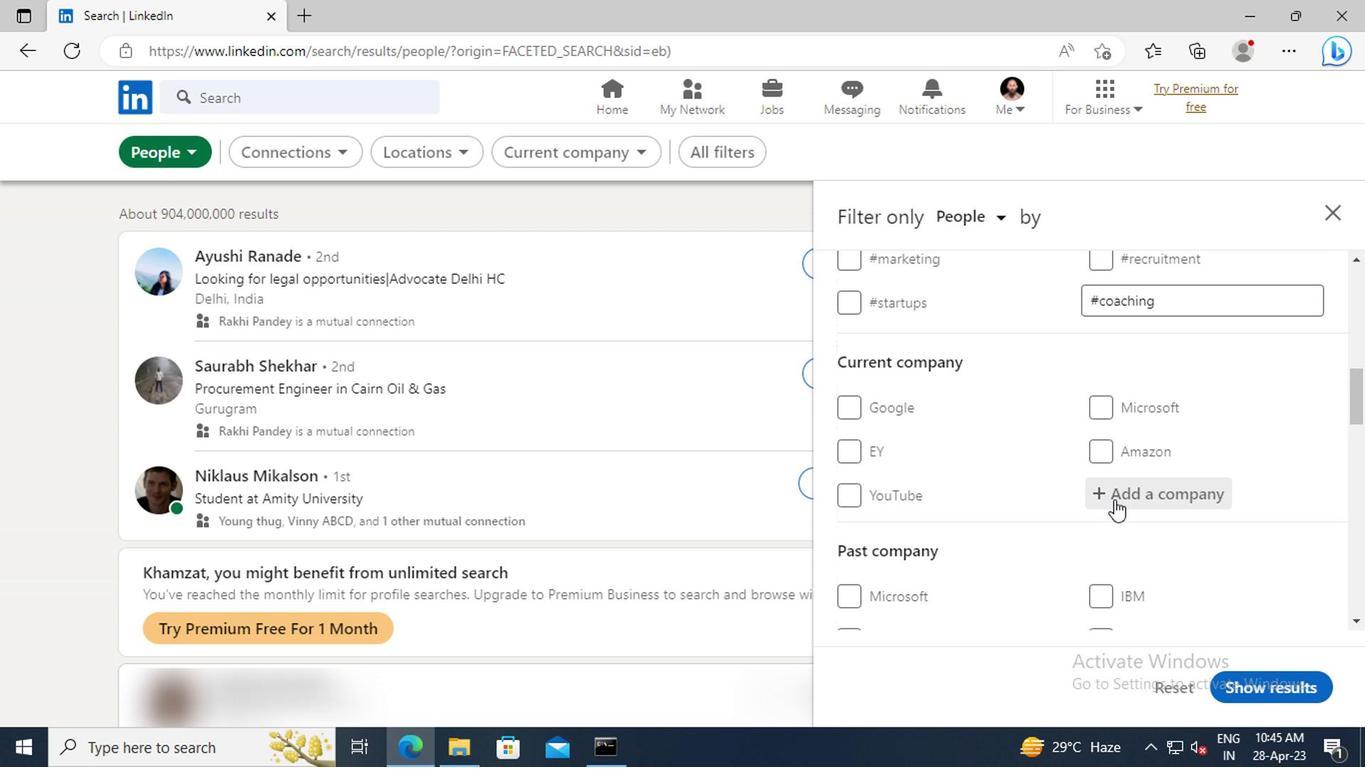 
Action: Mouse moved to (1108, 502)
Screenshot: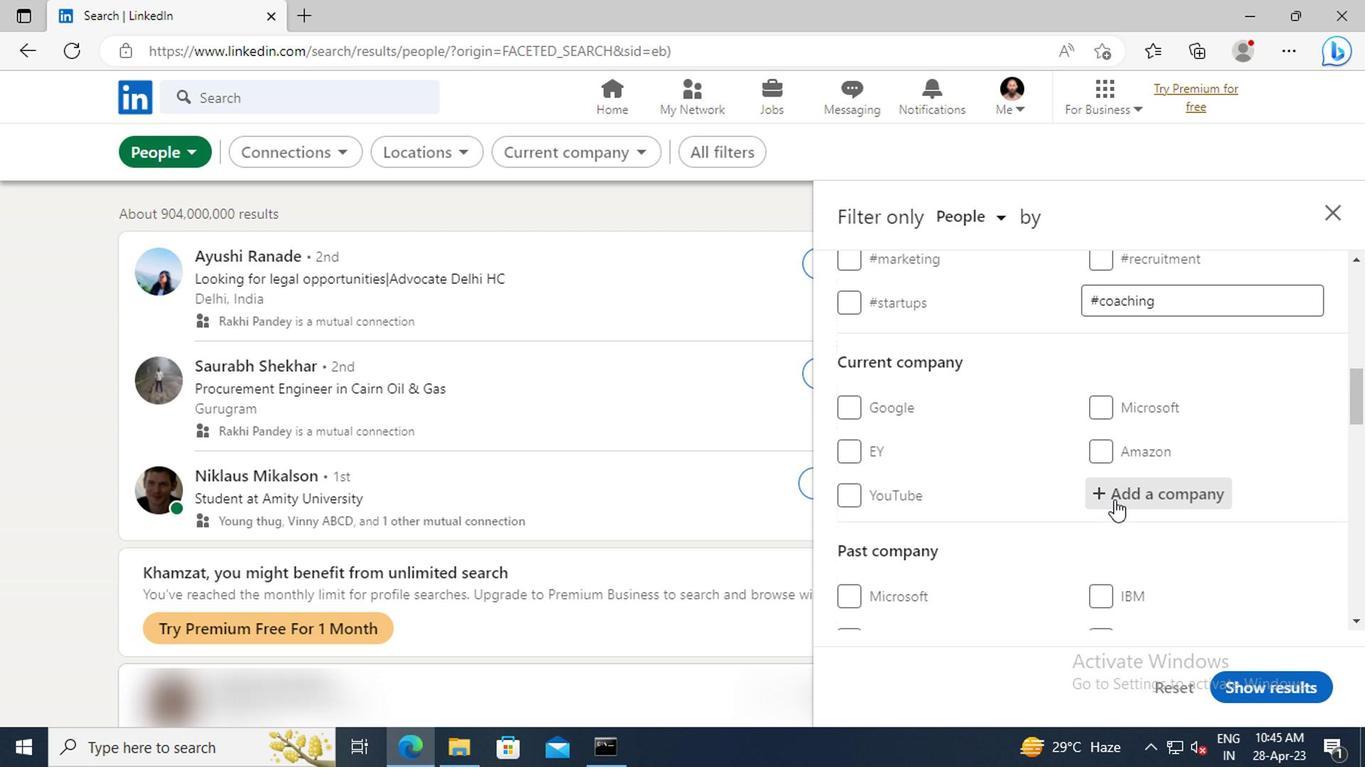 
Action: Key pressed <Key.shift>APOLLO<Key.space><Key.shift>HOSPITALS
Screenshot: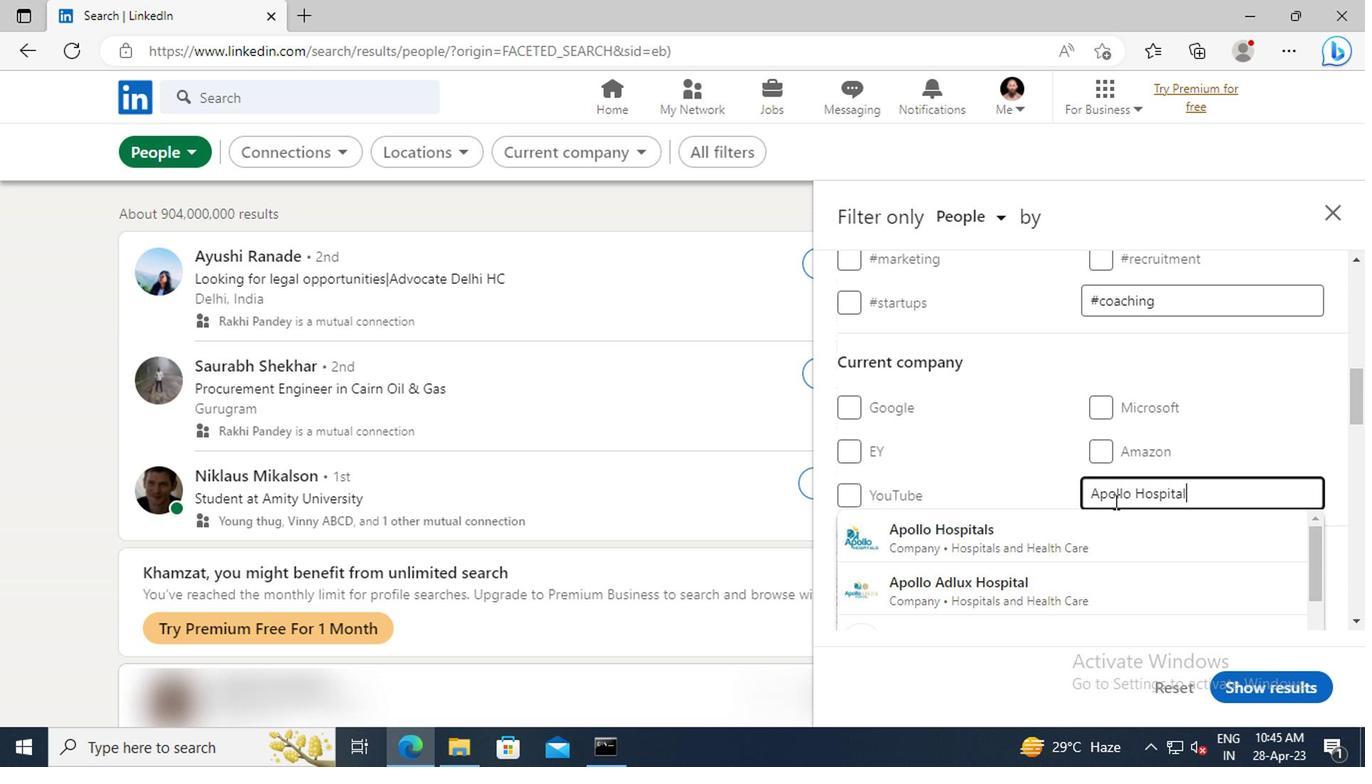 
Action: Mouse moved to (1110, 536)
Screenshot: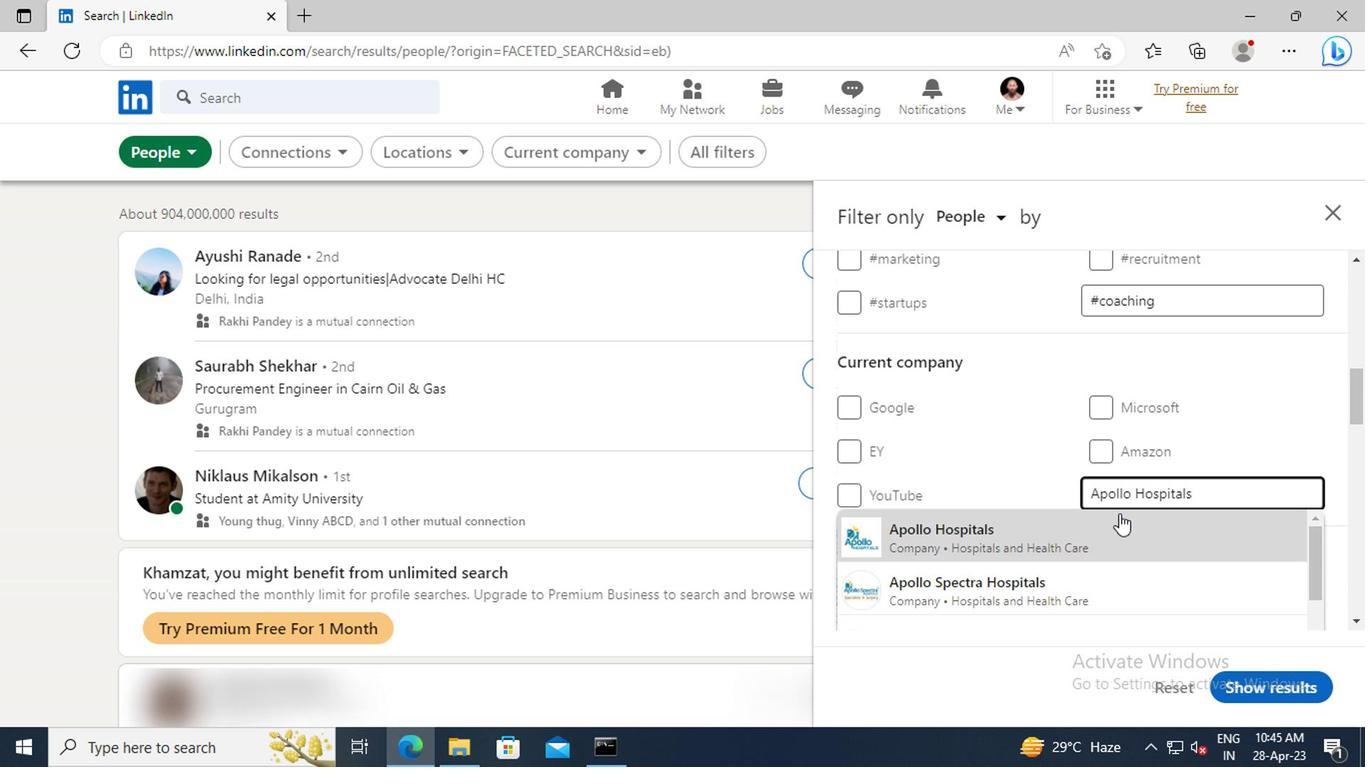 
Action: Mouse pressed left at (1110, 536)
Screenshot: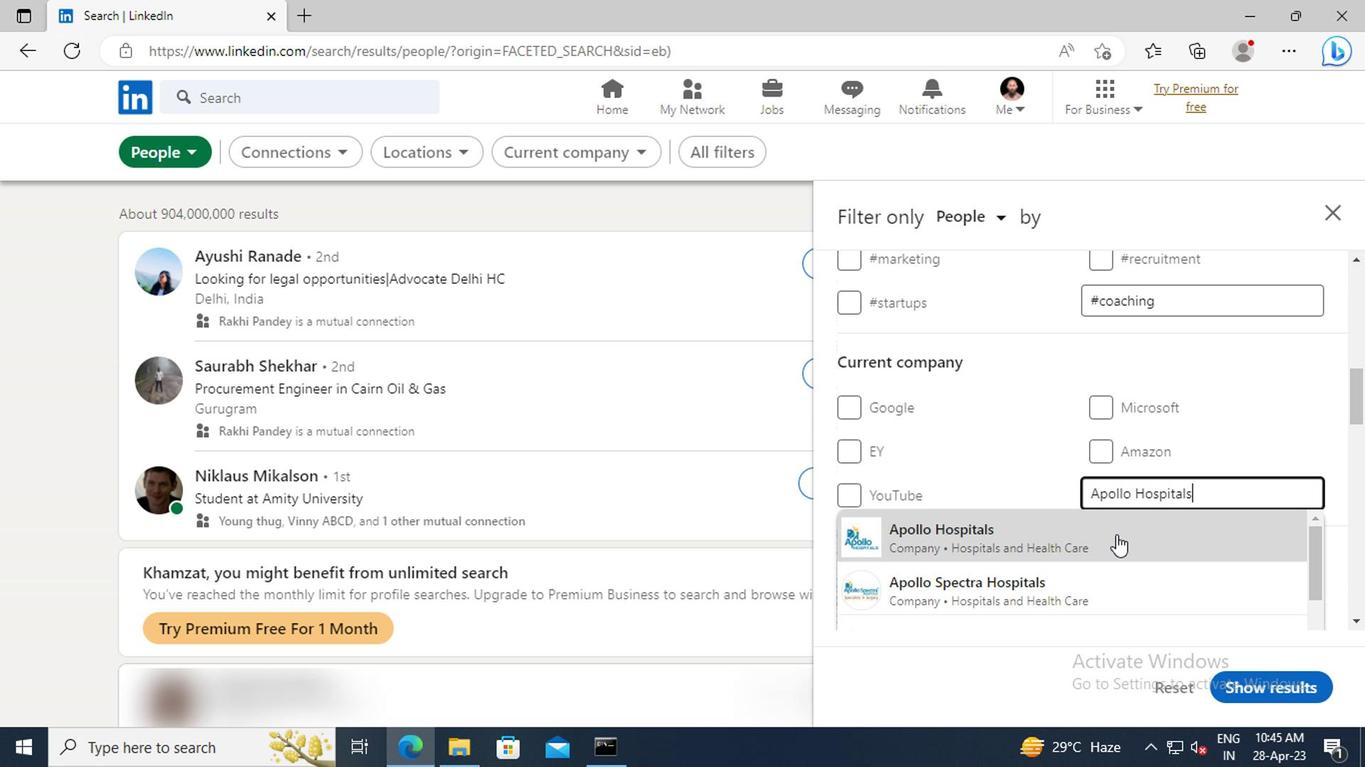 
Action: Mouse moved to (1043, 408)
Screenshot: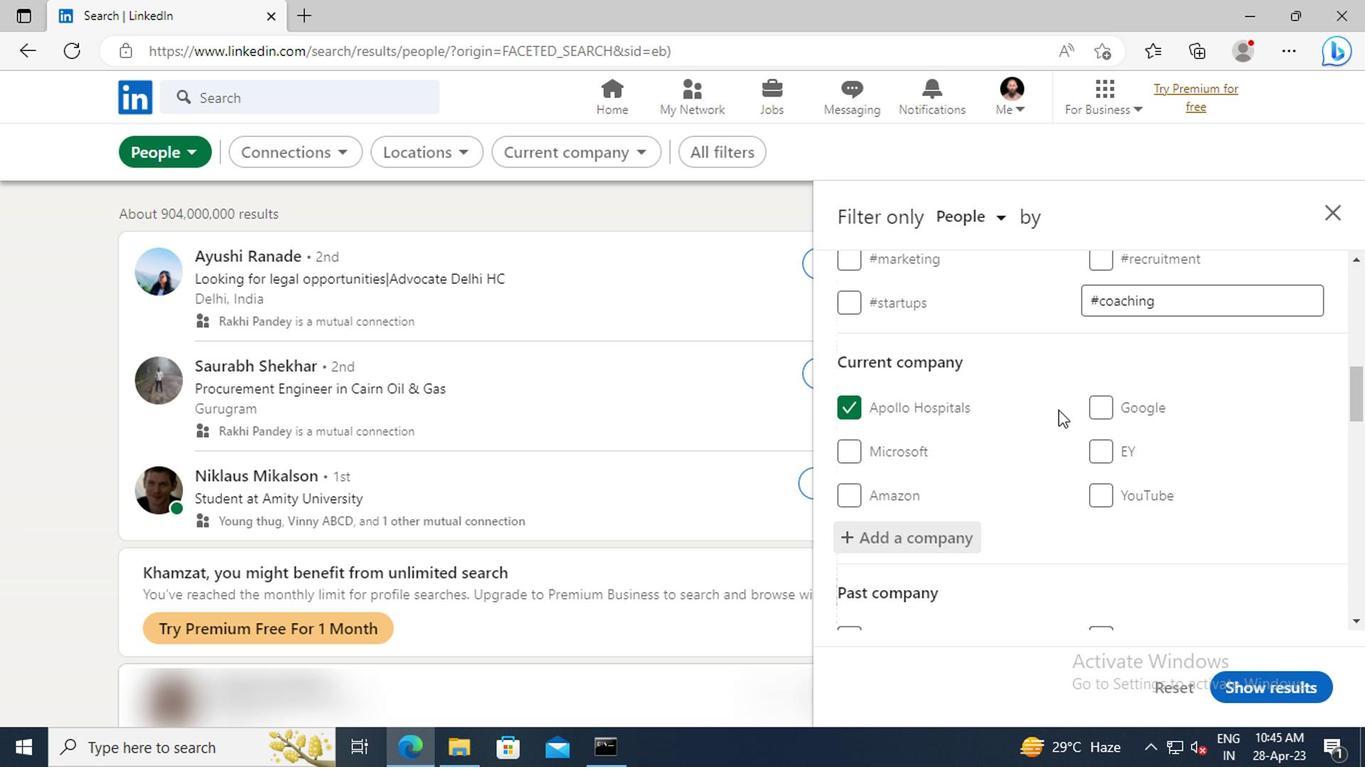 
Action: Mouse scrolled (1043, 407) with delta (0, 0)
Screenshot: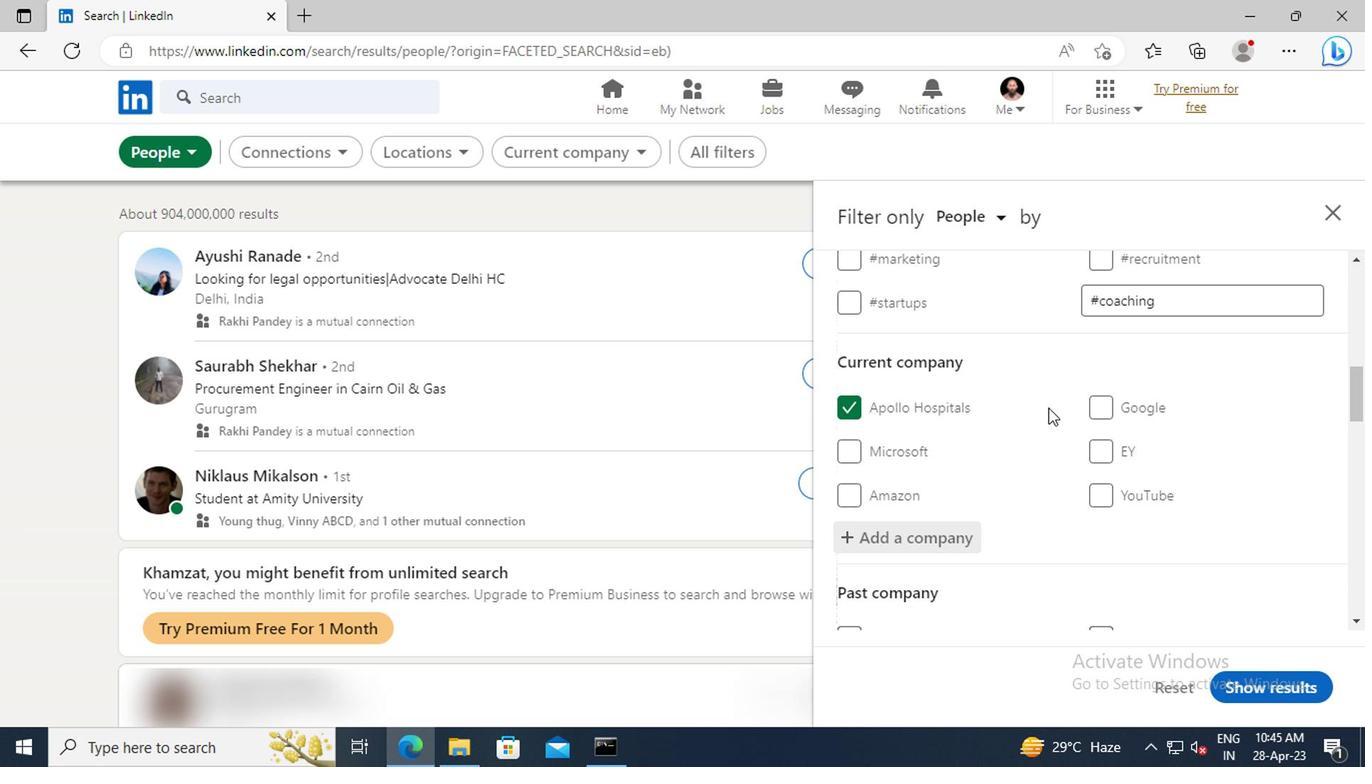 
Action: Mouse scrolled (1043, 407) with delta (0, 0)
Screenshot: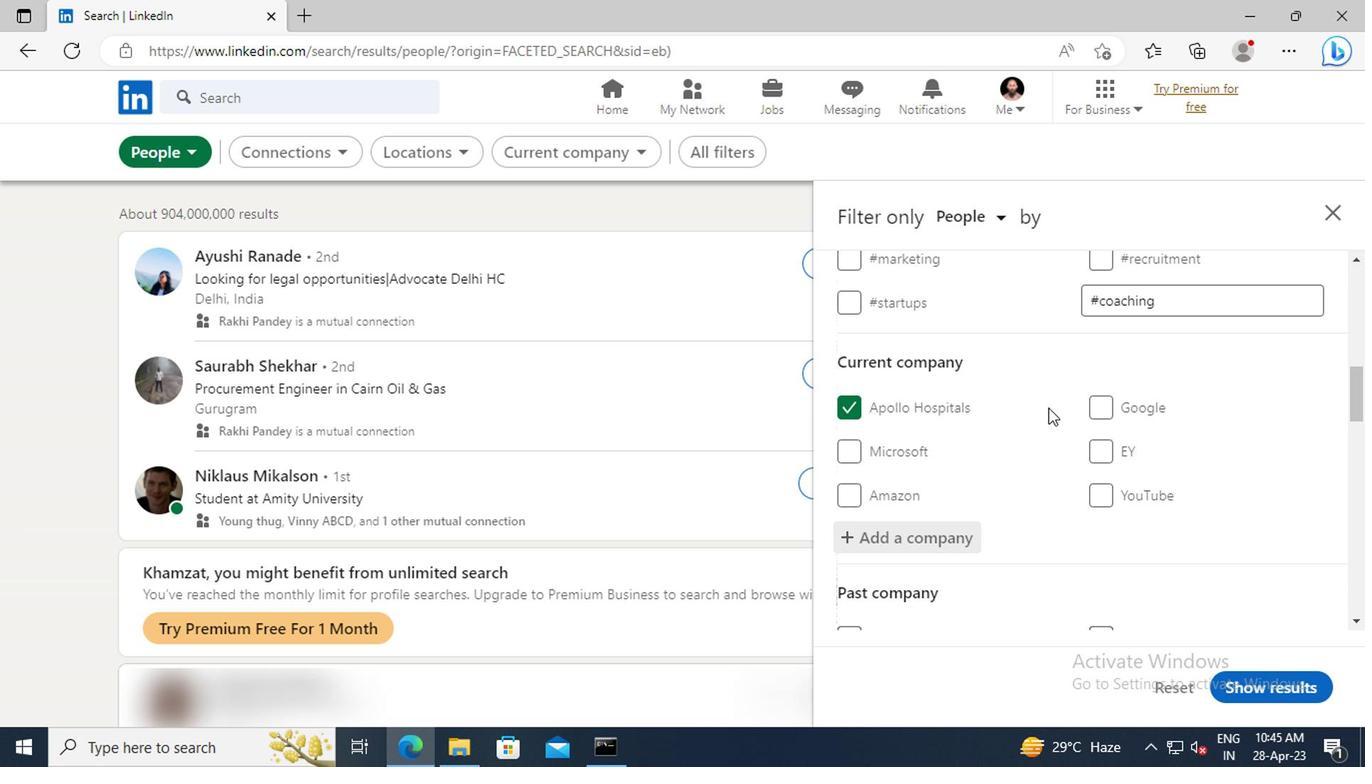 
Action: Mouse scrolled (1043, 407) with delta (0, 0)
Screenshot: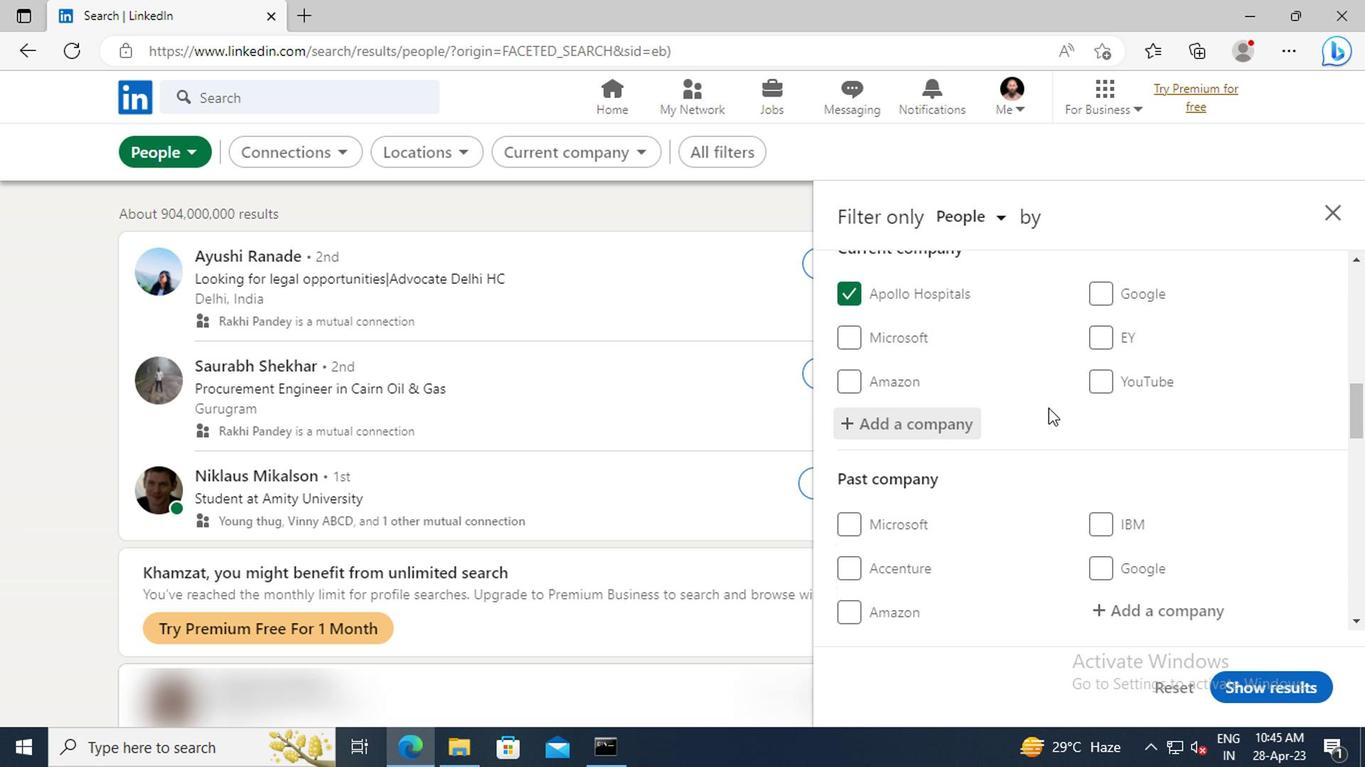 
Action: Mouse scrolled (1043, 407) with delta (0, 0)
Screenshot: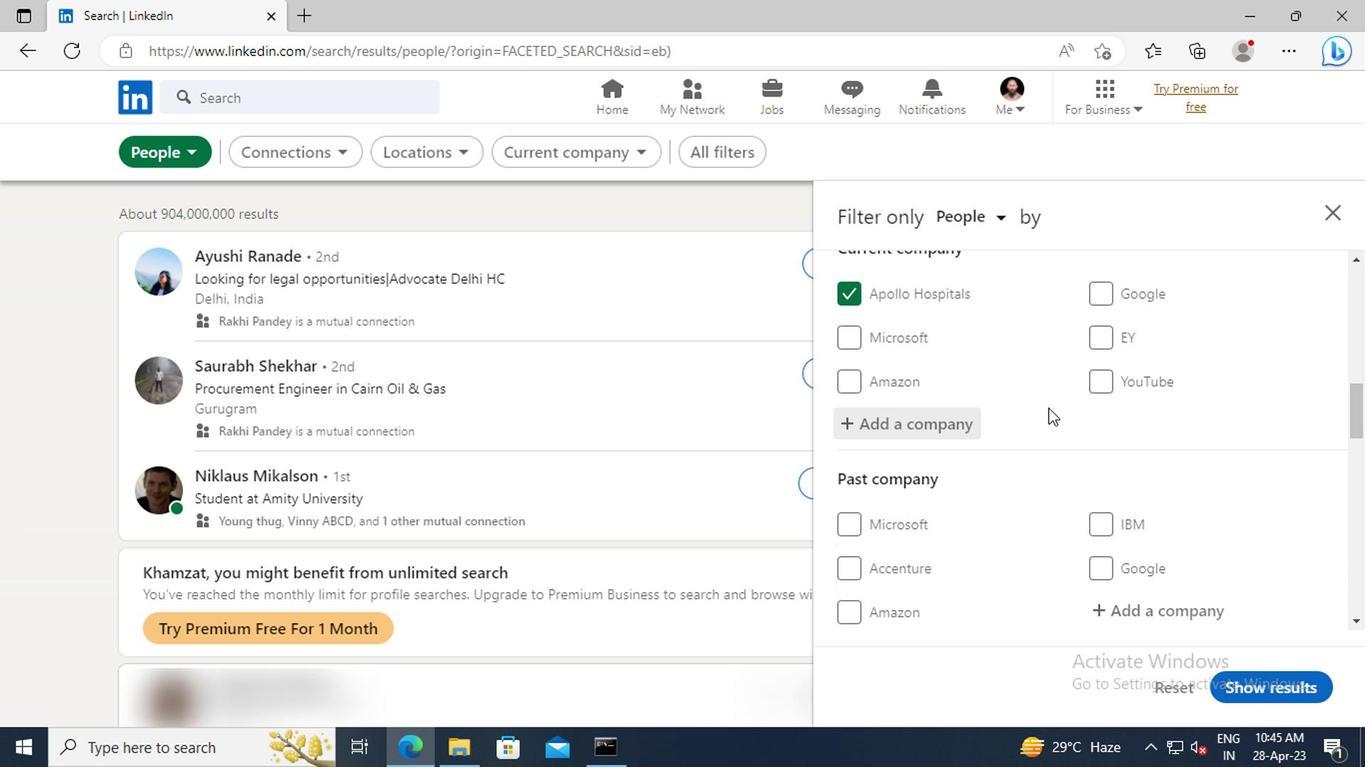 
Action: Mouse scrolled (1043, 407) with delta (0, 0)
Screenshot: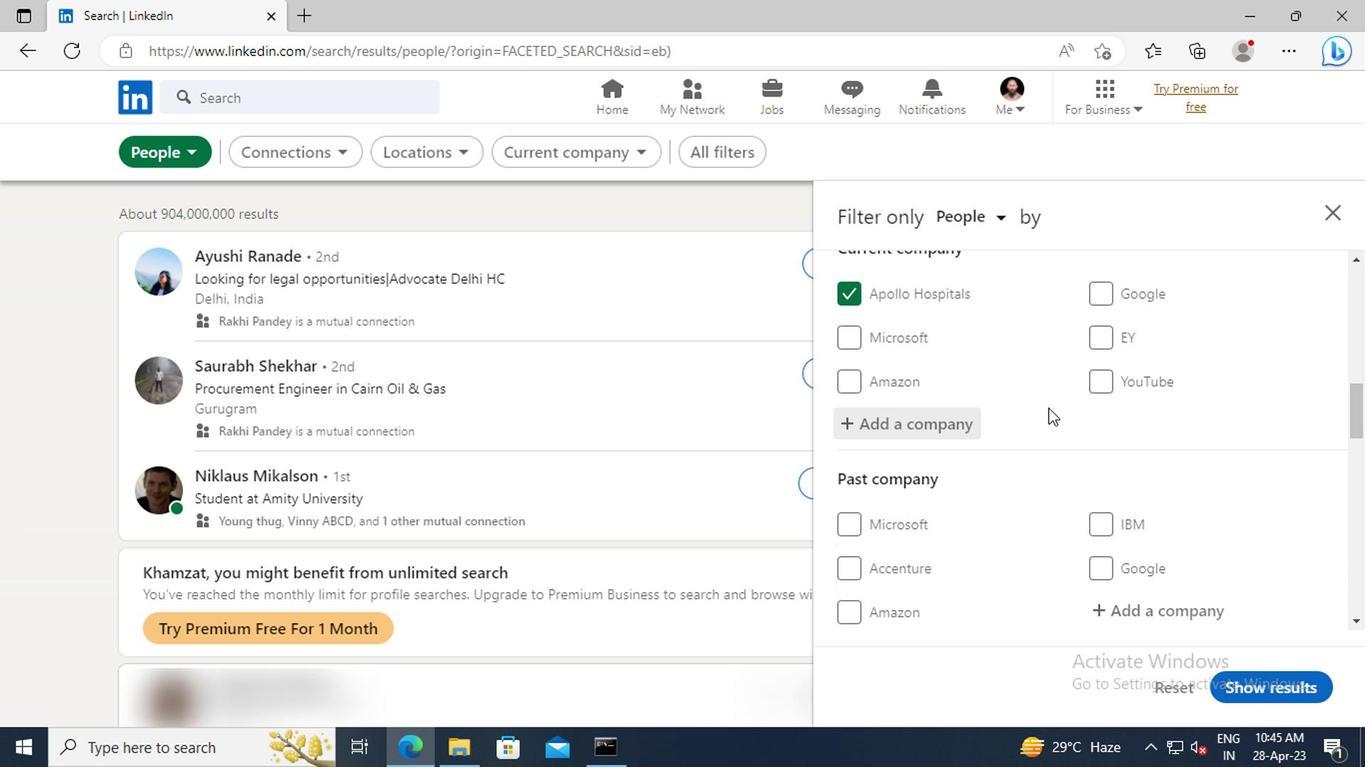 
Action: Mouse scrolled (1043, 407) with delta (0, 0)
Screenshot: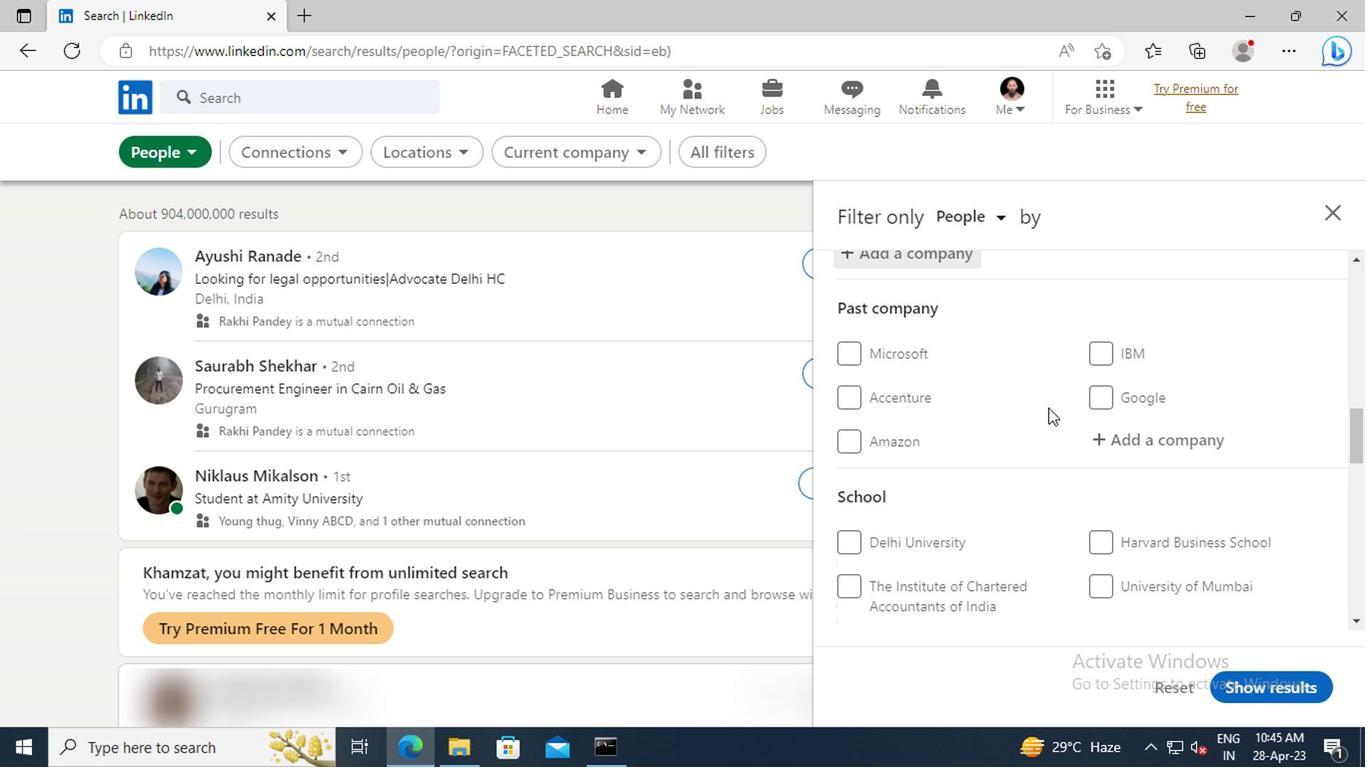 
Action: Mouse scrolled (1043, 407) with delta (0, 0)
Screenshot: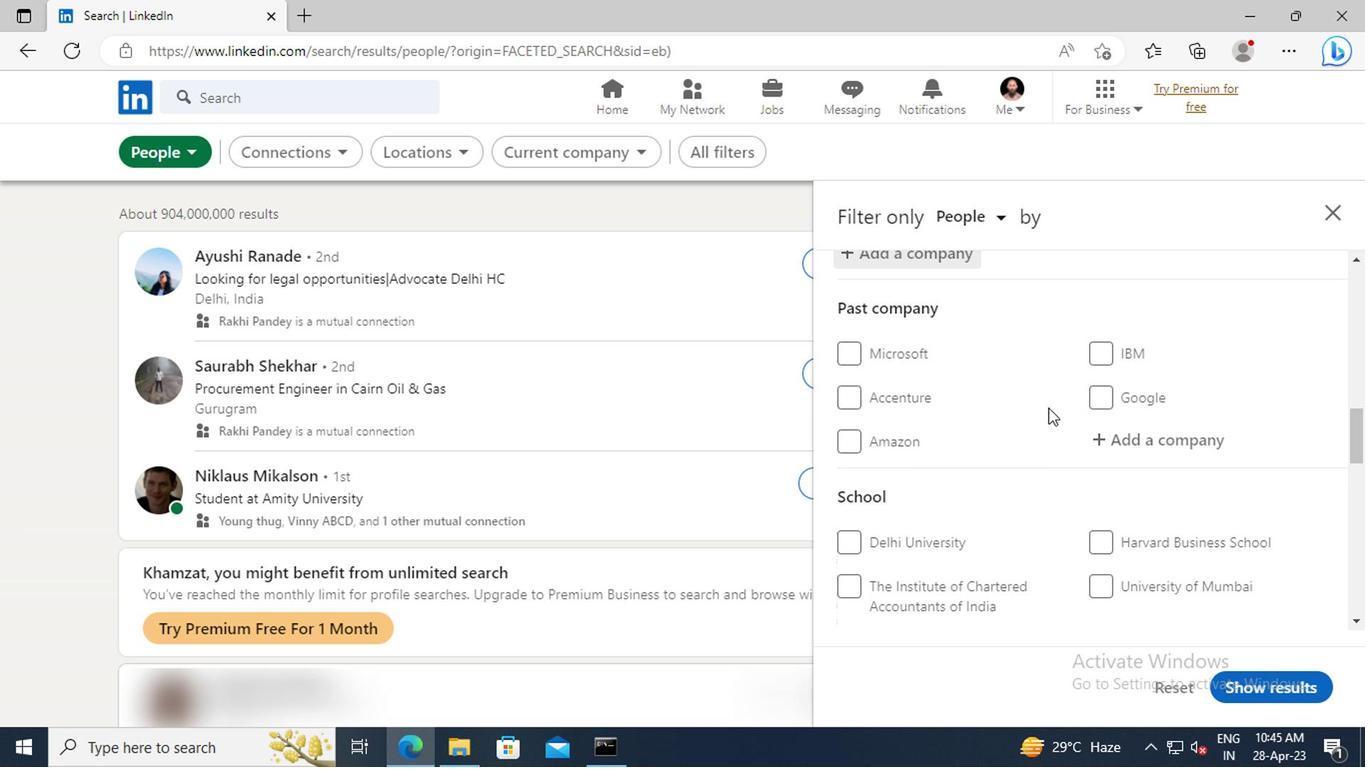 
Action: Mouse scrolled (1043, 407) with delta (0, 0)
Screenshot: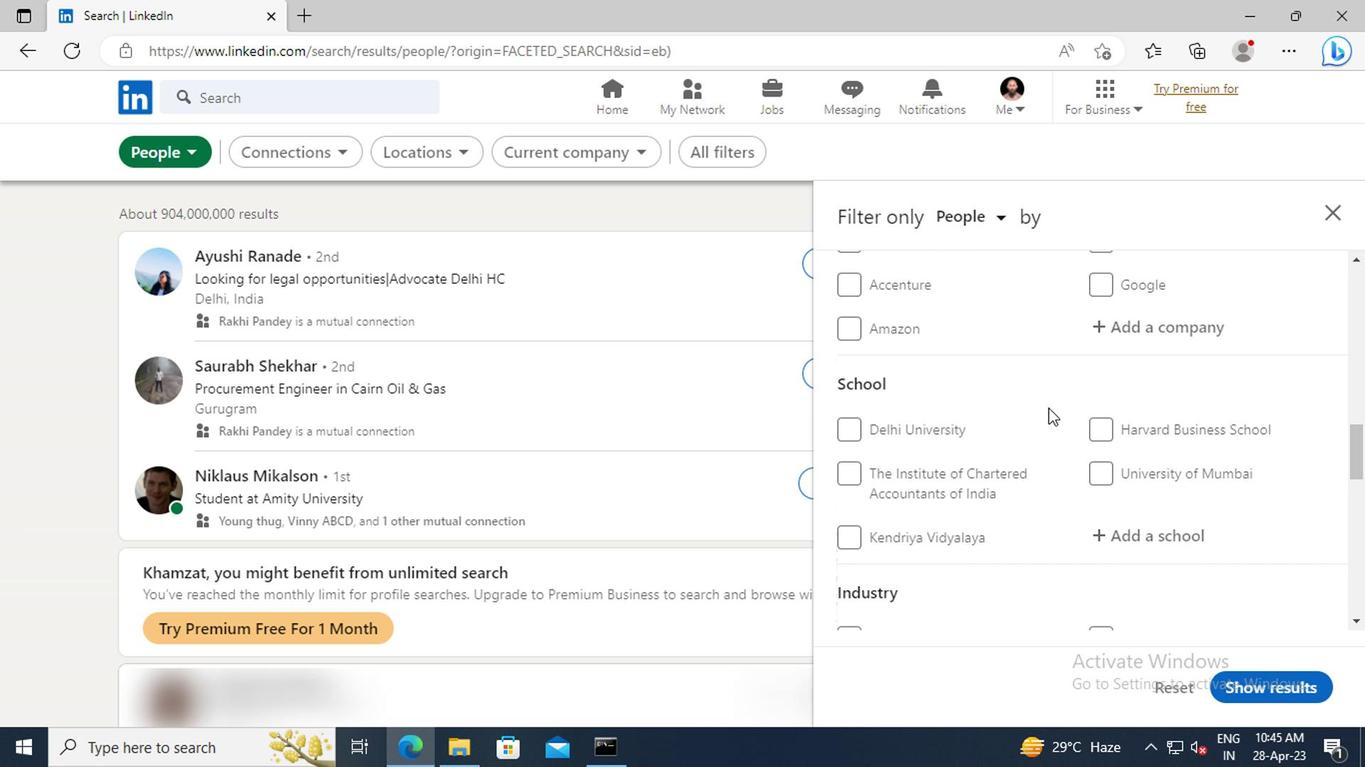 
Action: Mouse scrolled (1043, 407) with delta (0, 0)
Screenshot: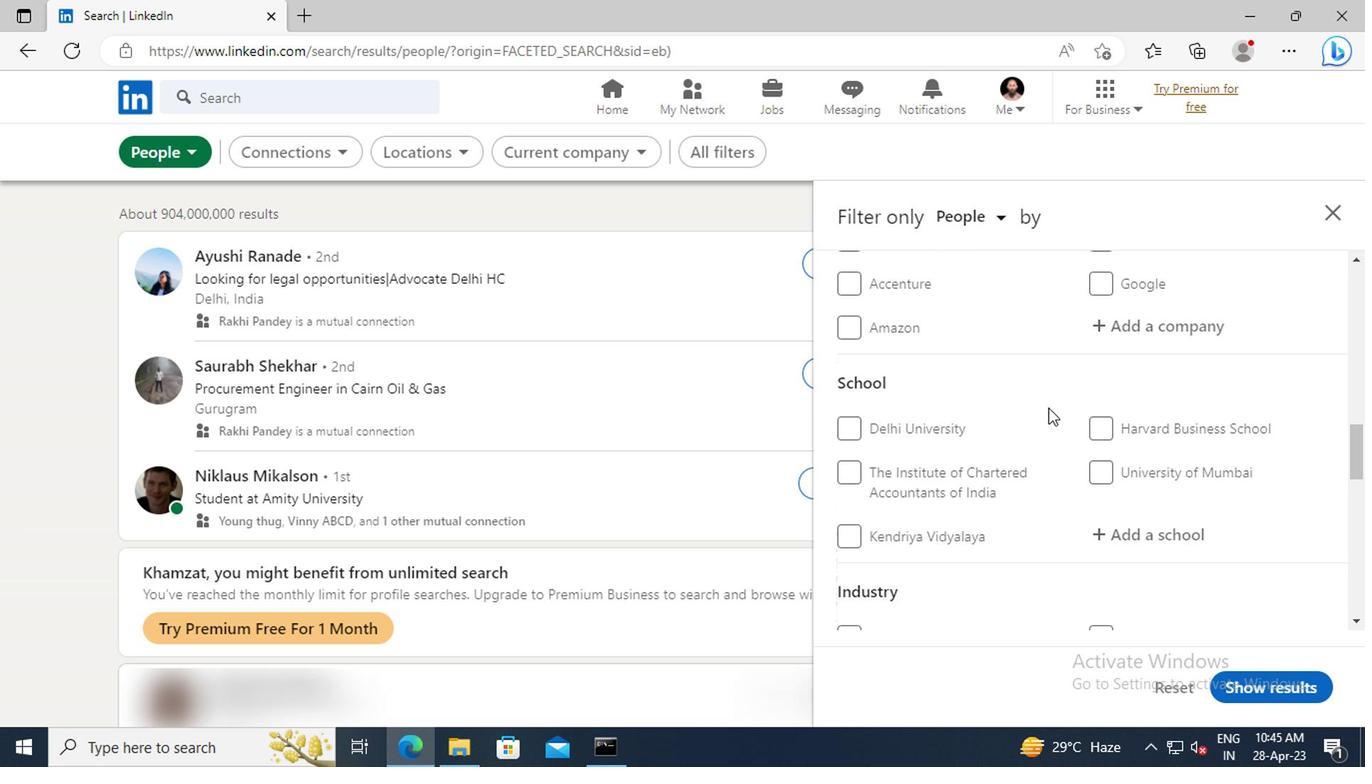
Action: Mouse moved to (1102, 428)
Screenshot: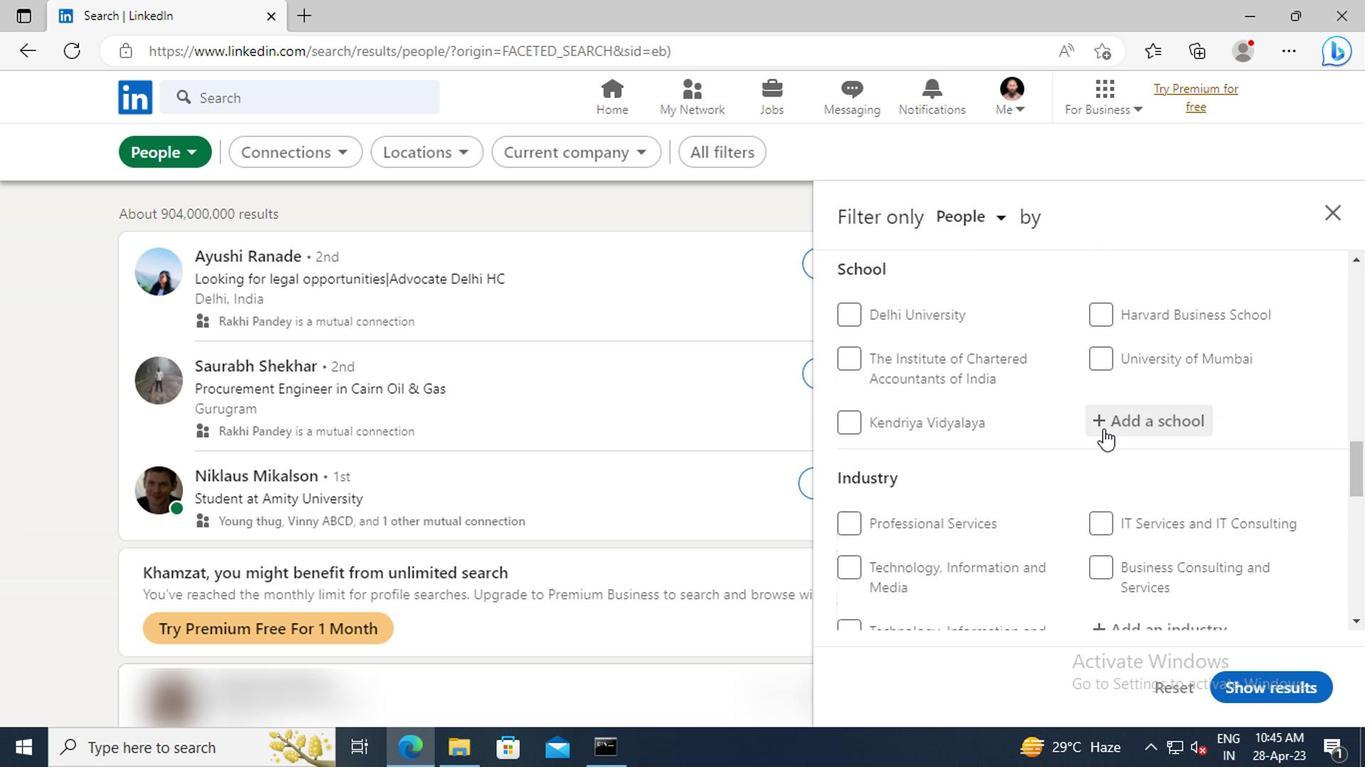 
Action: Mouse pressed left at (1102, 428)
Screenshot: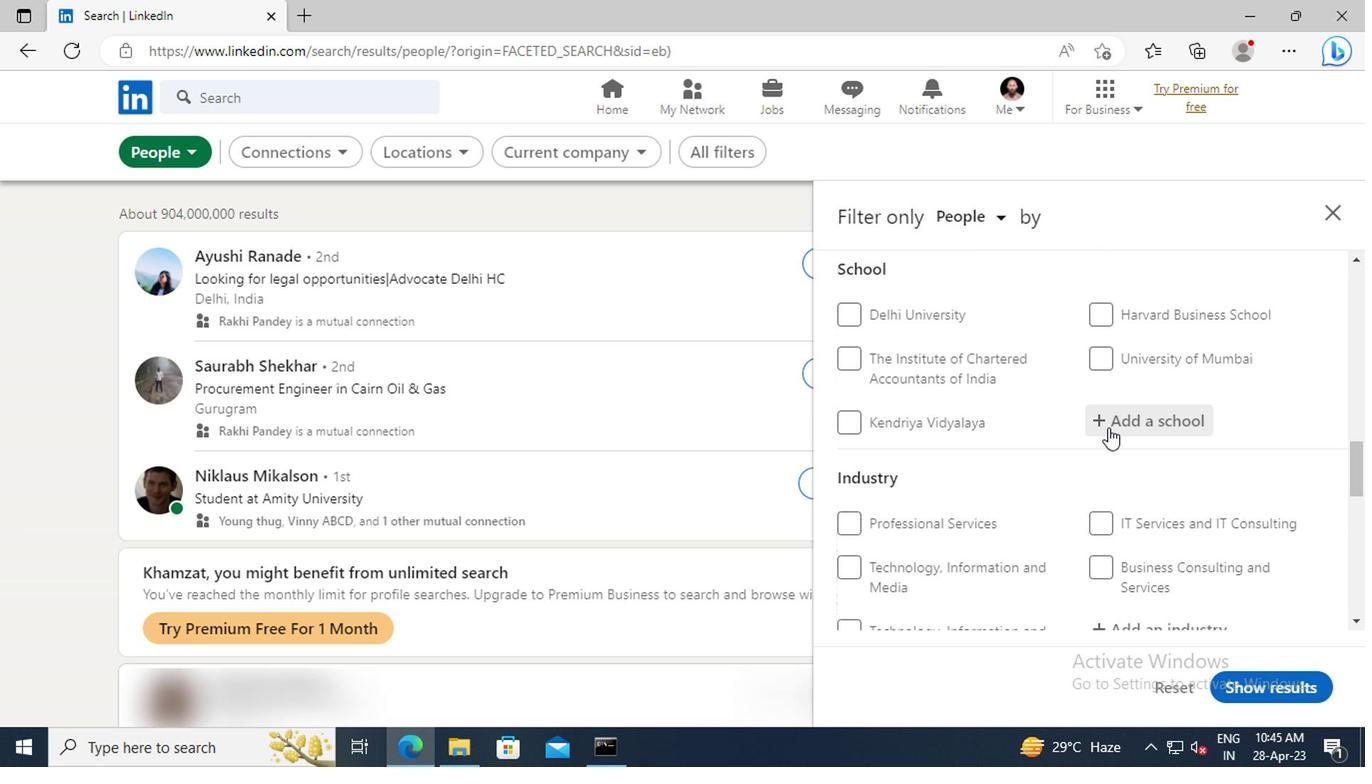 
Action: Key pressed <Key.shift>N.<Key.space><Key.shift>L.<Key.space><Key.shift>DALMIA<Key.space><Key.shift>INS
Screenshot: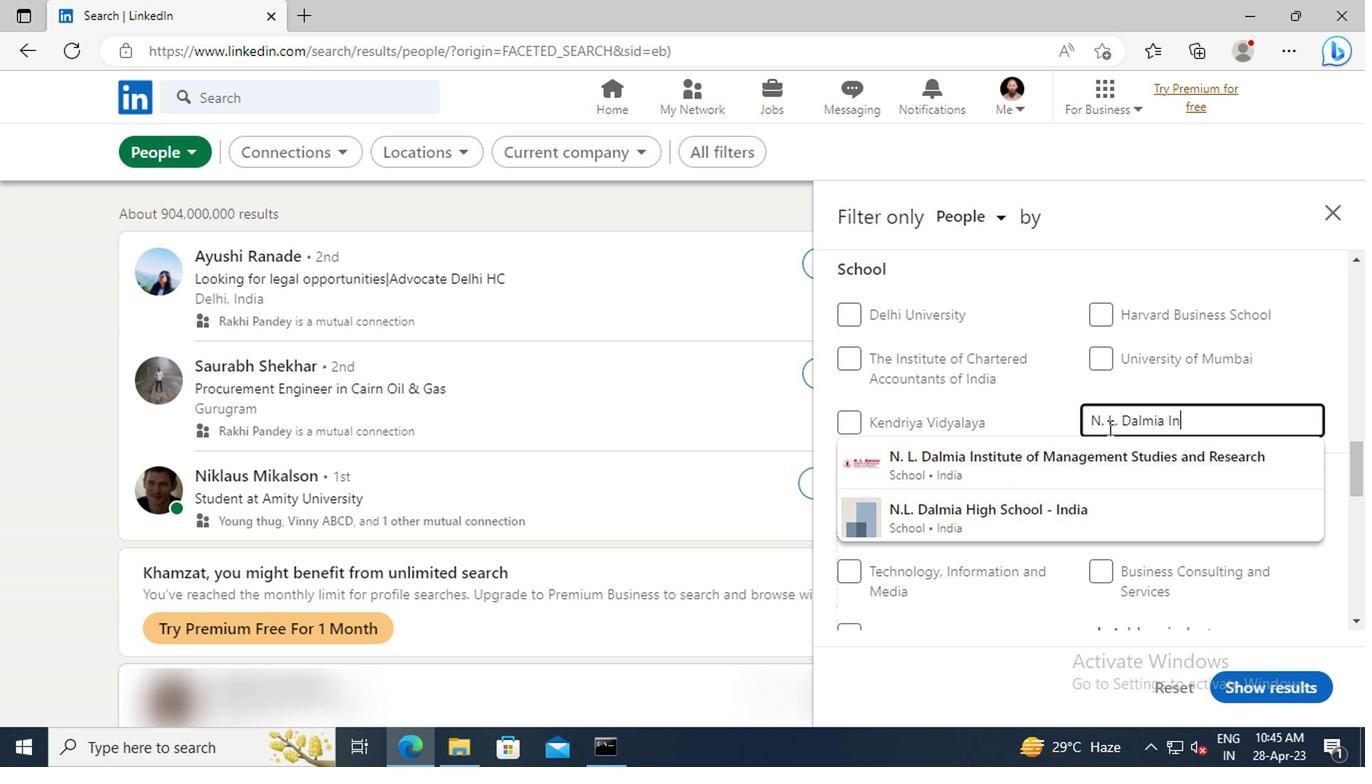 
Action: Mouse moved to (1104, 462)
Screenshot: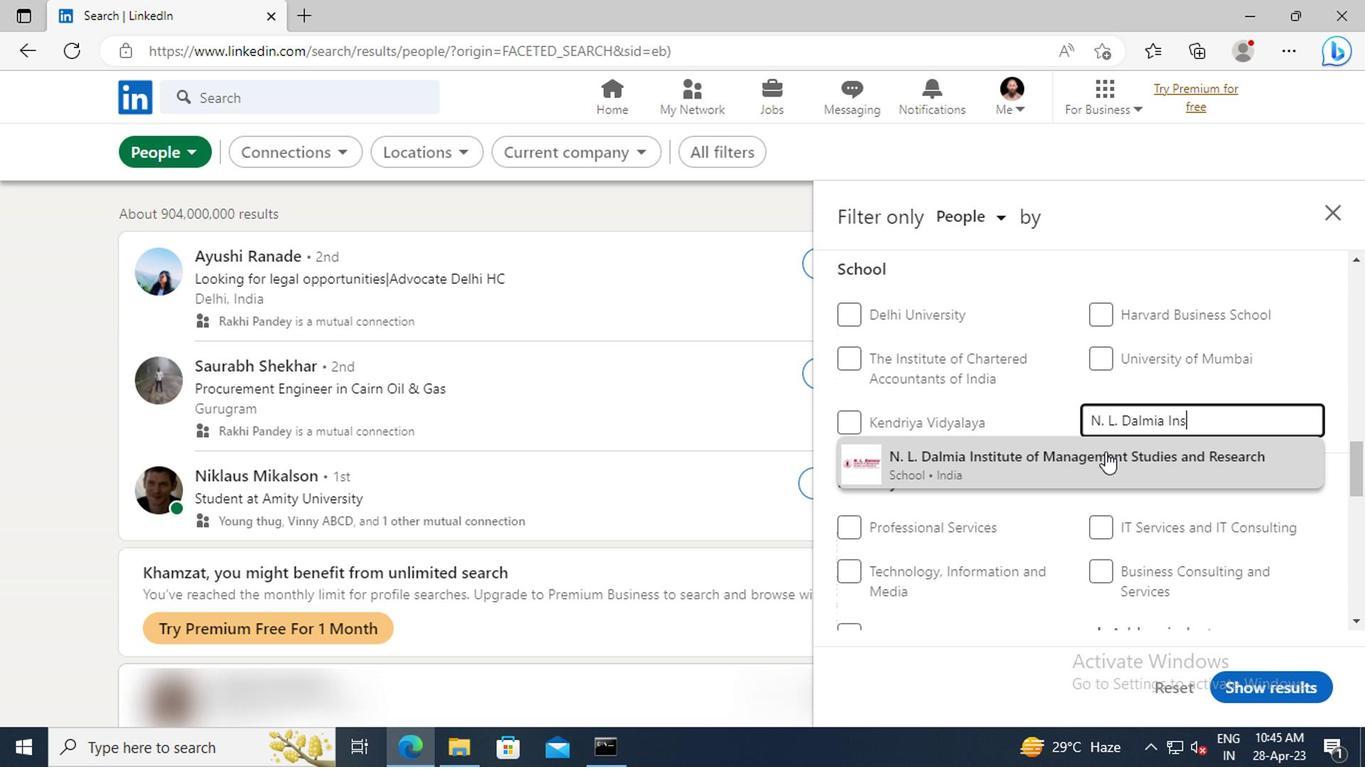 
Action: Mouse pressed left at (1104, 462)
Screenshot: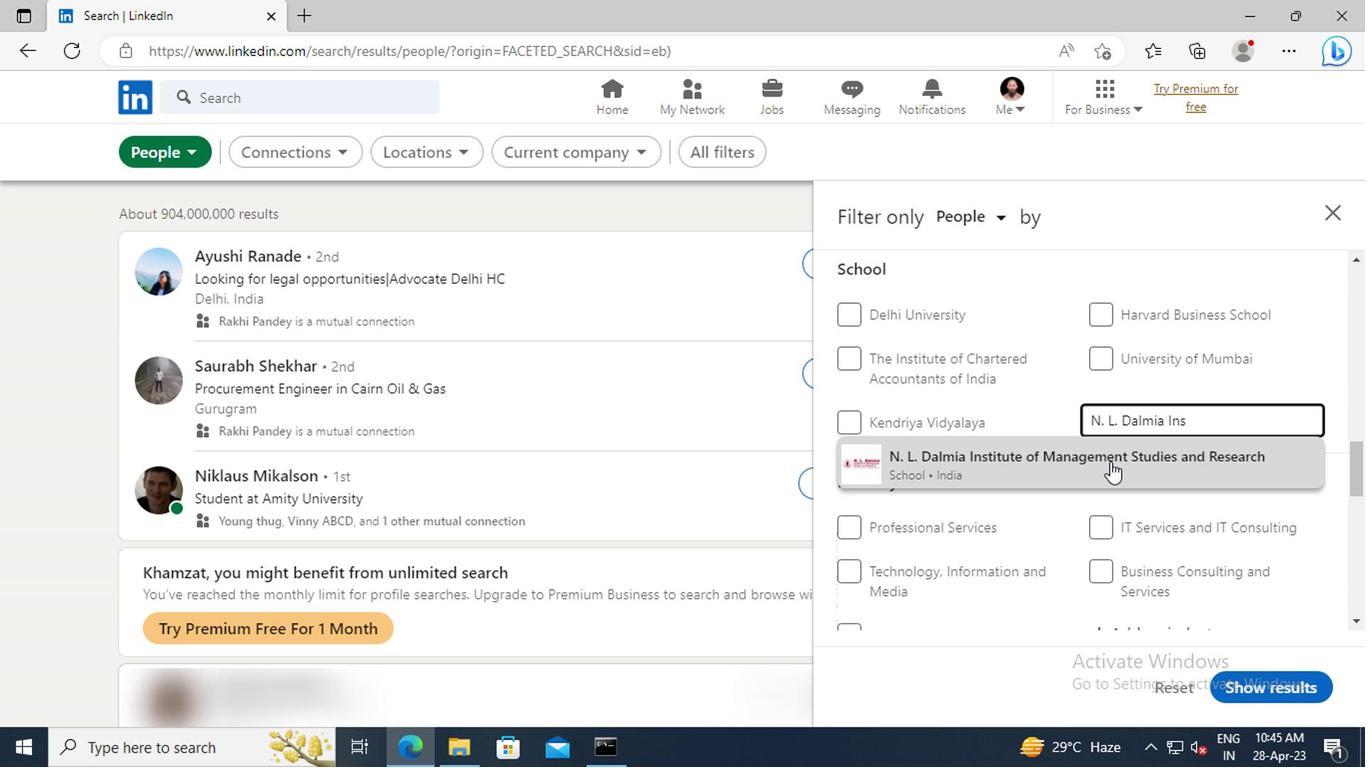 
Action: Mouse moved to (1104, 397)
Screenshot: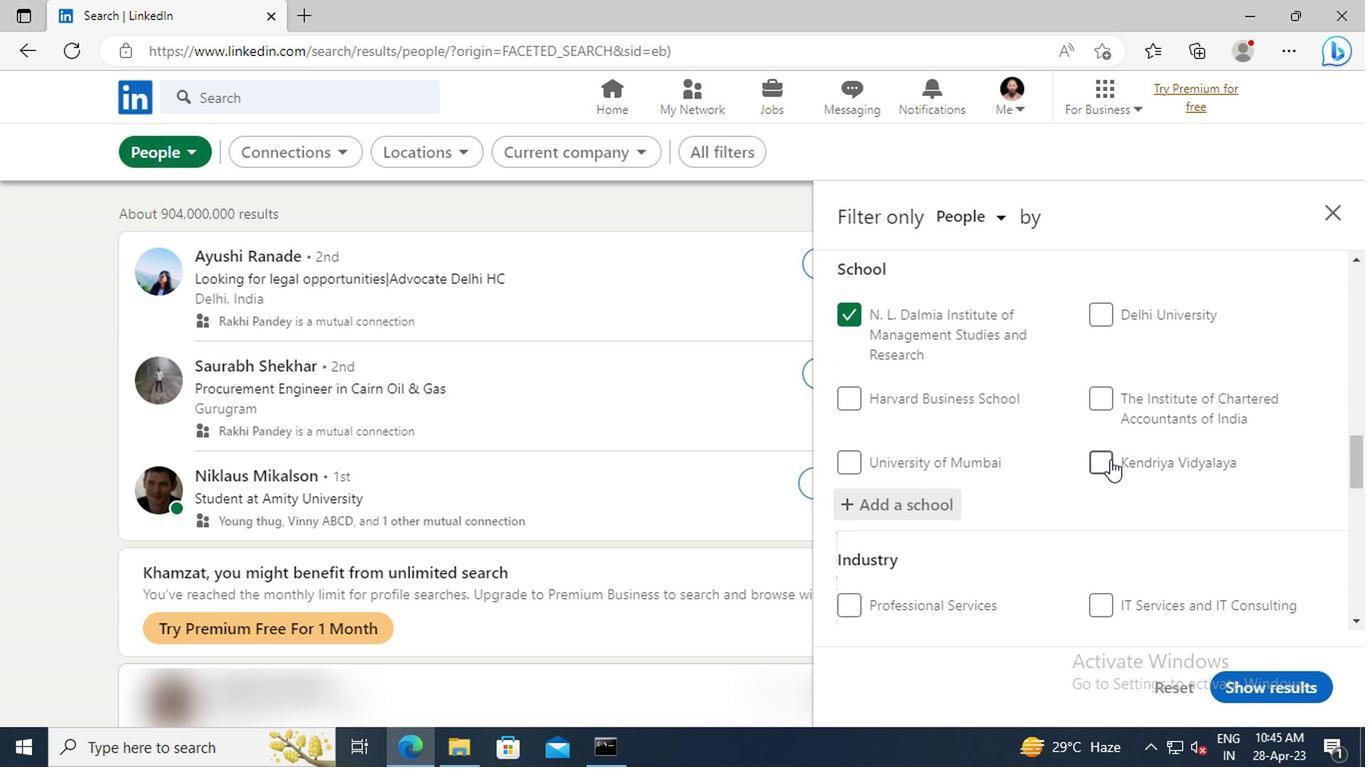 
Action: Mouse scrolled (1104, 396) with delta (0, -1)
Screenshot: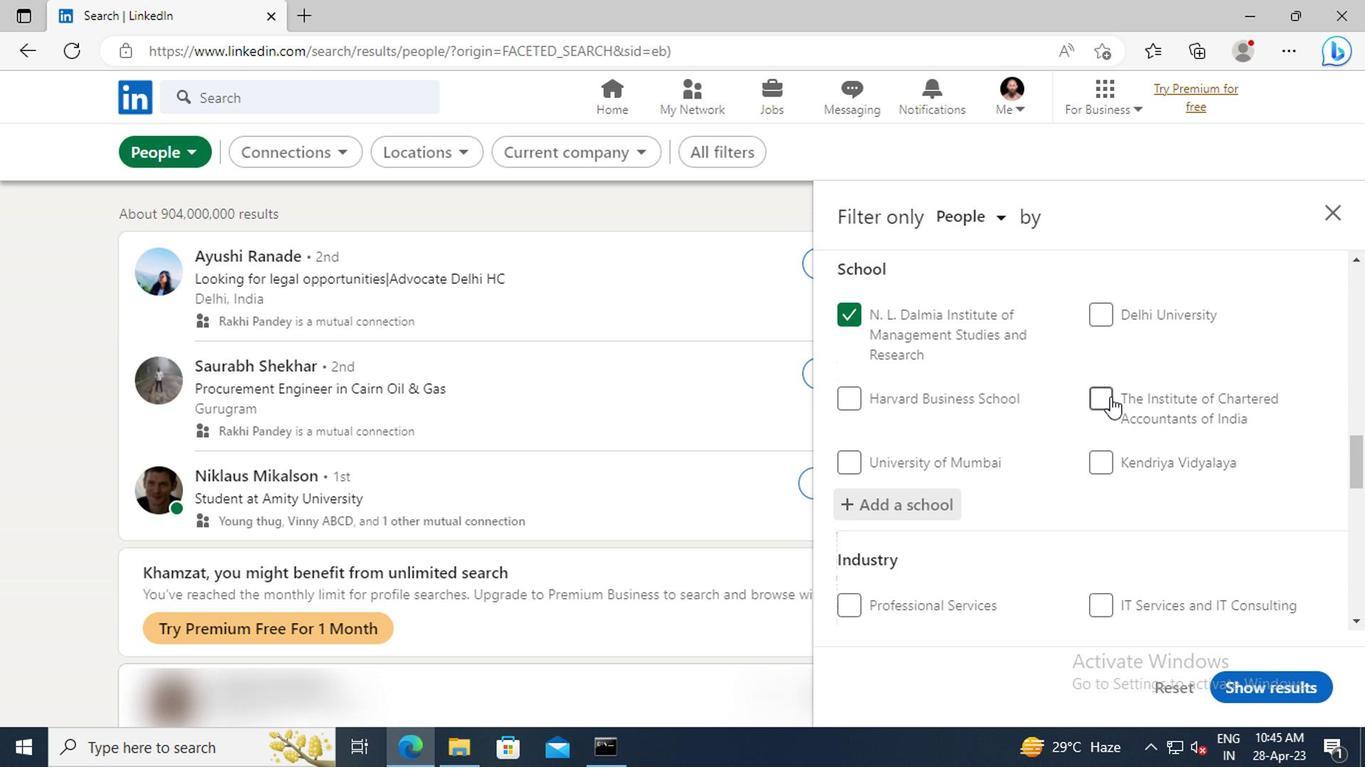 
Action: Mouse scrolled (1104, 396) with delta (0, -1)
Screenshot: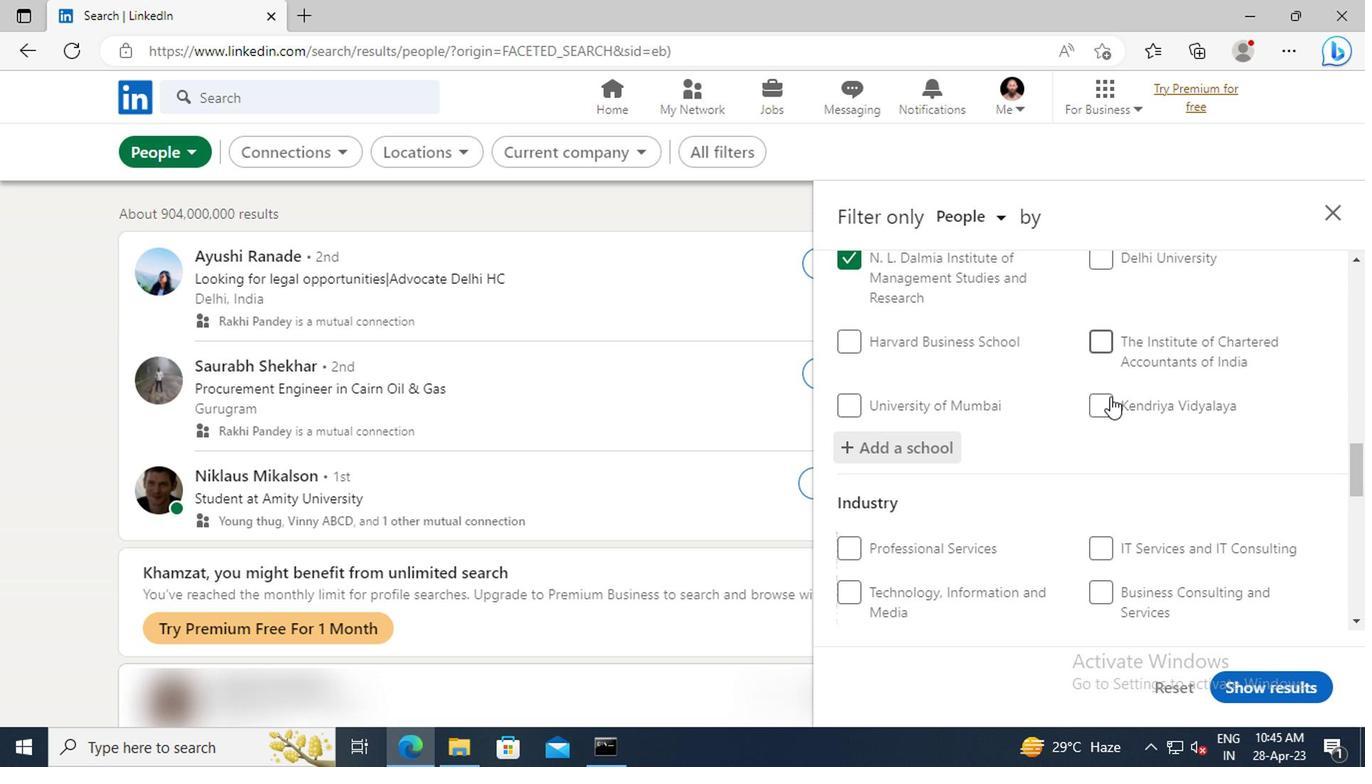 
Action: Mouse scrolled (1104, 396) with delta (0, -1)
Screenshot: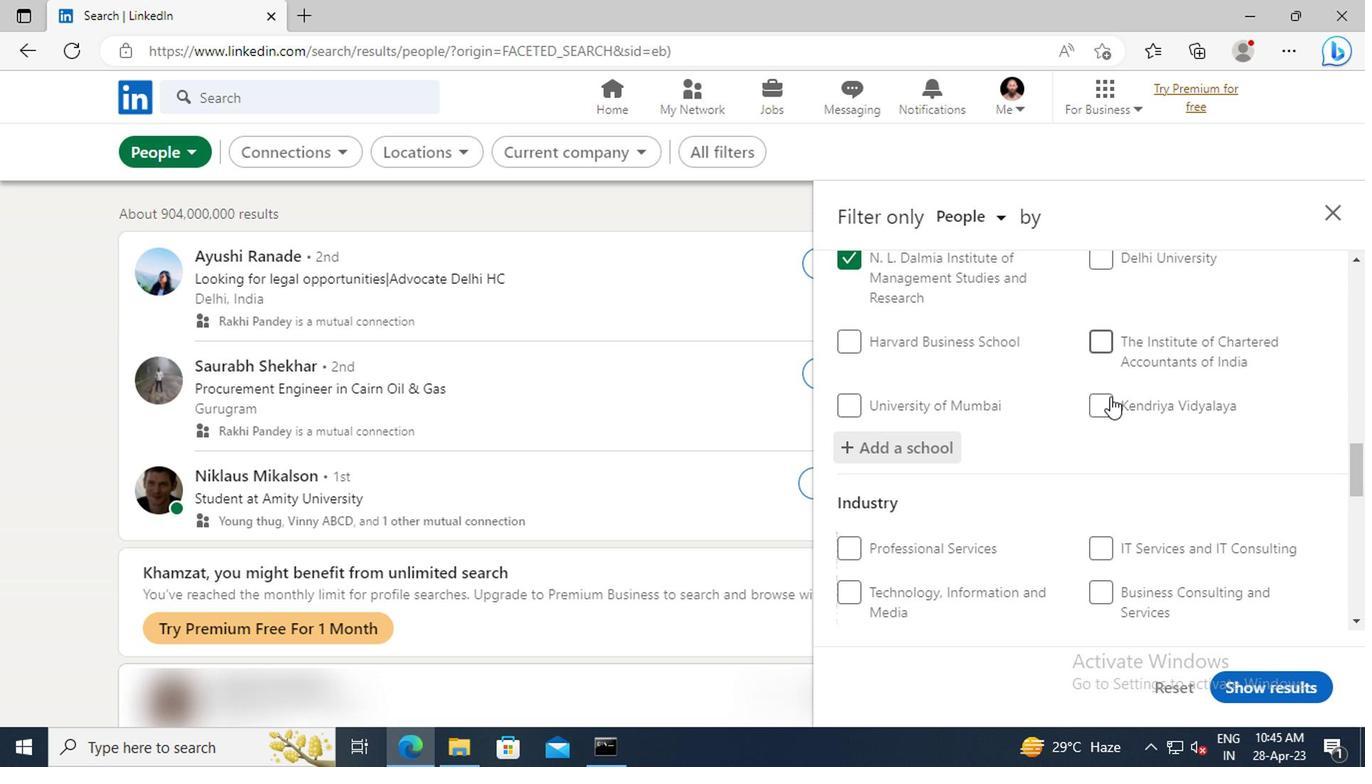 
Action: Mouse scrolled (1104, 396) with delta (0, -1)
Screenshot: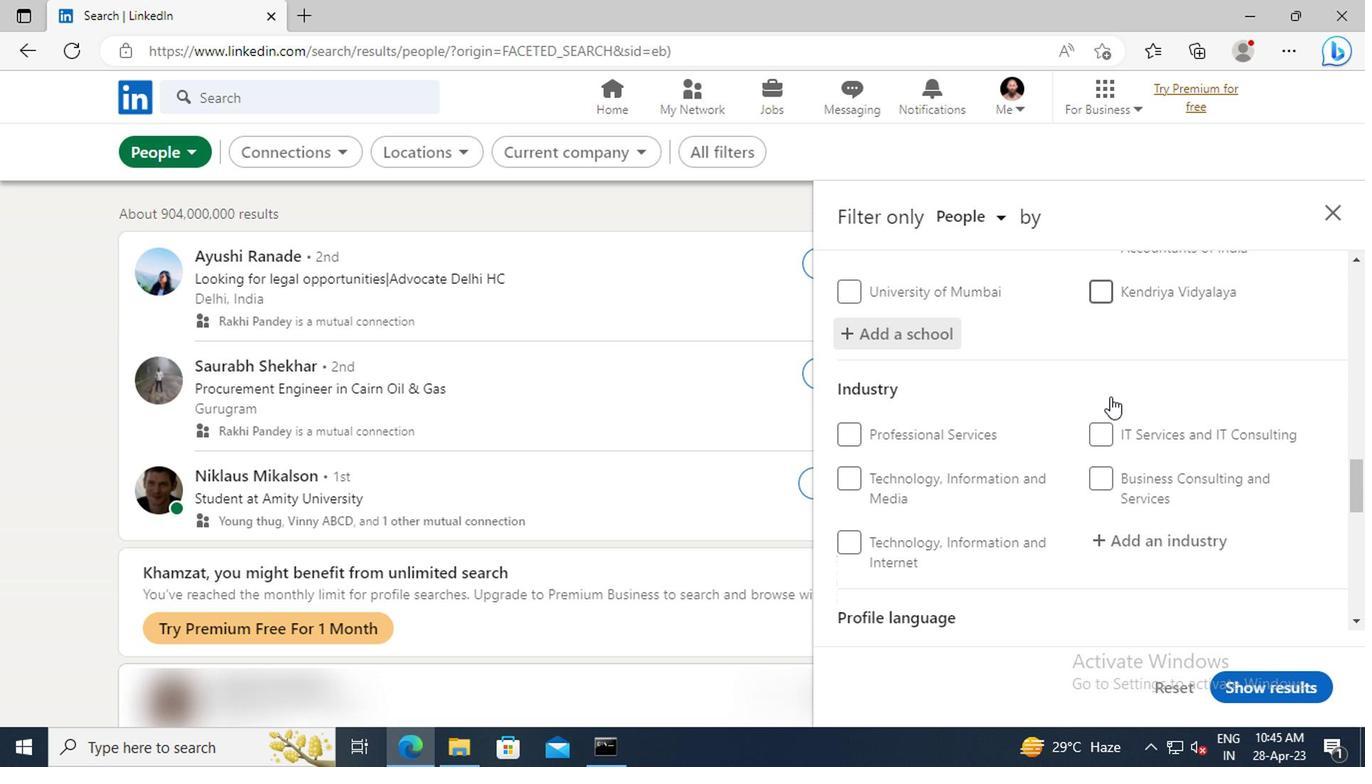 
Action: Mouse scrolled (1104, 396) with delta (0, -1)
Screenshot: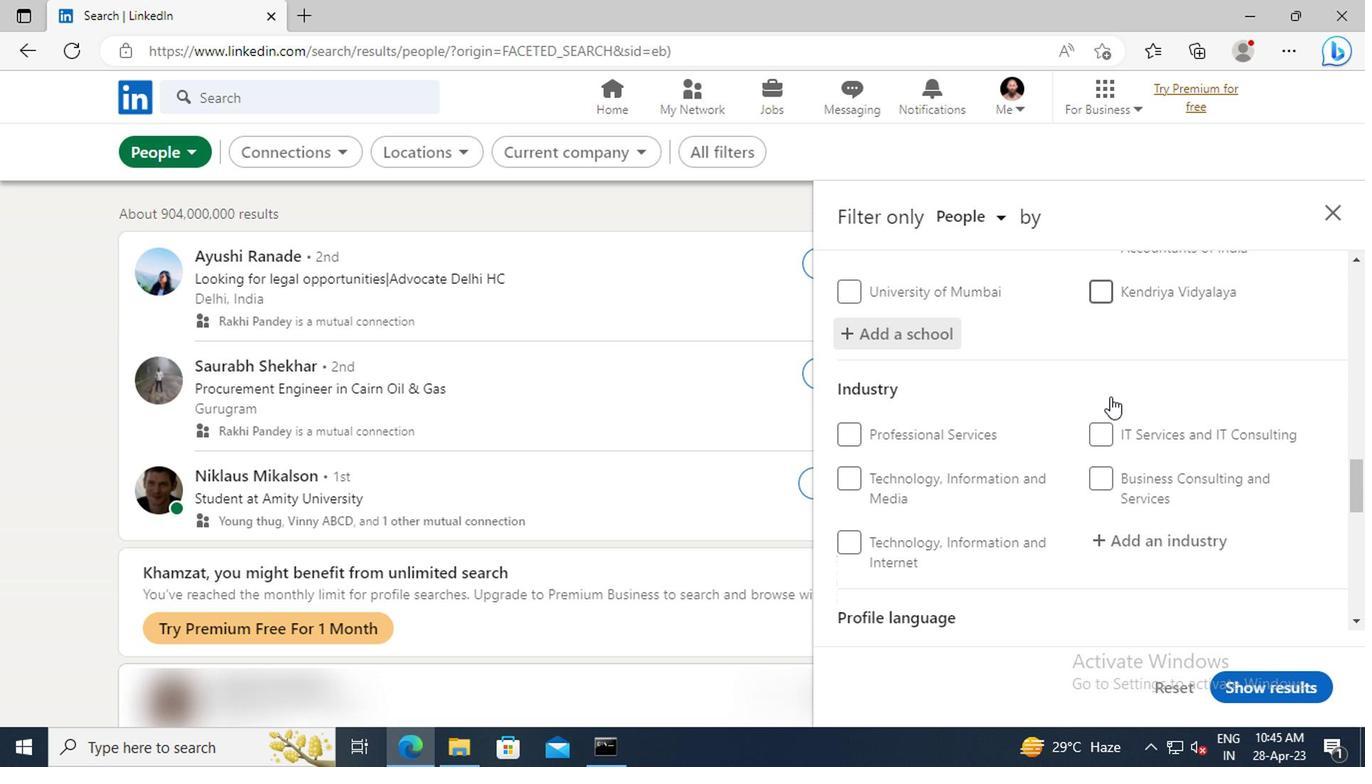 
Action: Mouse moved to (1124, 420)
Screenshot: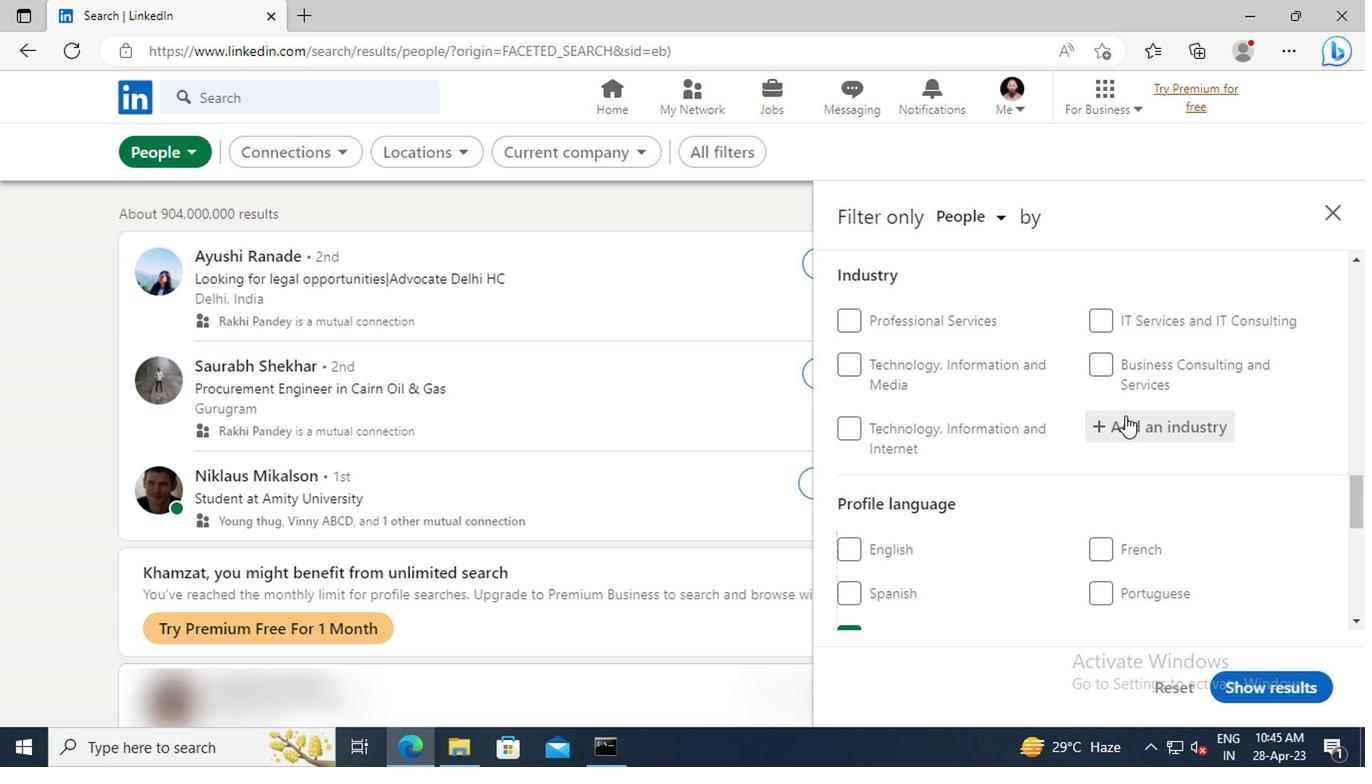 
Action: Mouse pressed left at (1124, 420)
Screenshot: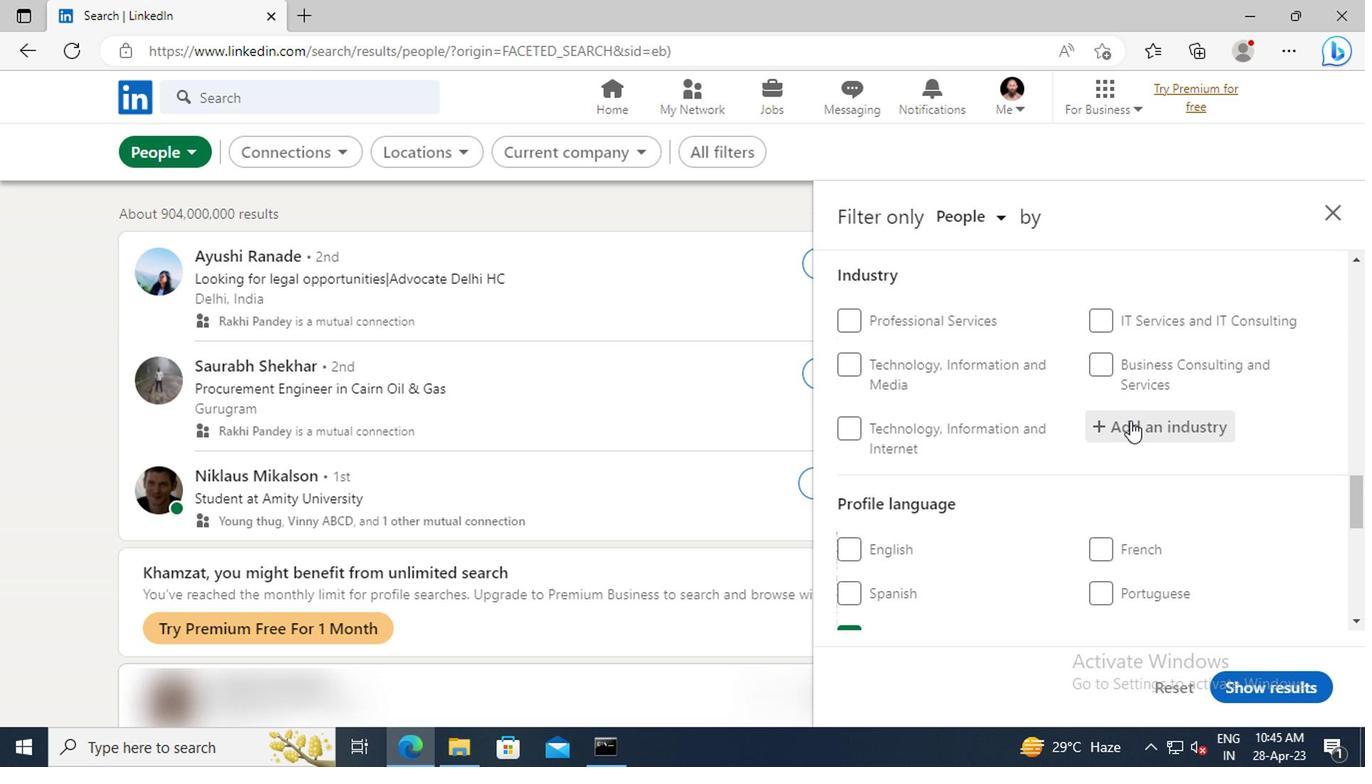 
Action: Key pressed <Key.shift>DAIRY<Key.space><Key.shift>PRODUCT<Key.space><Key.shift>MA
Screenshot: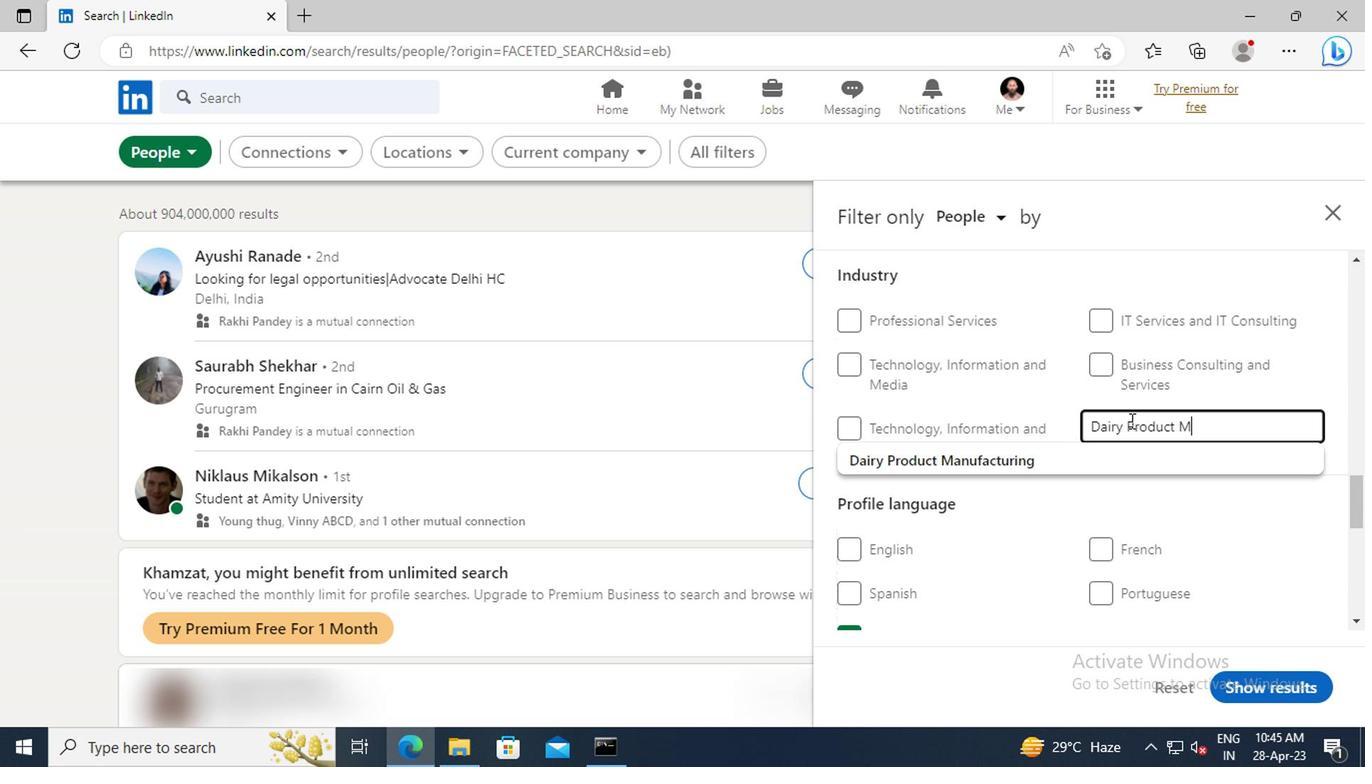 
Action: Mouse moved to (1128, 461)
Screenshot: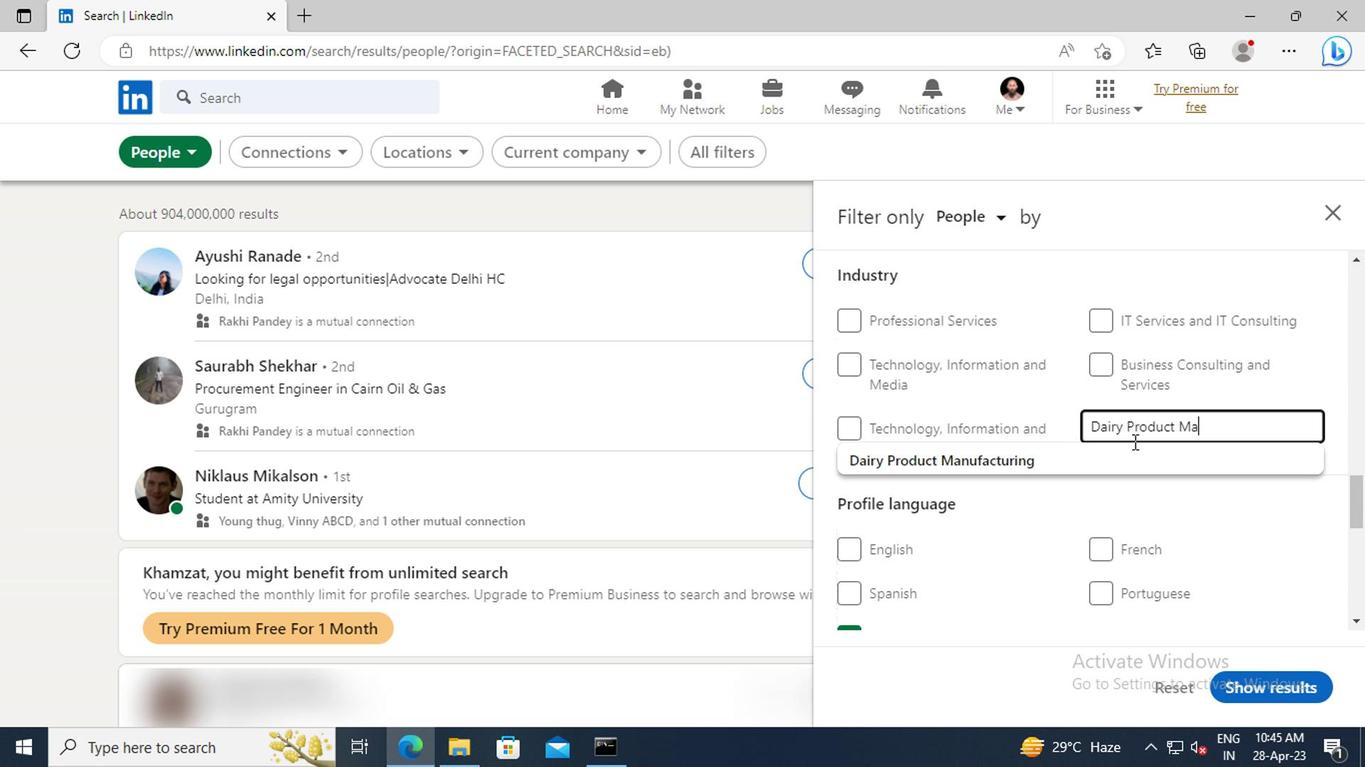 
Action: Mouse pressed left at (1128, 461)
Screenshot: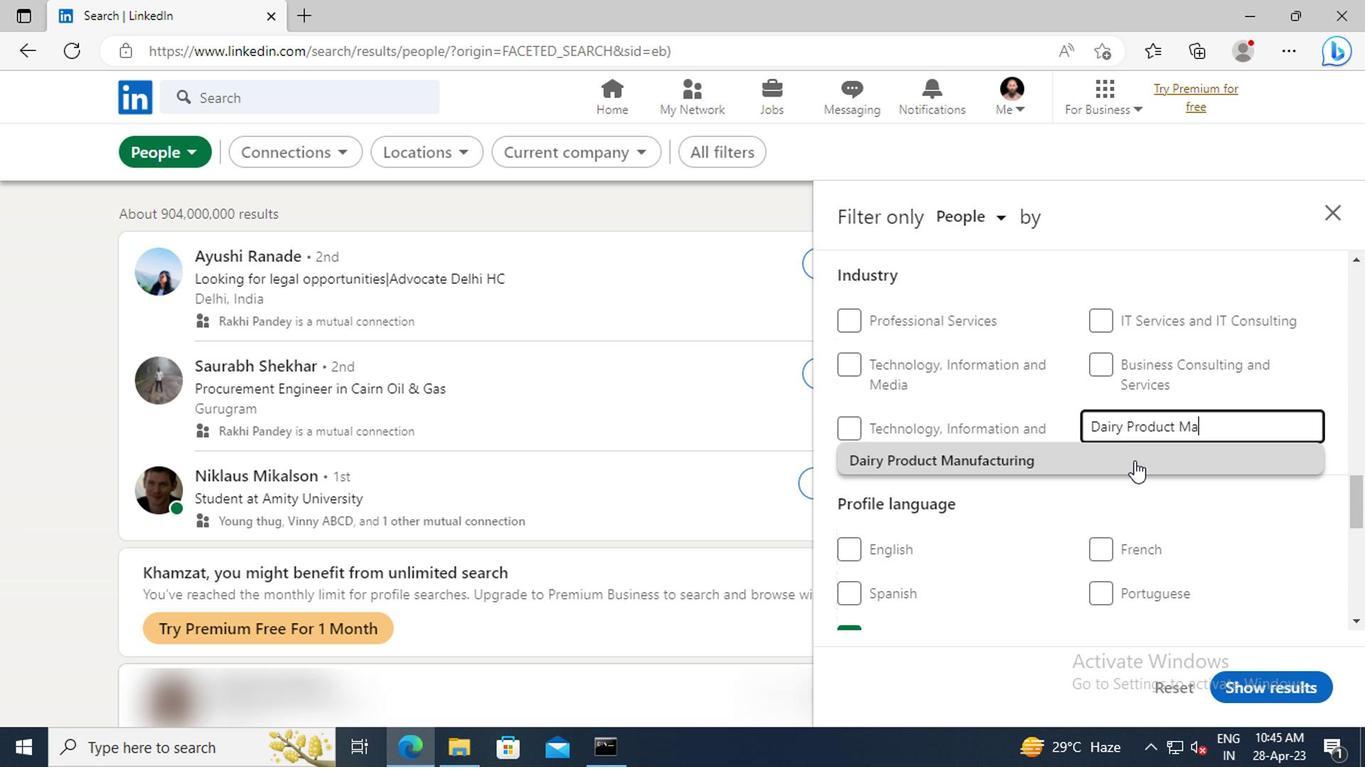 
Action: Mouse moved to (1104, 444)
Screenshot: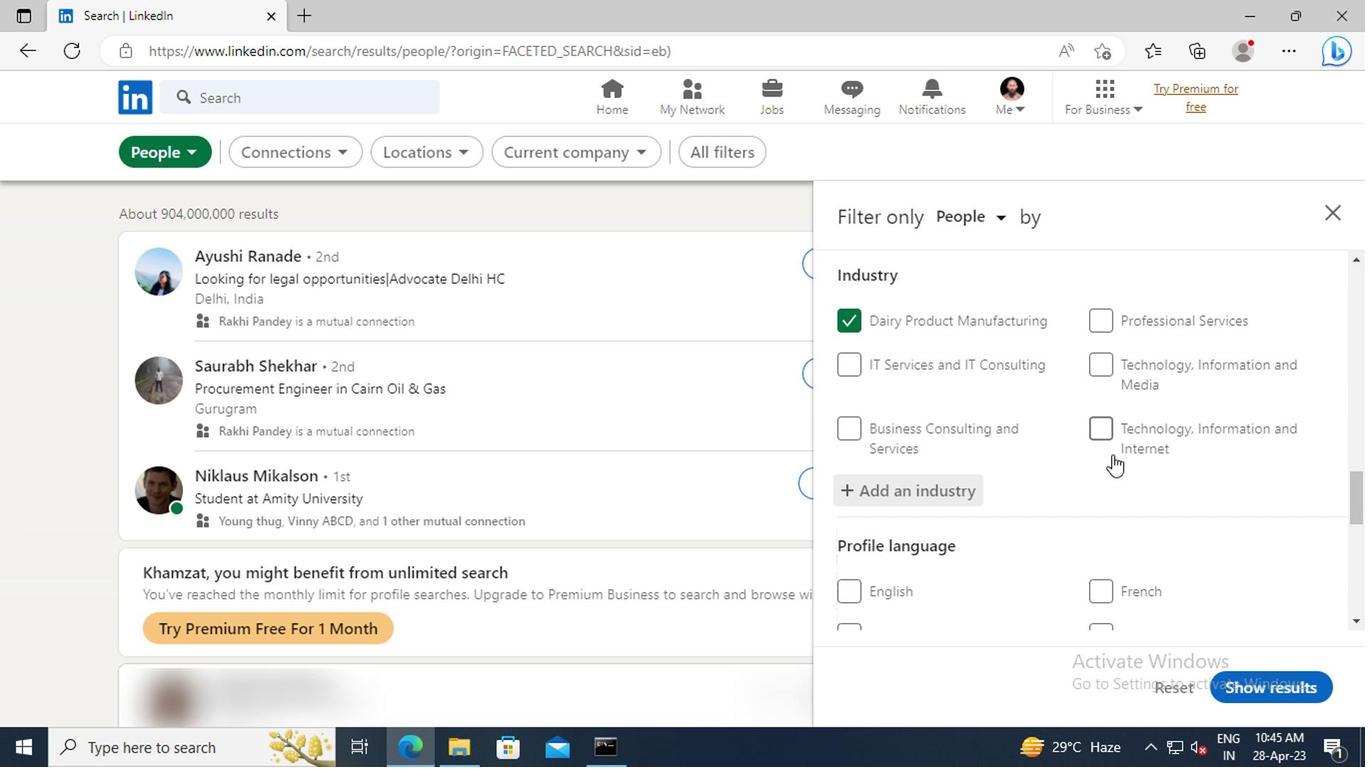 
Action: Mouse scrolled (1104, 443) with delta (0, 0)
Screenshot: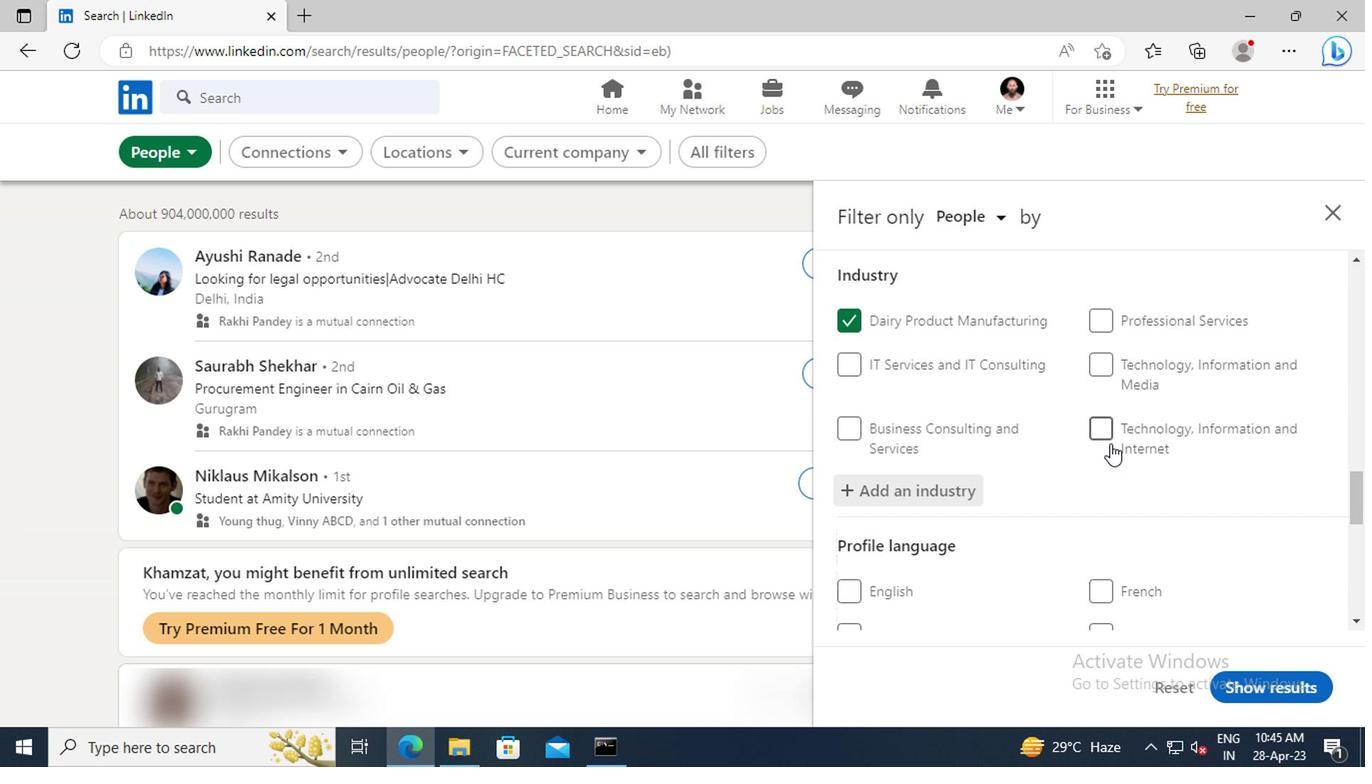 
Action: Mouse scrolled (1104, 443) with delta (0, 0)
Screenshot: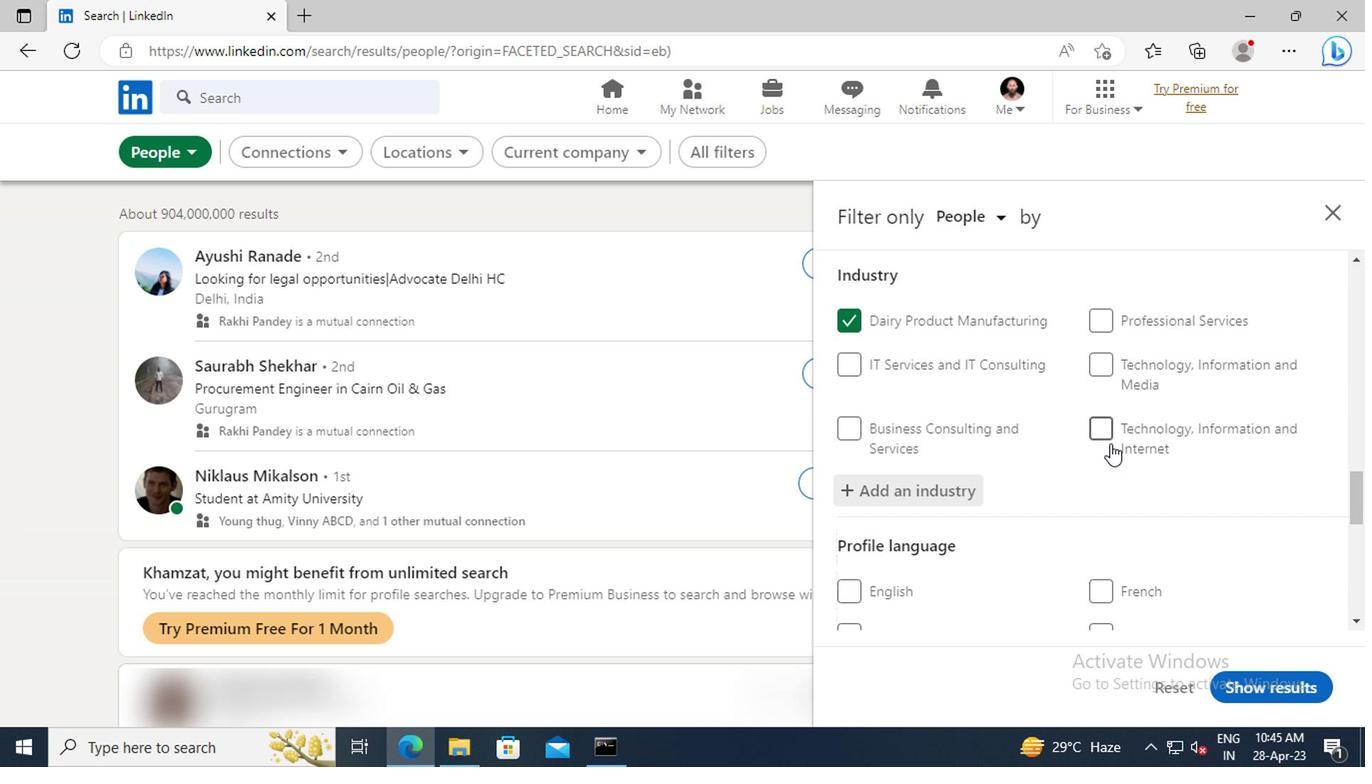 
Action: Mouse scrolled (1104, 443) with delta (0, 0)
Screenshot: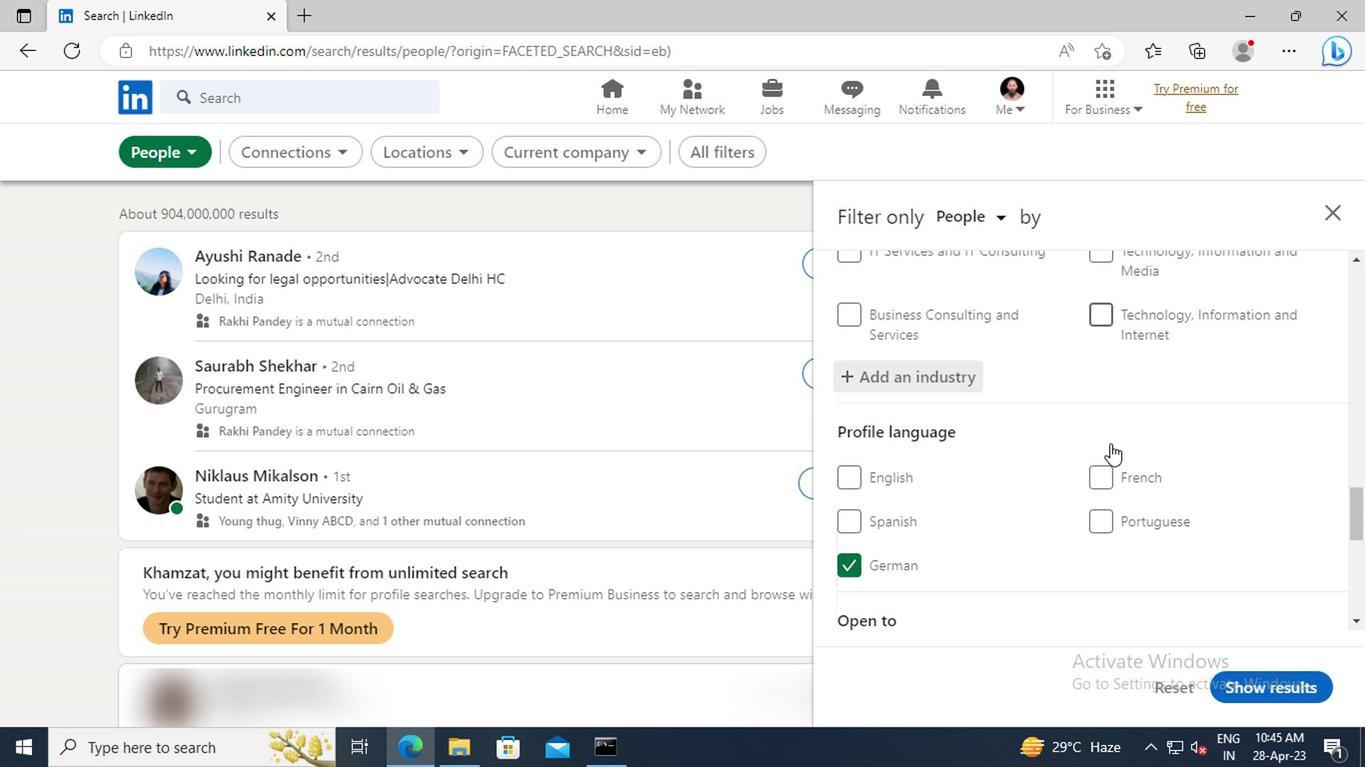 
Action: Mouse scrolled (1104, 443) with delta (0, 0)
Screenshot: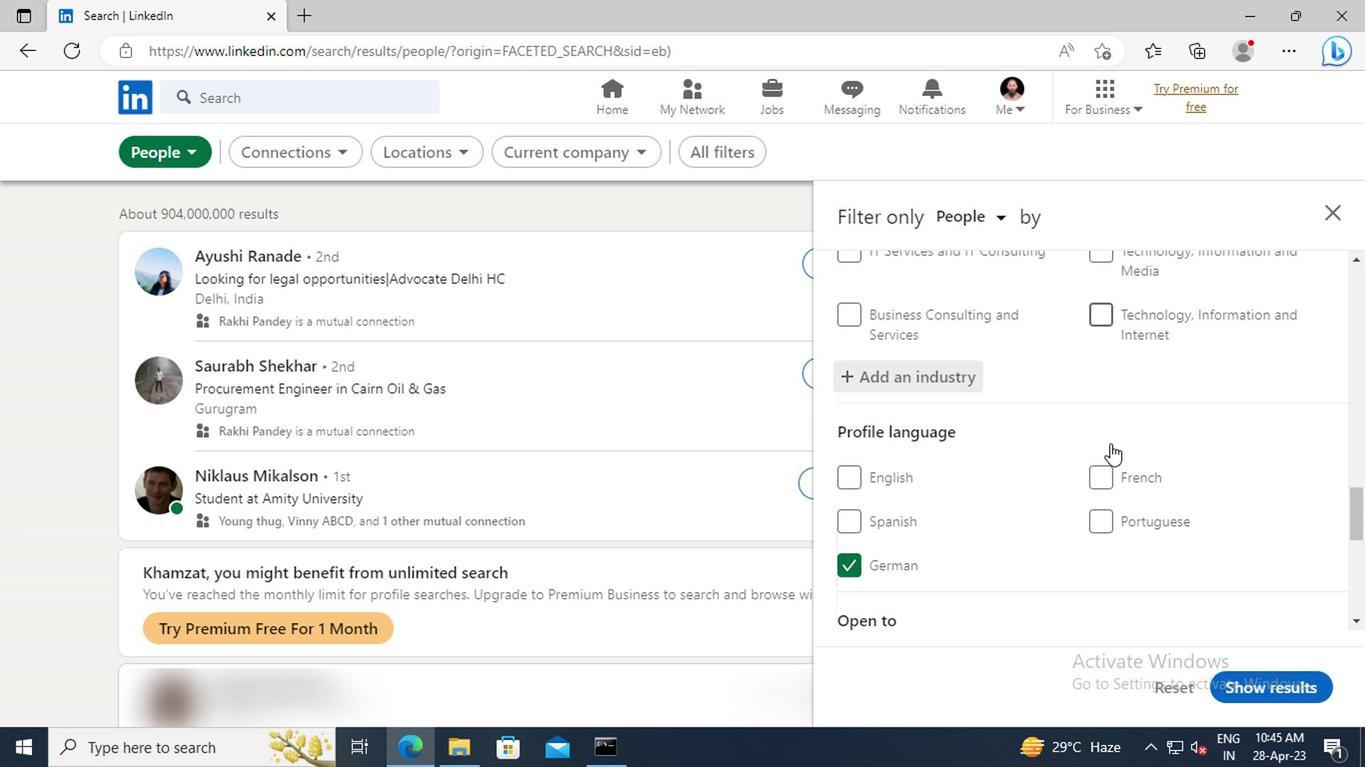 
Action: Mouse scrolled (1104, 443) with delta (0, 0)
Screenshot: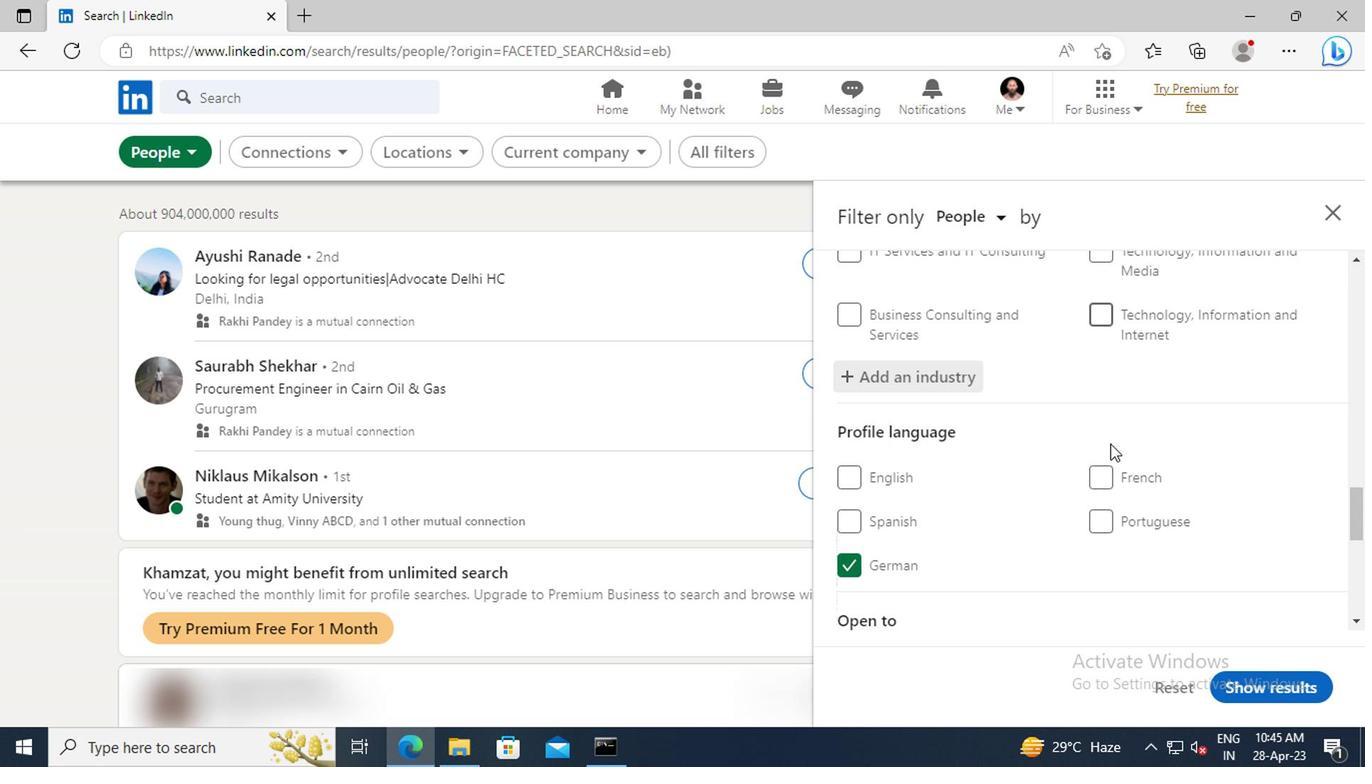 
Action: Mouse scrolled (1104, 443) with delta (0, 0)
Screenshot: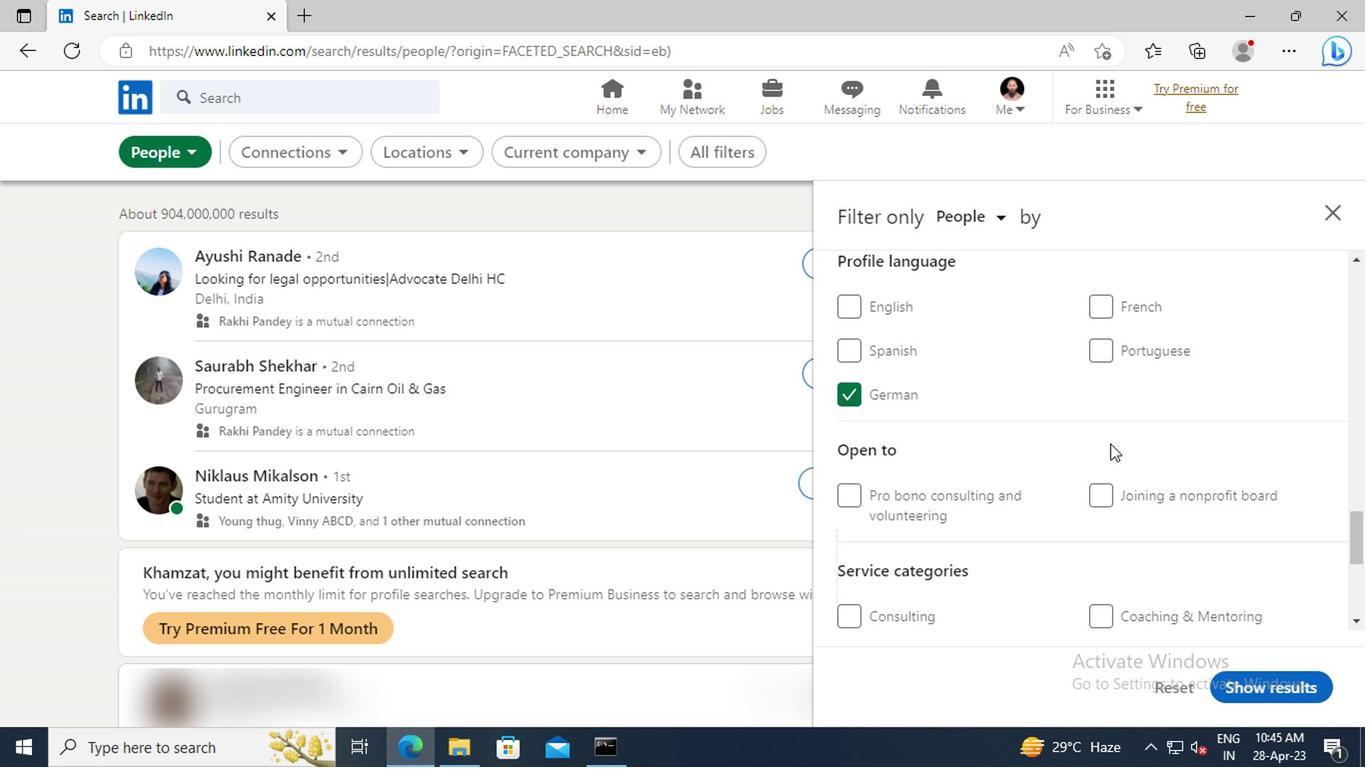 
Action: Mouse scrolled (1104, 443) with delta (0, 0)
Screenshot: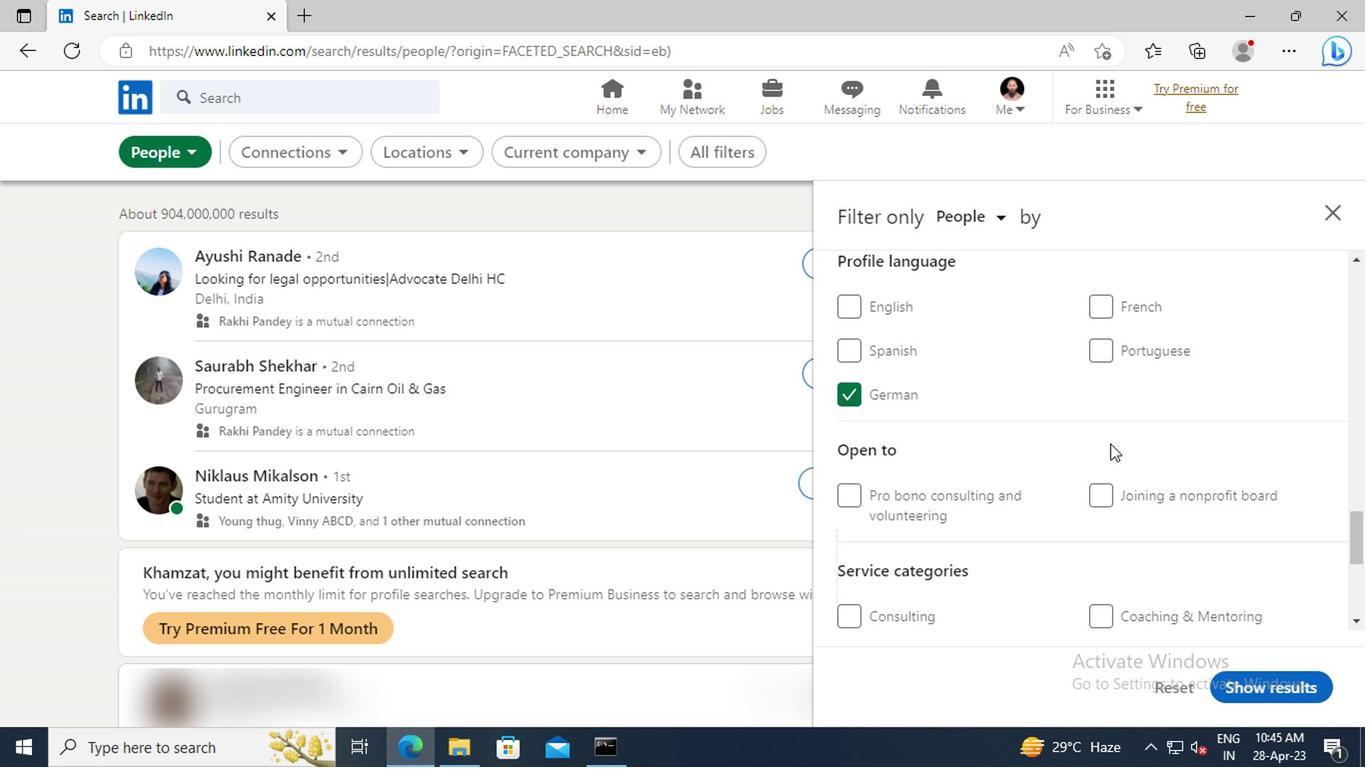 
Action: Mouse scrolled (1104, 443) with delta (0, 0)
Screenshot: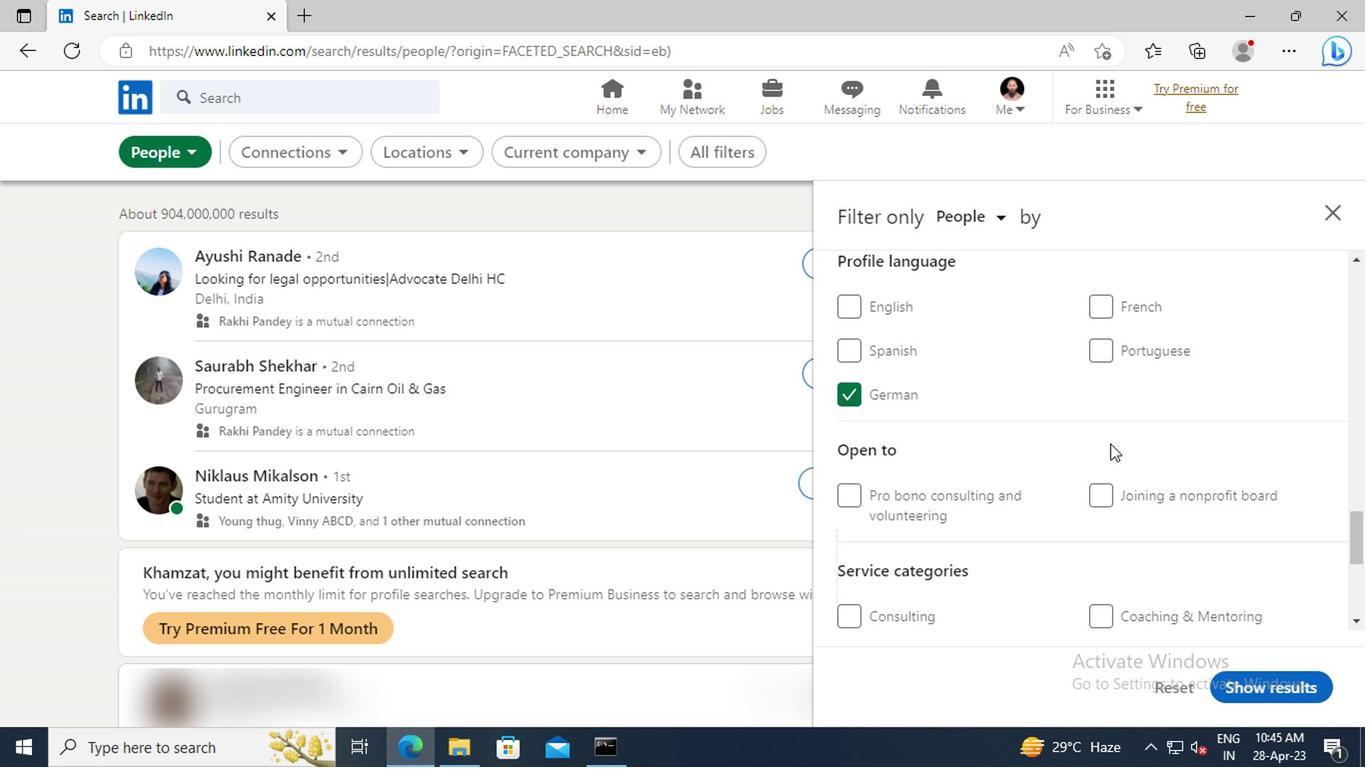 
Action: Mouse scrolled (1104, 443) with delta (0, 0)
Screenshot: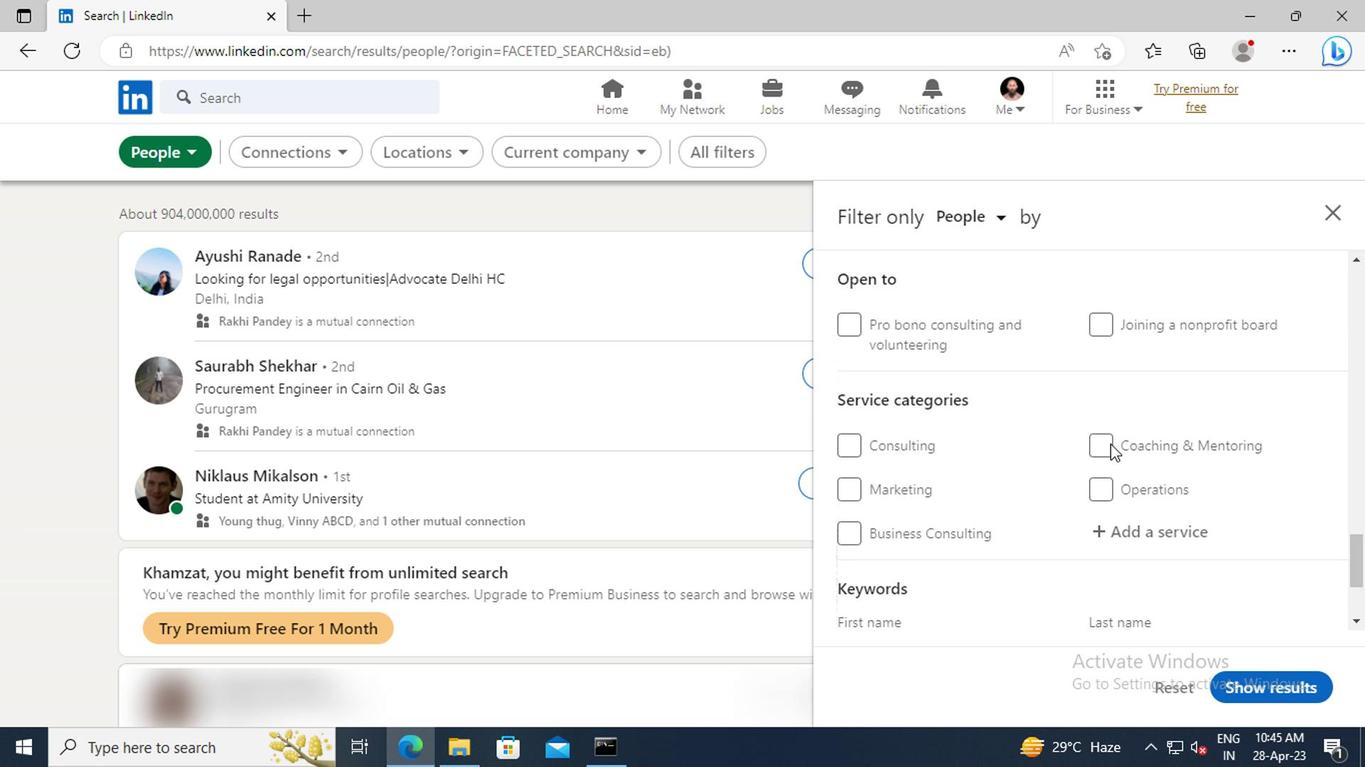 
Action: Mouse moved to (1130, 472)
Screenshot: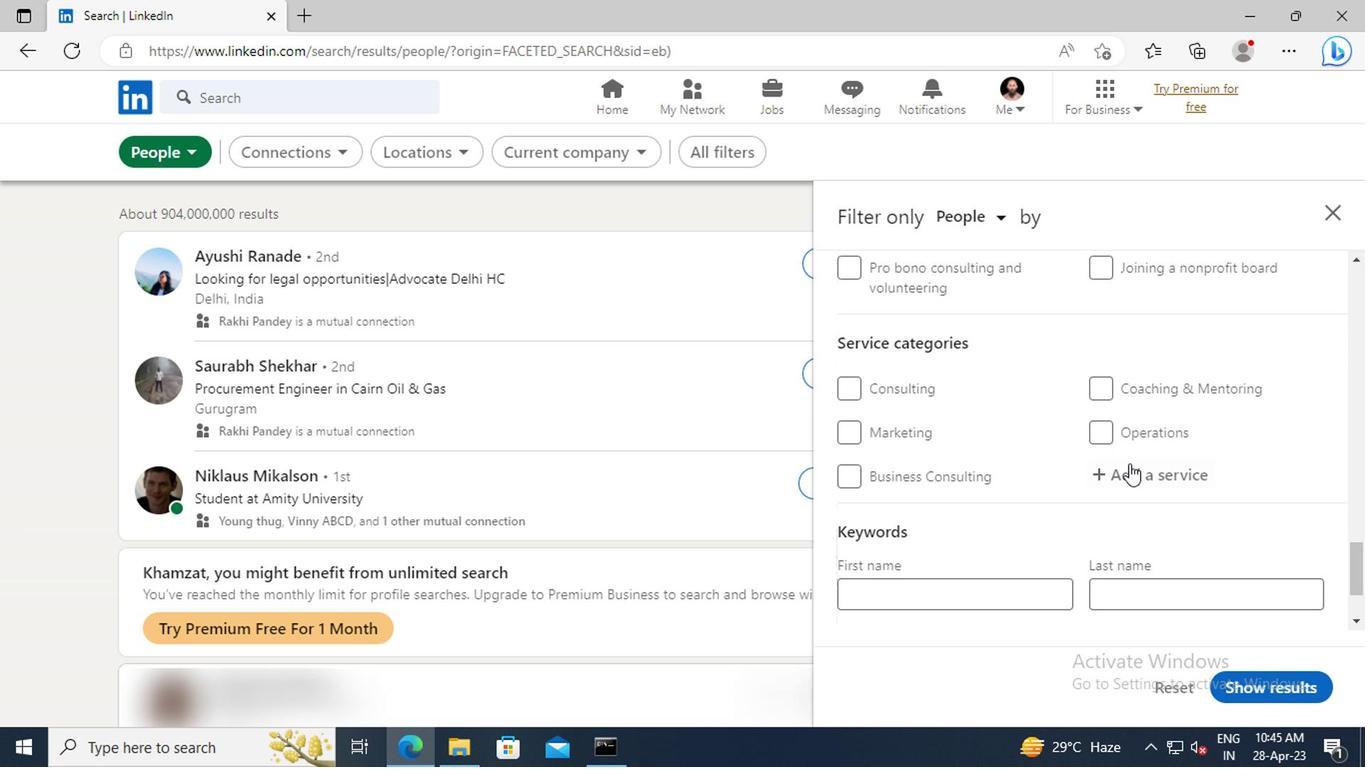 
Action: Mouse pressed left at (1130, 472)
Screenshot: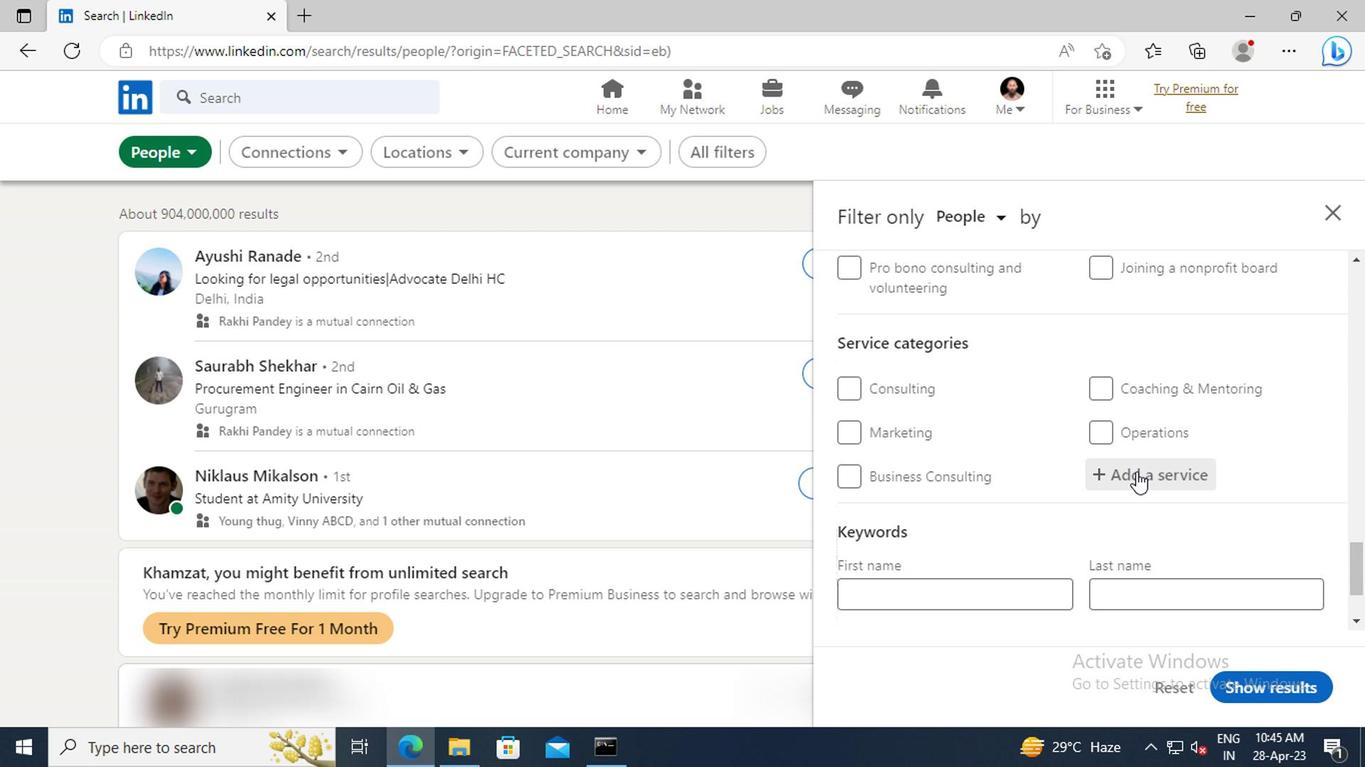 
Action: Key pressed <Key.shift>RELOCATION
Screenshot: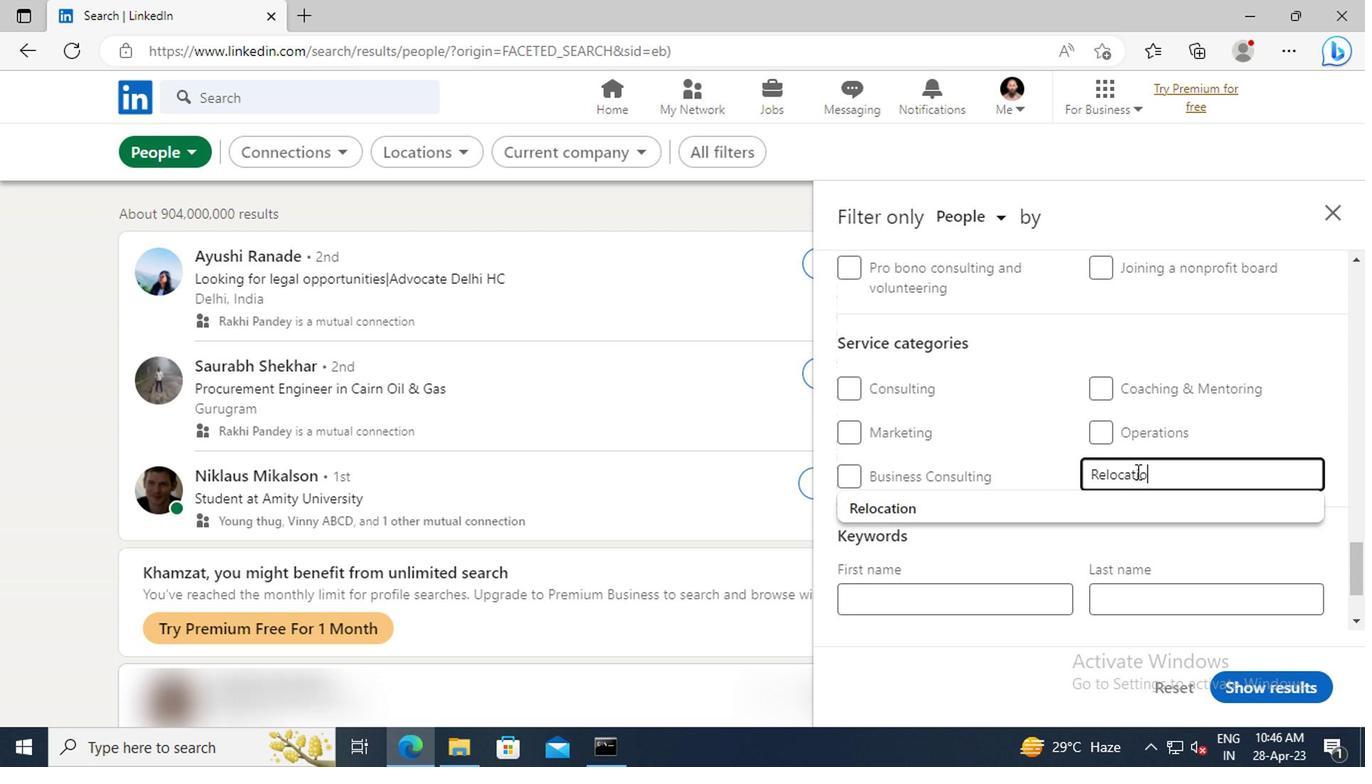 
Action: Mouse moved to (1121, 499)
Screenshot: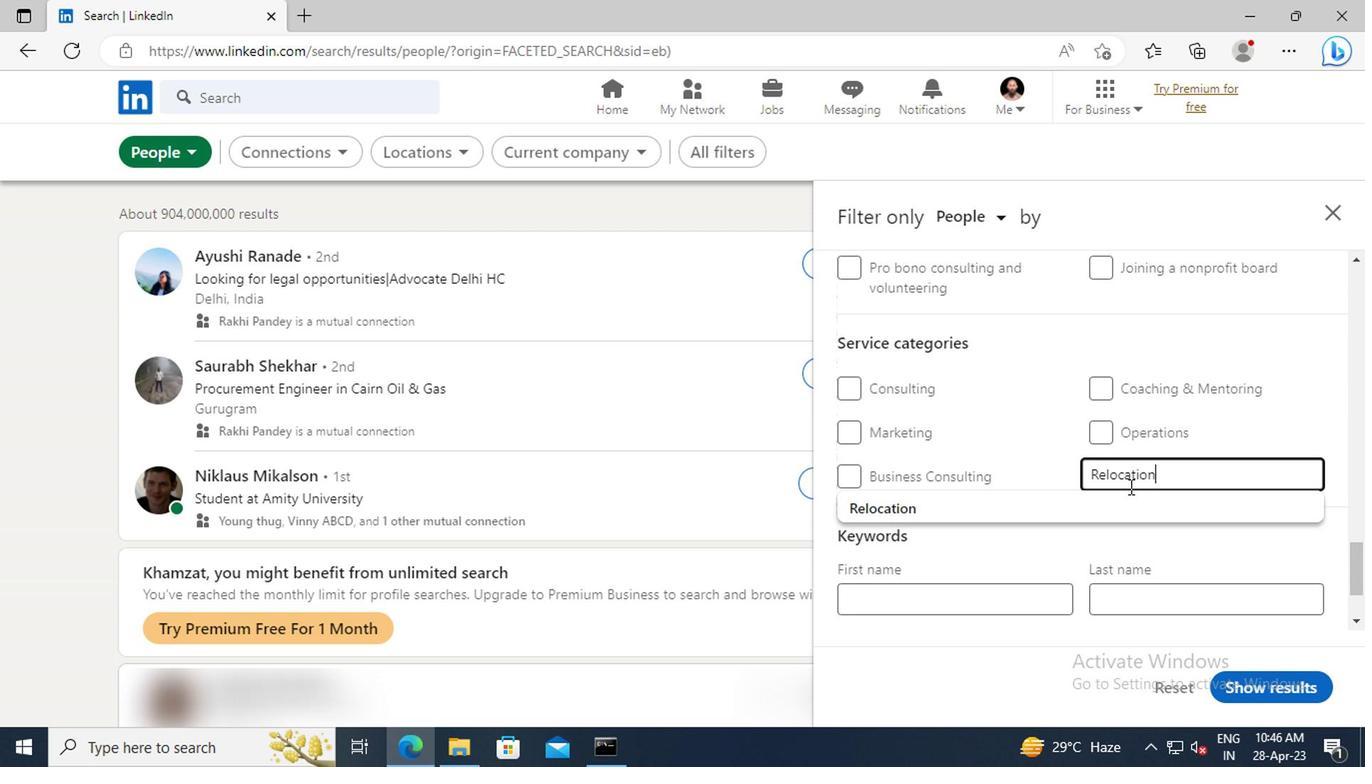 
Action: Mouse pressed left at (1121, 499)
Screenshot: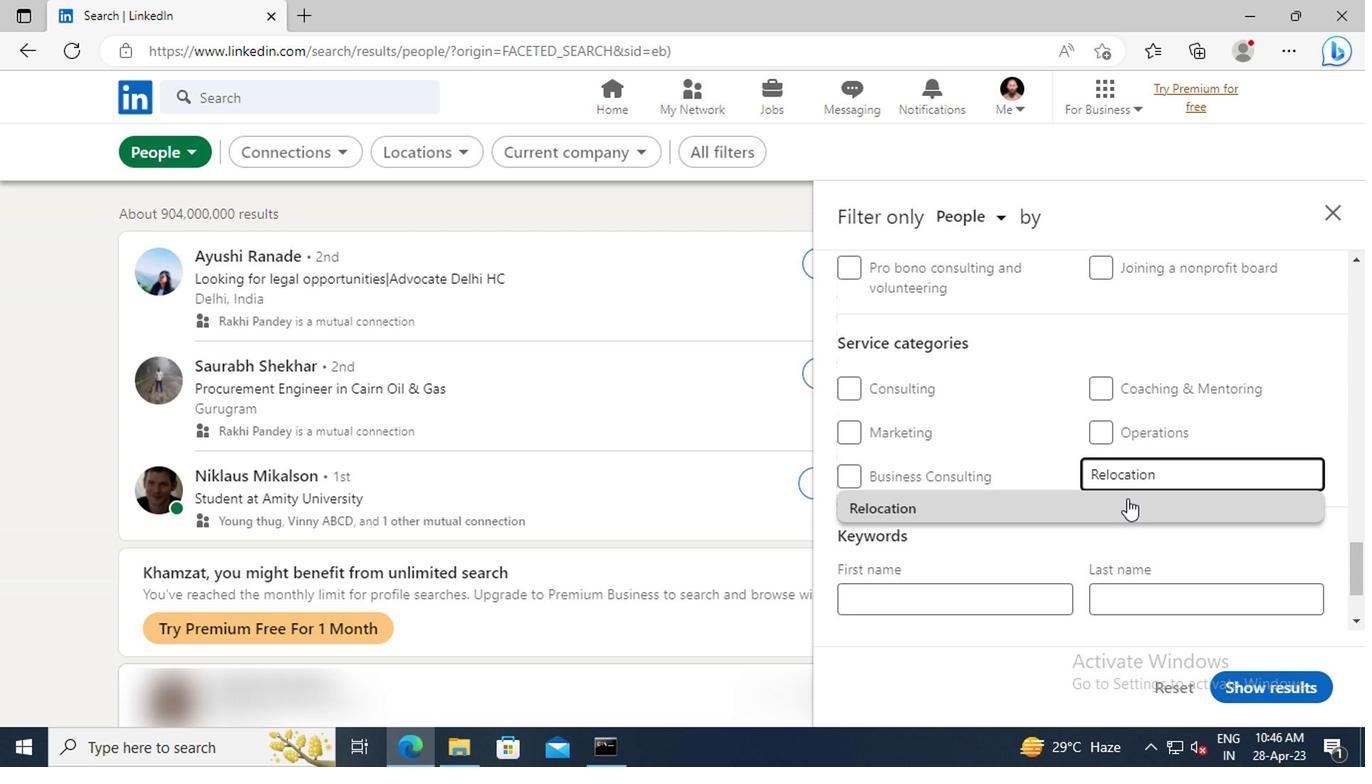 
Action: Mouse moved to (1056, 462)
Screenshot: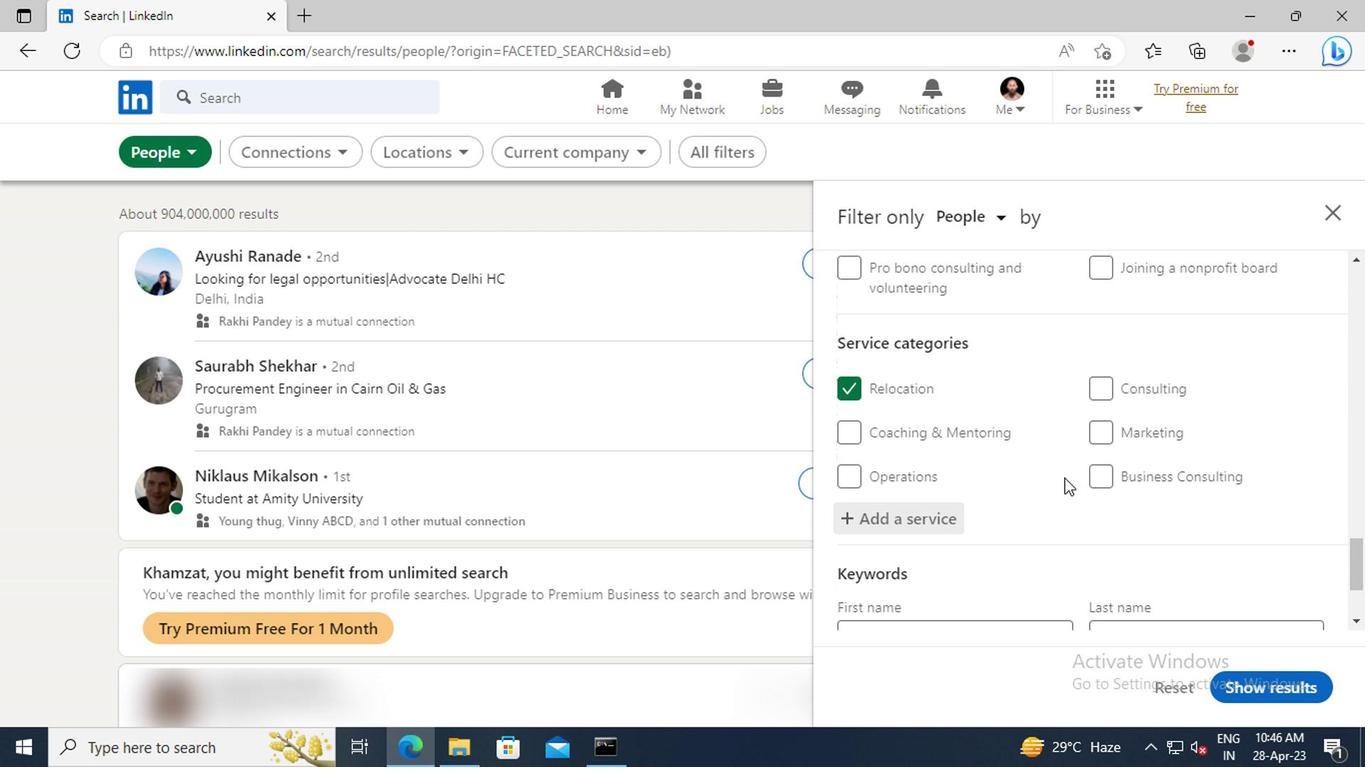 
Action: Mouse scrolled (1056, 461) with delta (0, 0)
Screenshot: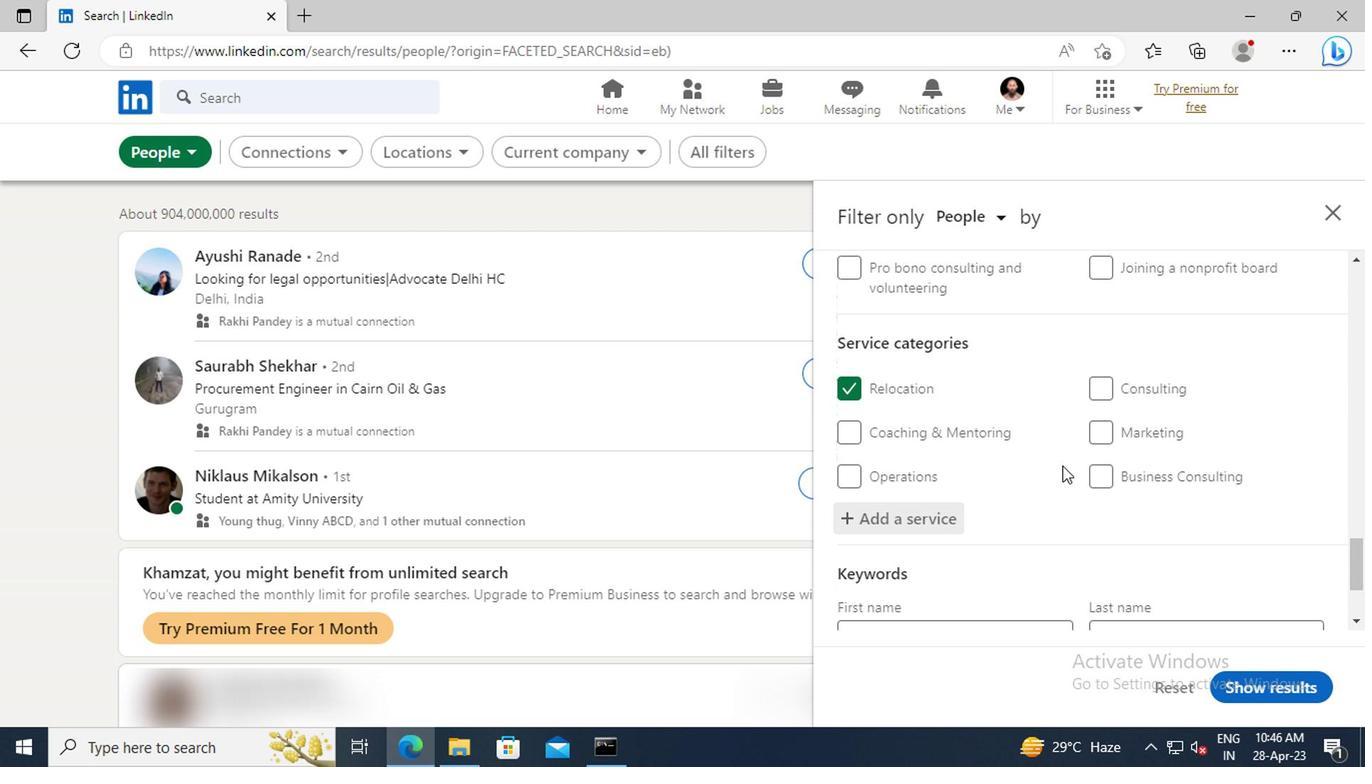 
Action: Mouse scrolled (1056, 461) with delta (0, 0)
Screenshot: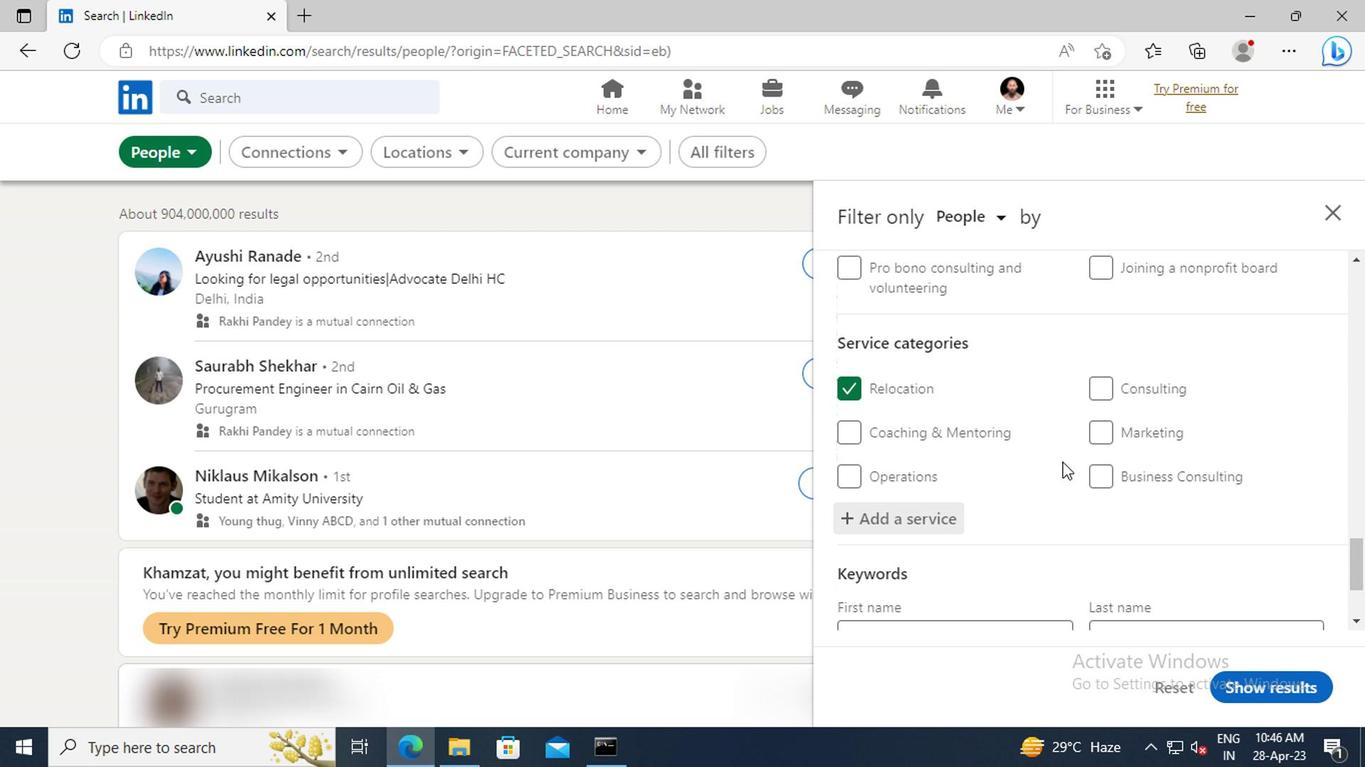 
Action: Mouse scrolled (1056, 461) with delta (0, 0)
Screenshot: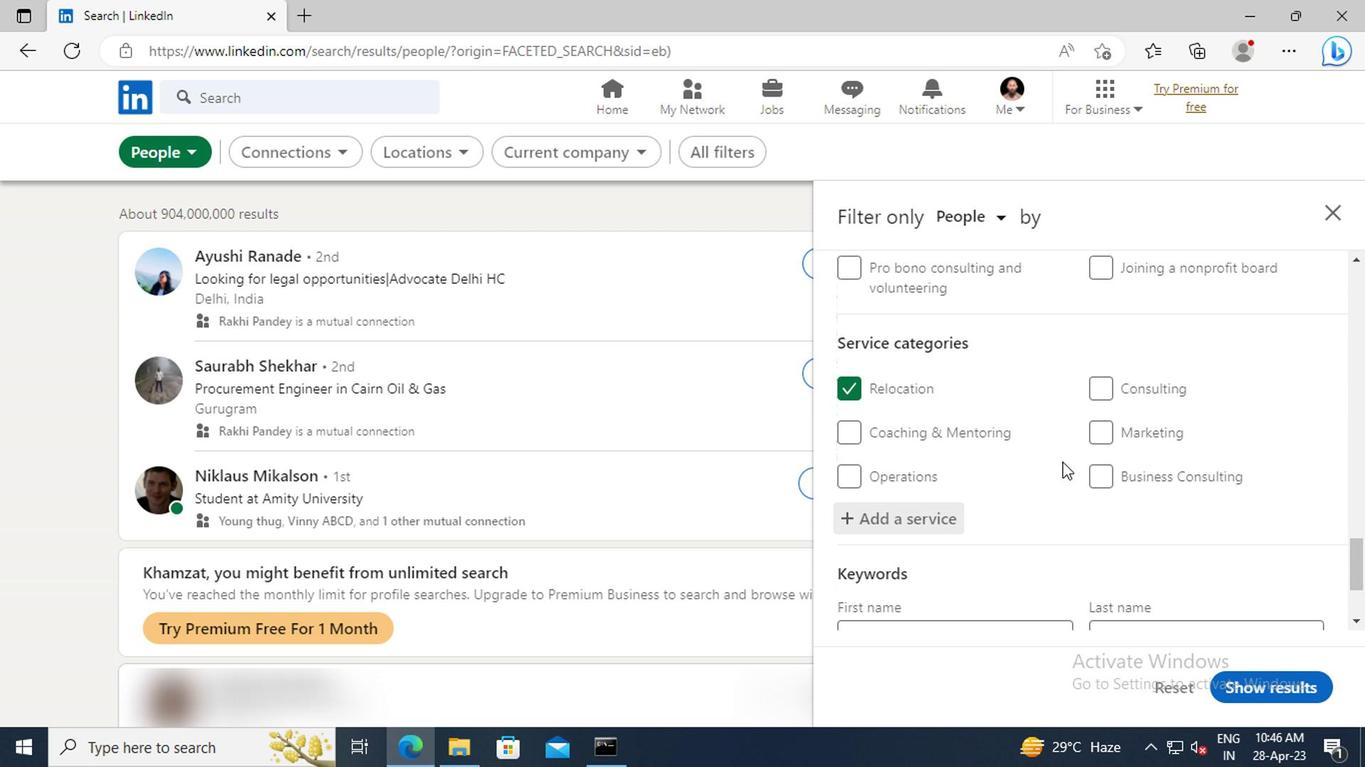 
Action: Mouse scrolled (1056, 461) with delta (0, 0)
Screenshot: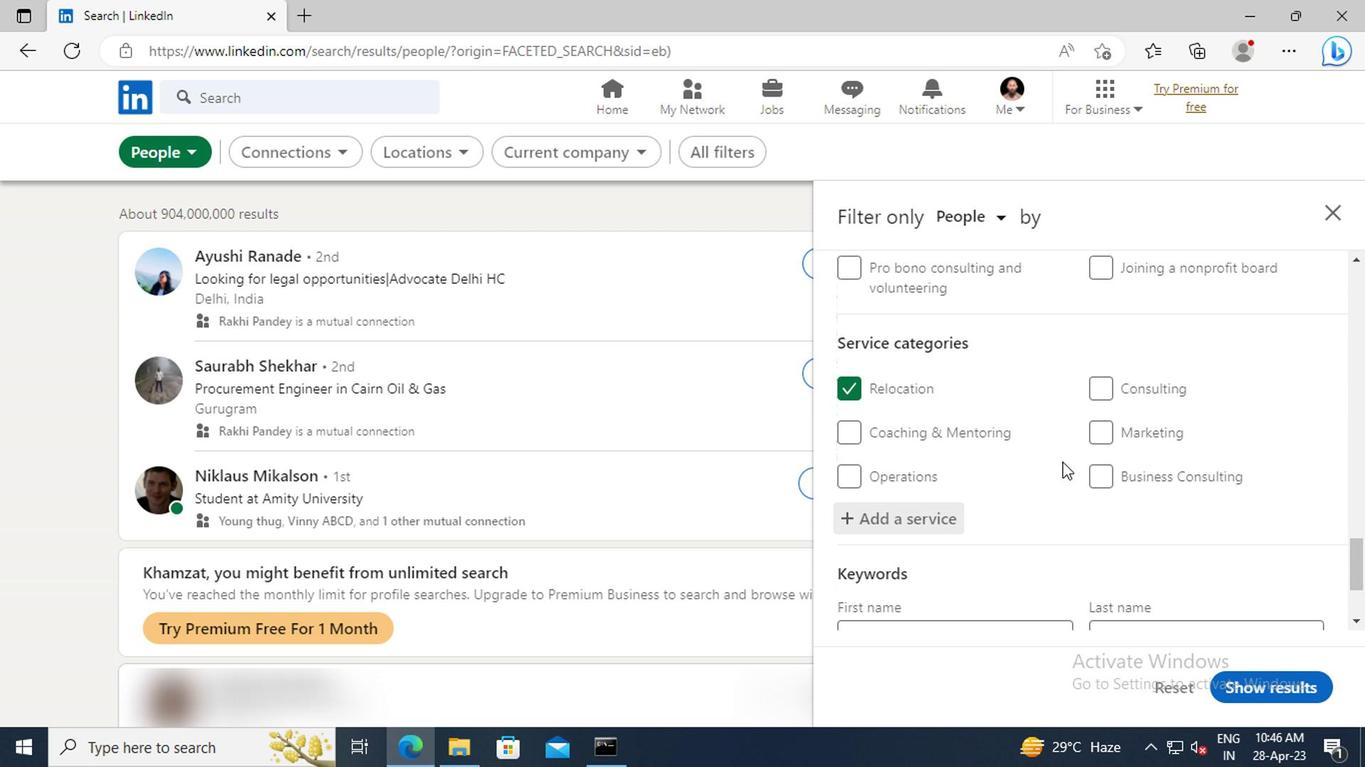 
Action: Mouse scrolled (1056, 461) with delta (0, 0)
Screenshot: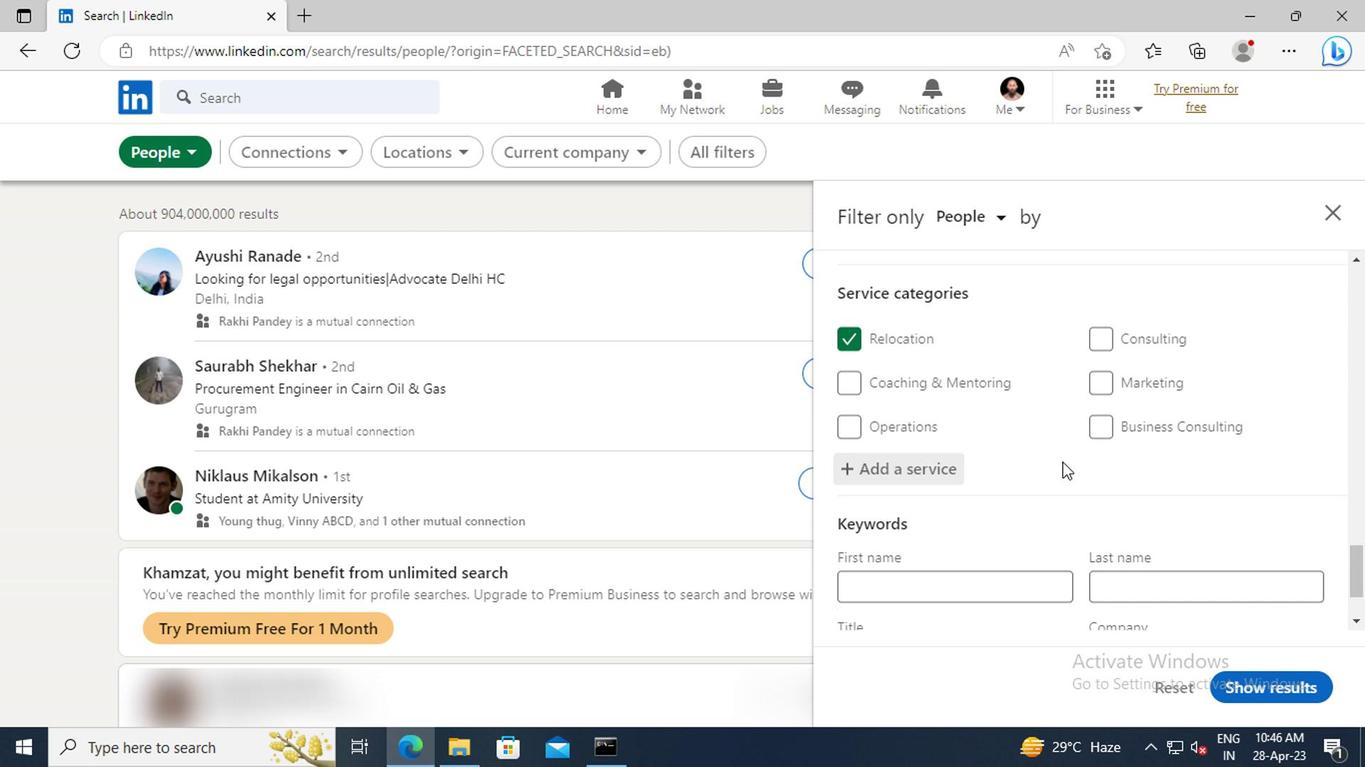 
Action: Mouse moved to (913, 541)
Screenshot: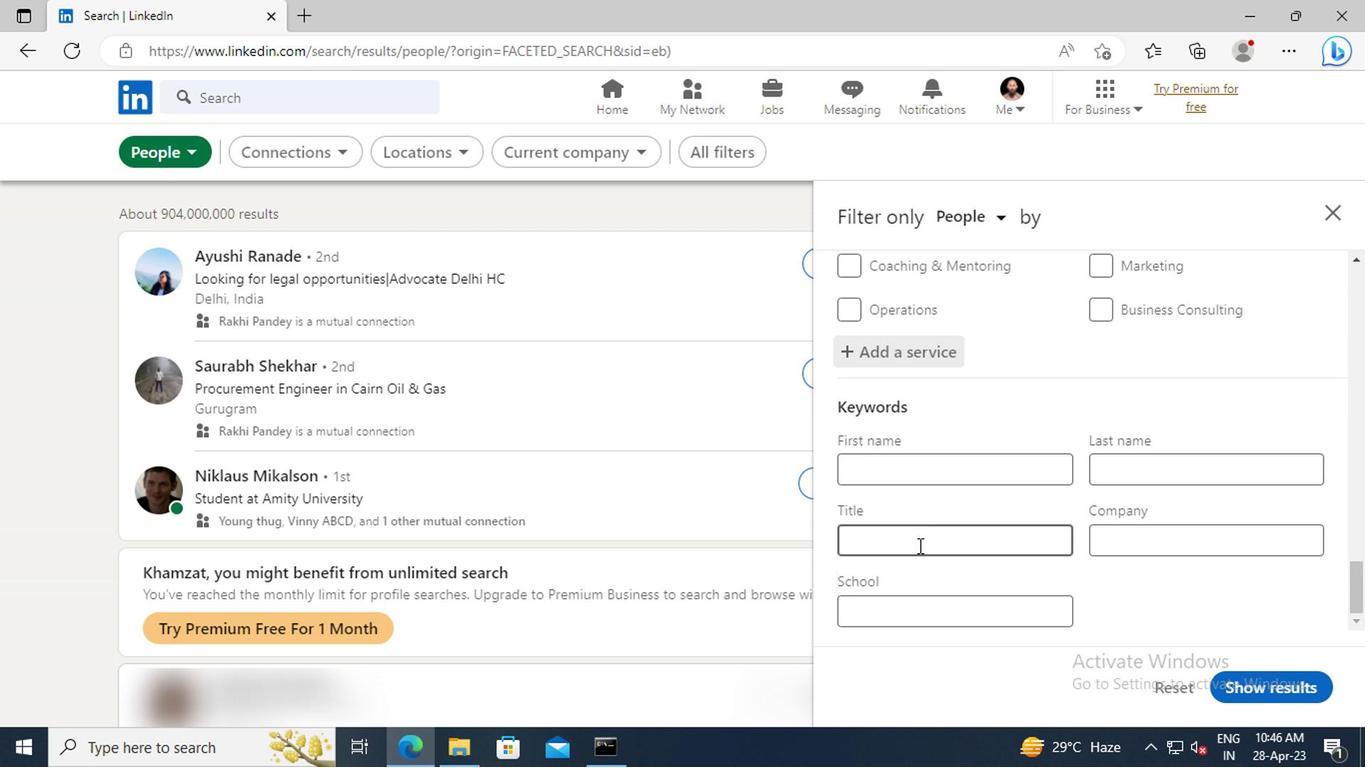 
Action: Mouse pressed left at (913, 541)
Screenshot: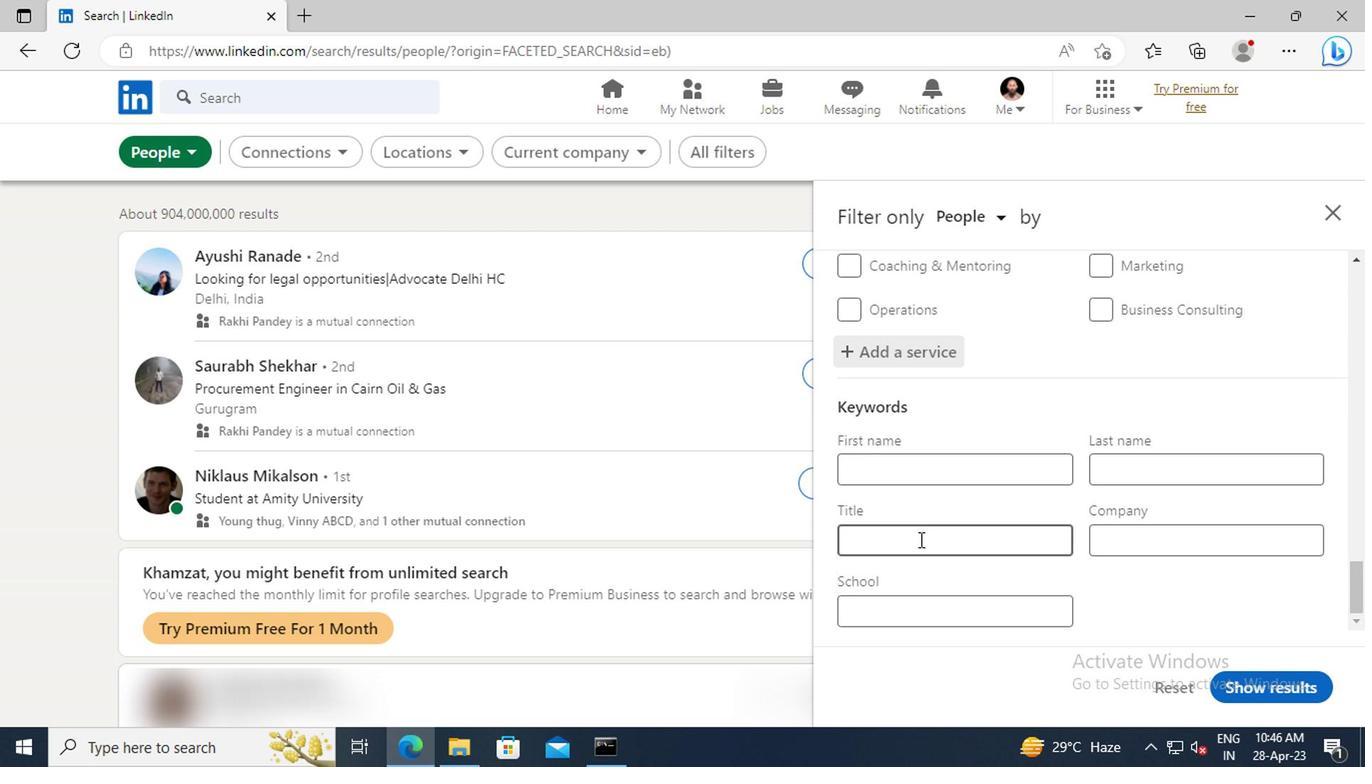 
Action: Mouse moved to (917, 539)
Screenshot: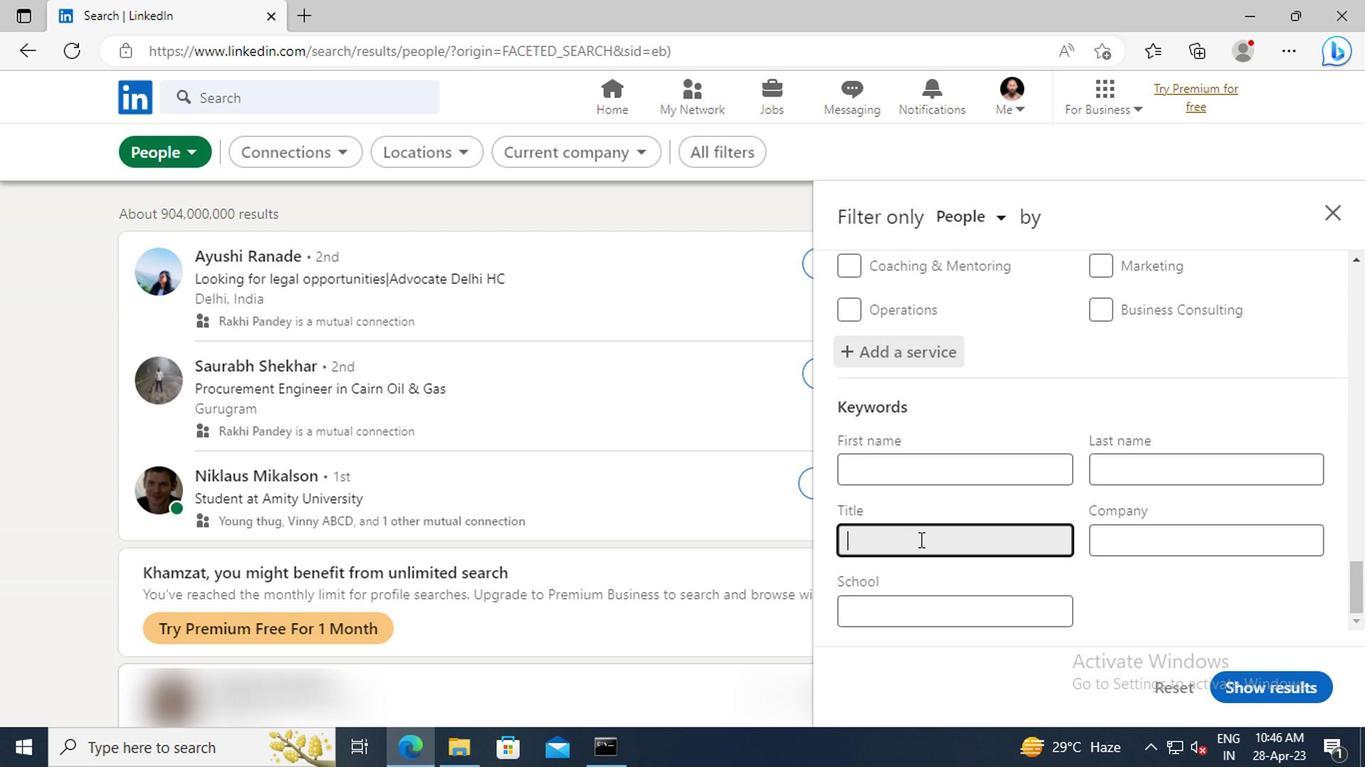 
Action: Key pressed <Key.shift>B2<Key.shift>B<Key.space><Key.shift>SALES<Key.space><Key.shift>SPECIALIST<Key.enter>
Screenshot: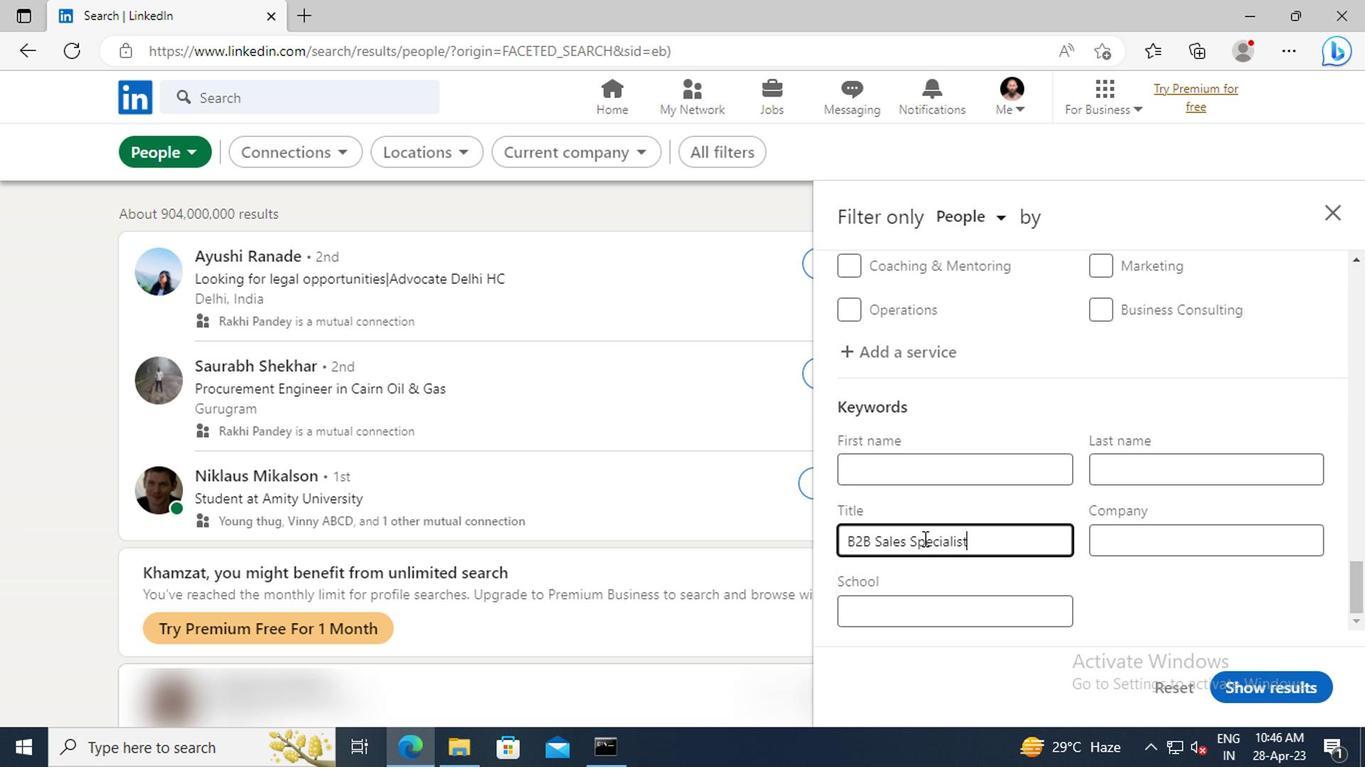 
Action: Mouse moved to (1250, 696)
Screenshot: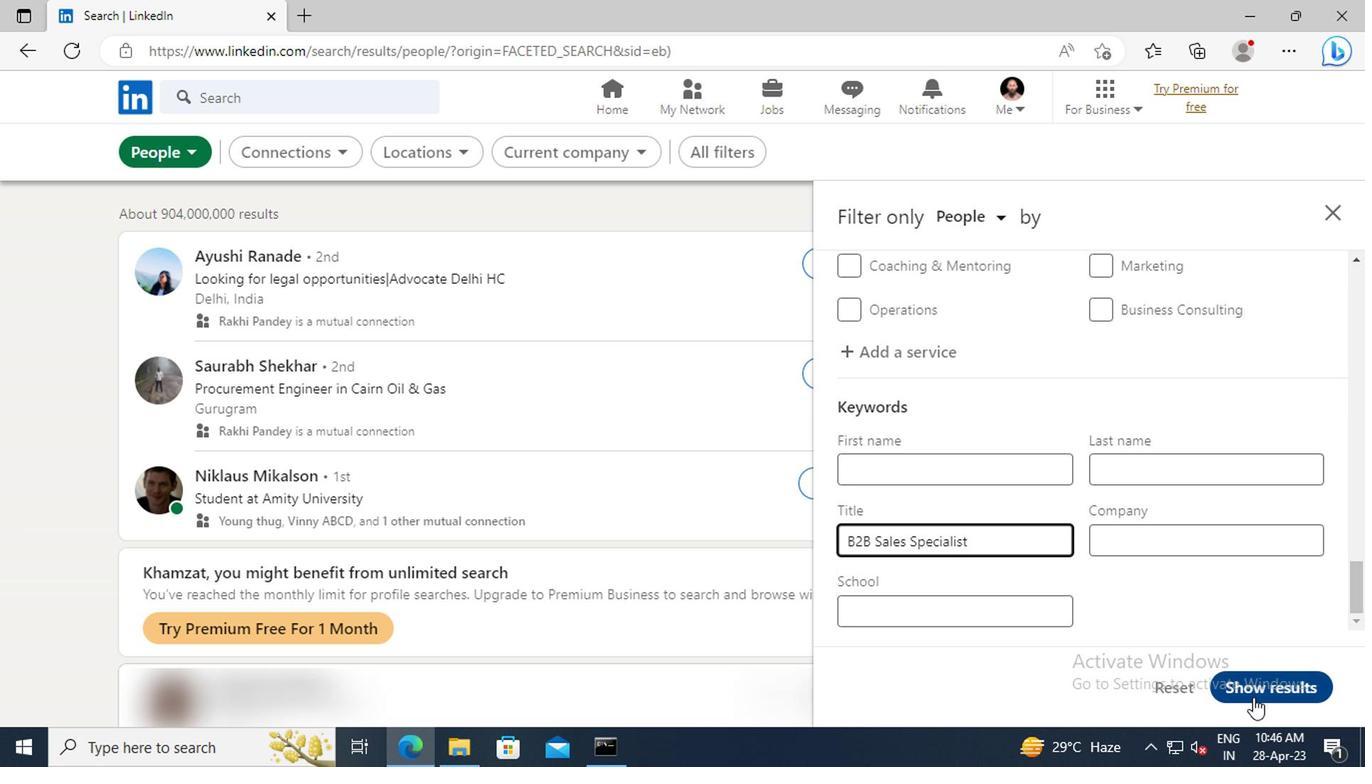 
Action: Mouse pressed left at (1250, 696)
Screenshot: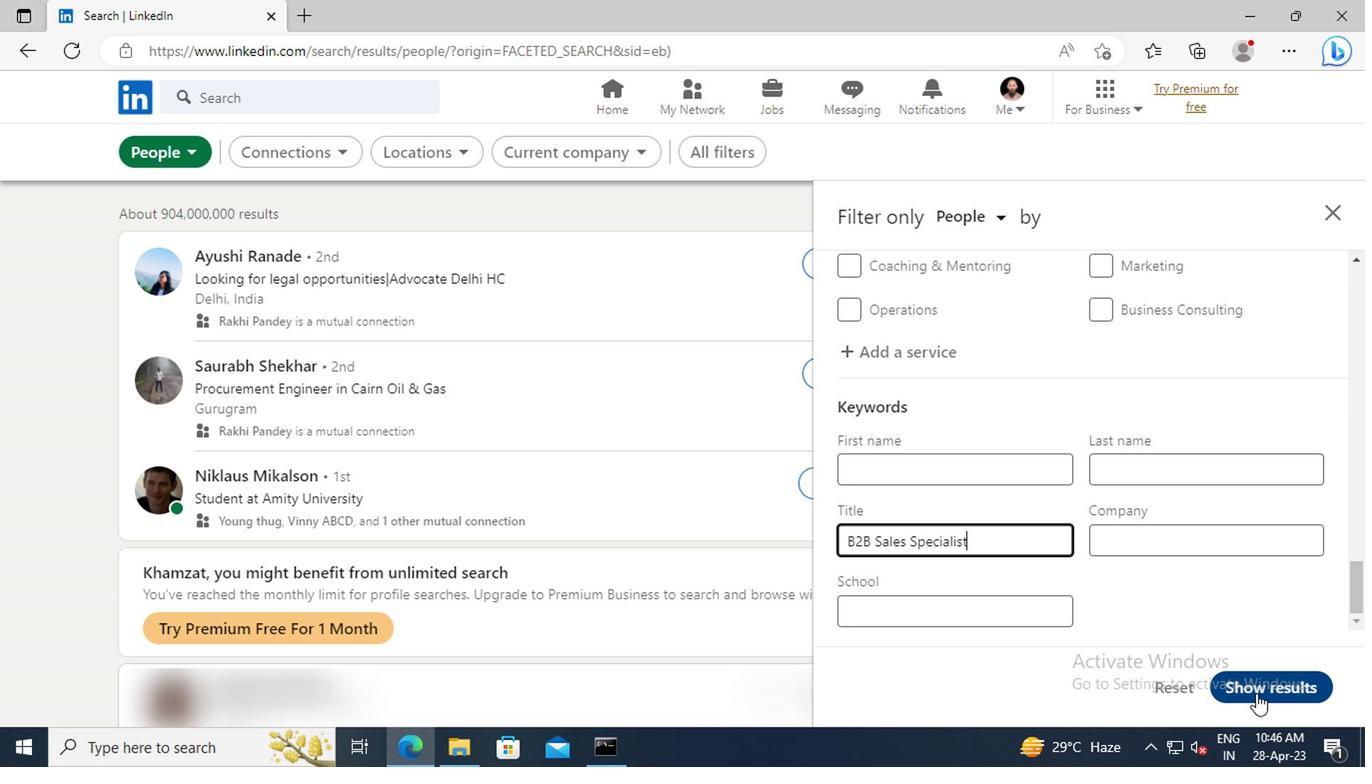
